 Task: Create a business presentation slide template design set.
Action: Mouse moved to (549, 213)
Screenshot: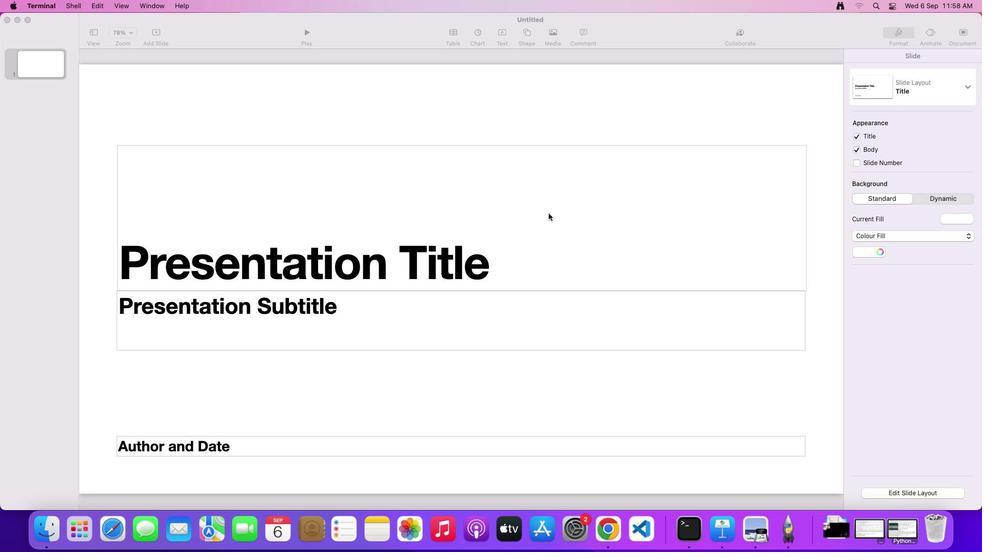 
Action: Mouse pressed left at (549, 213)
Screenshot: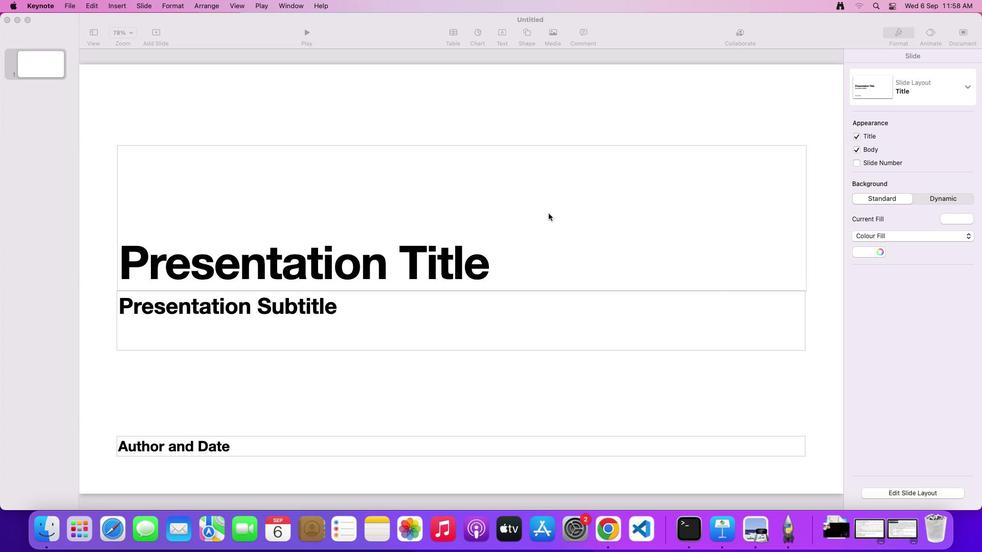 
Action: Mouse moved to (552, 218)
Screenshot: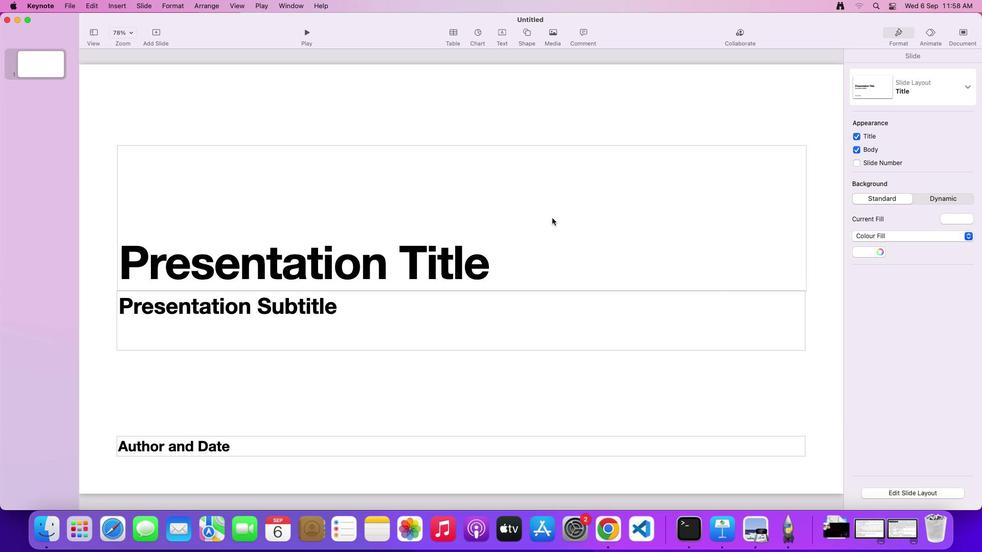 
Action: Mouse pressed left at (552, 218)
Screenshot: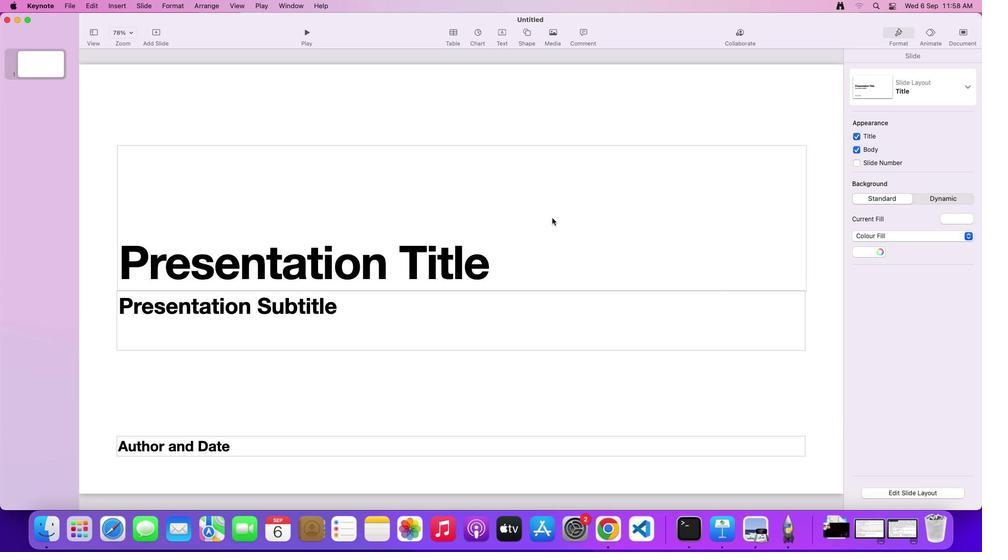 
Action: Key pressed Key.delete
Screenshot: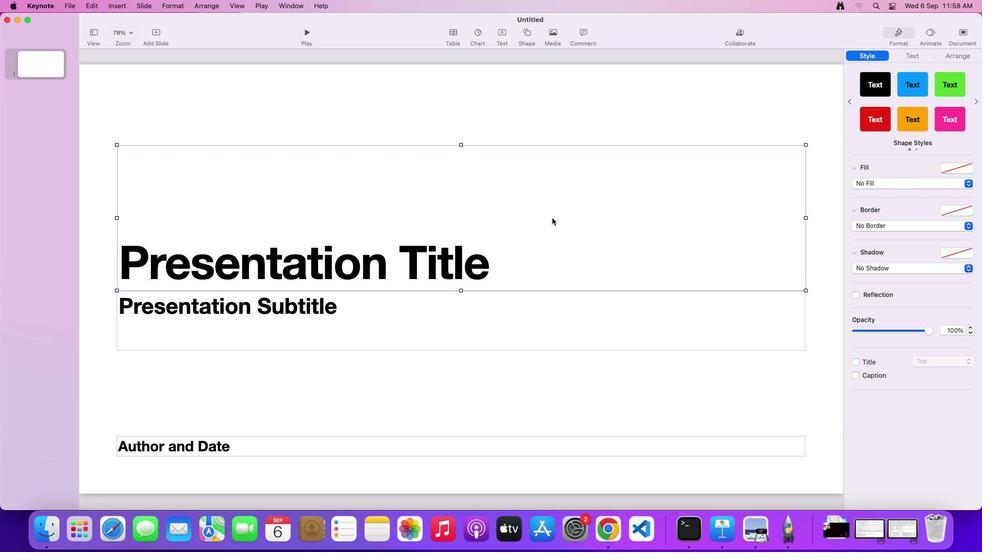 
Action: Mouse moved to (522, 310)
Screenshot: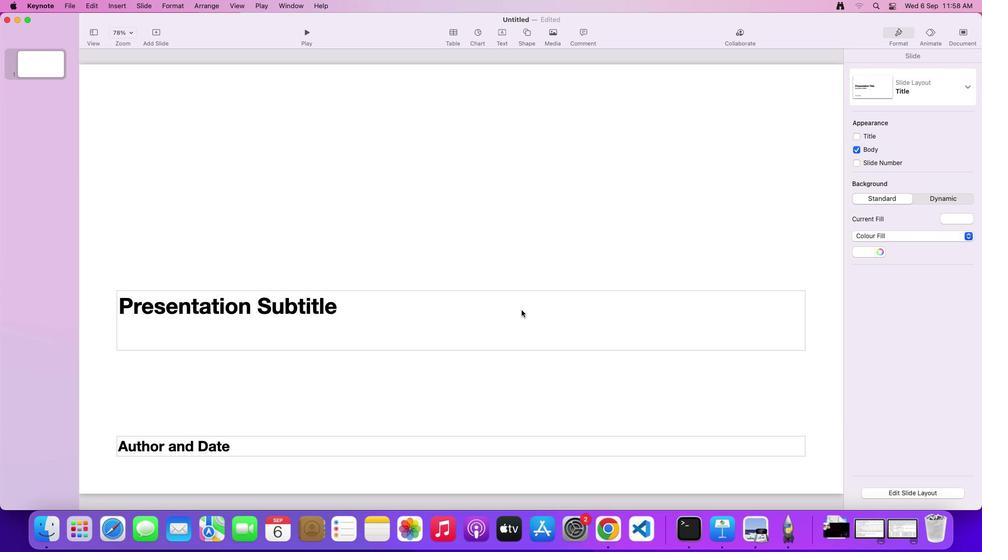 
Action: Mouse pressed left at (522, 310)
Screenshot: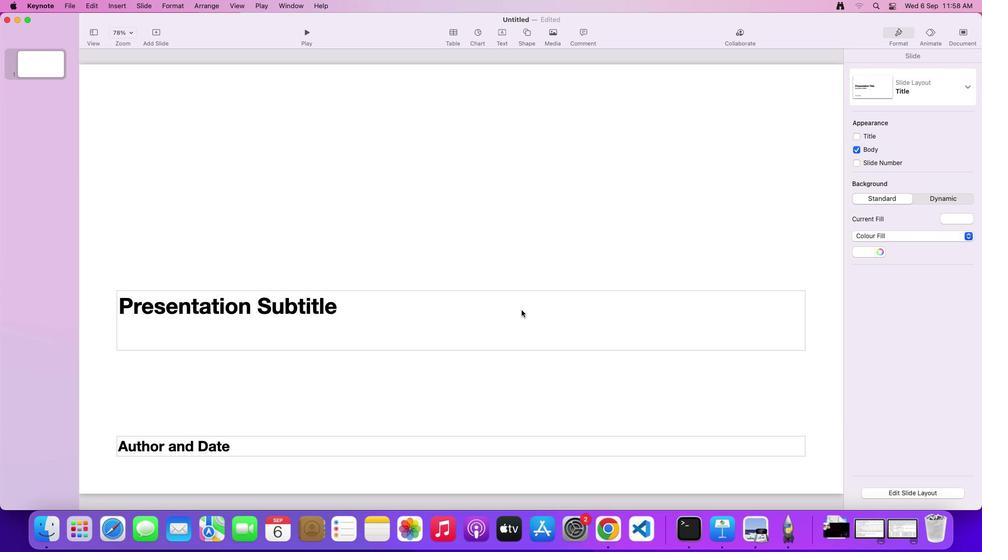 
Action: Key pressed Key.delete
Screenshot: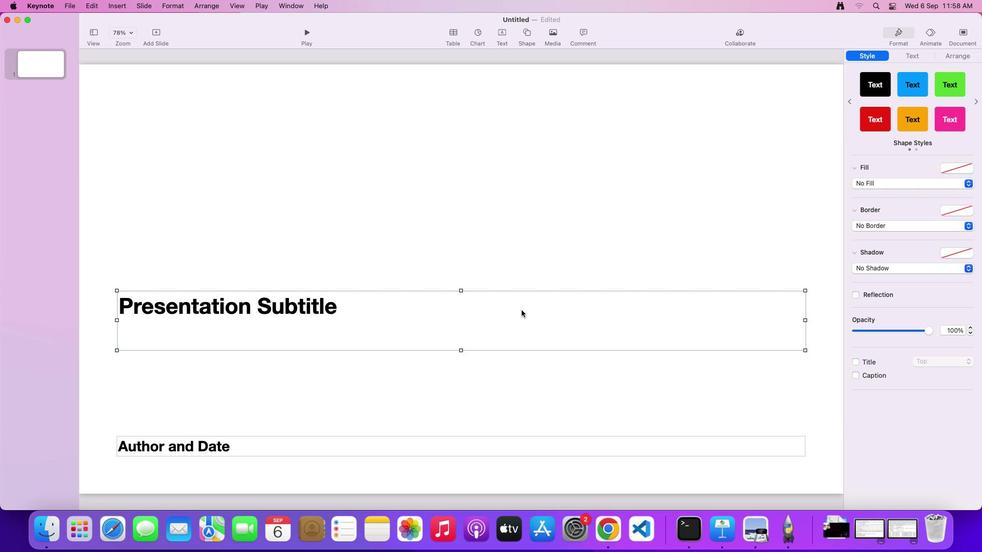 
Action: Mouse moved to (541, 447)
Screenshot: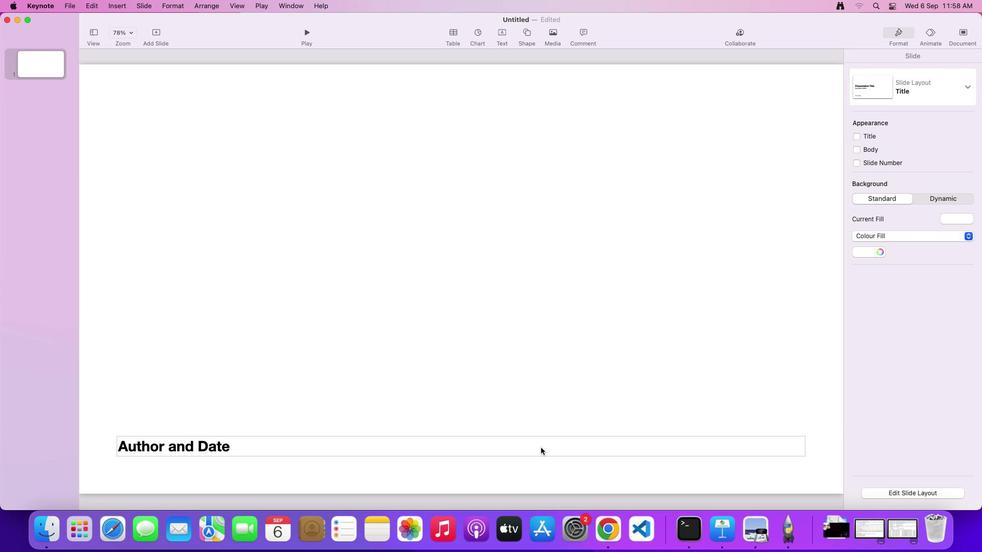 
Action: Mouse pressed left at (541, 447)
Screenshot: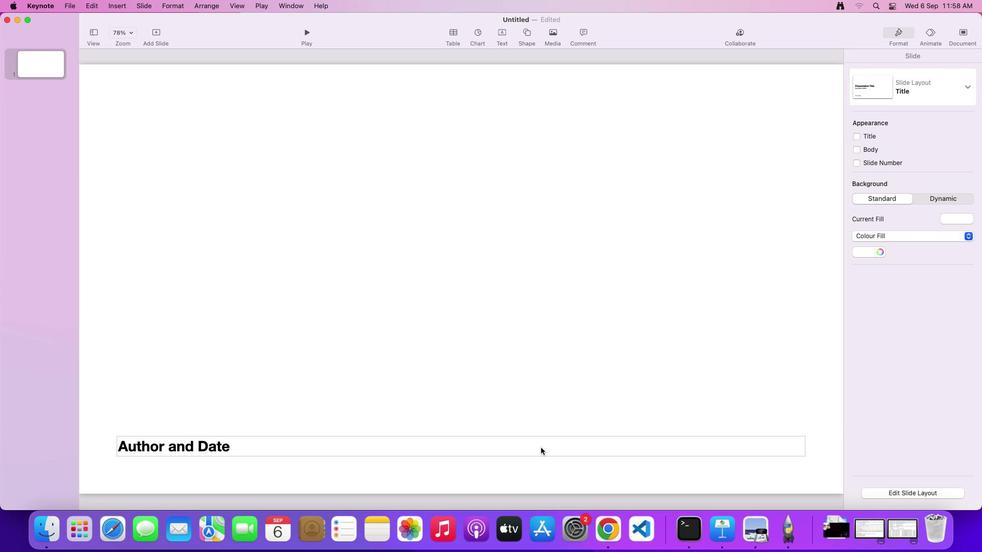 
Action: Mouse moved to (541, 447)
Screenshot: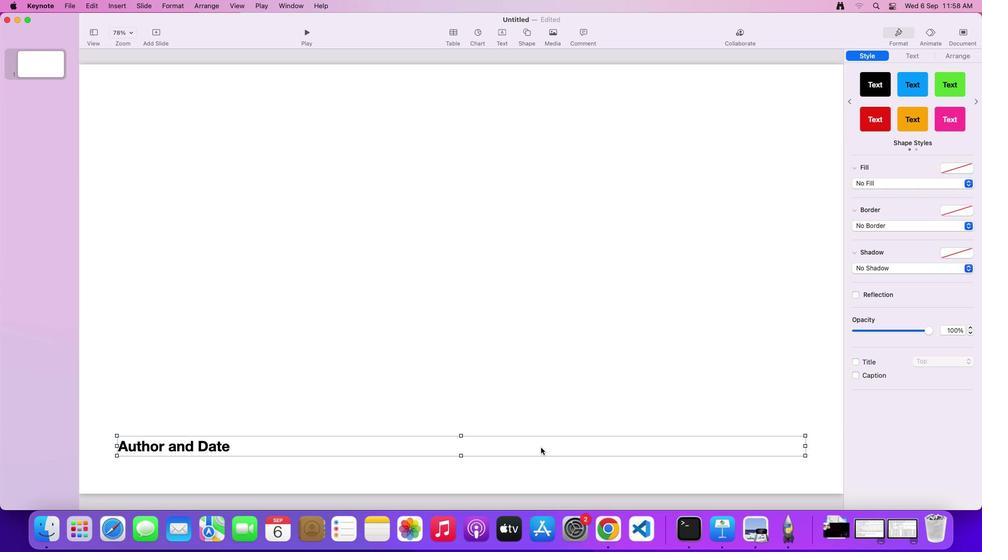 
Action: Key pressed Key.delete
Screenshot: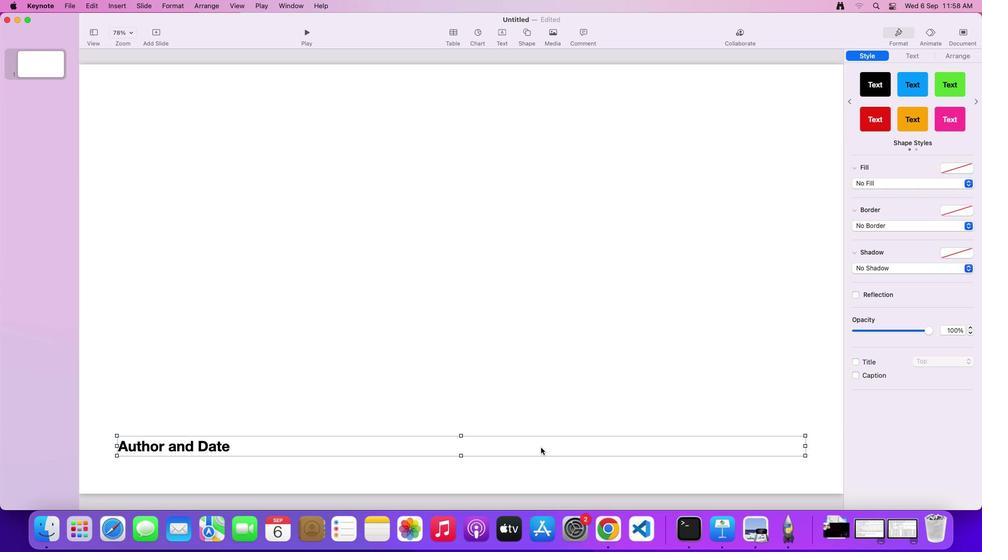 
Action: Mouse moved to (465, 308)
Screenshot: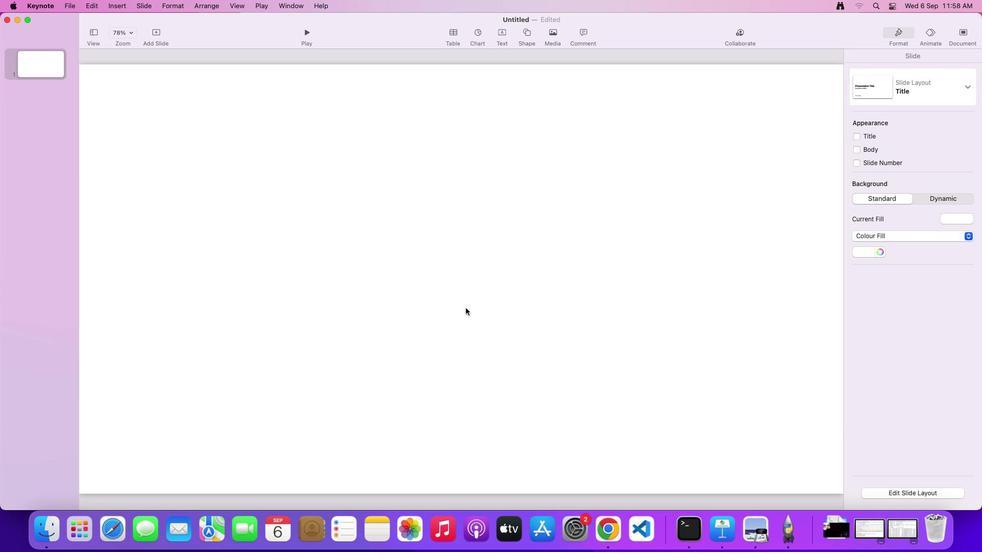 
Action: Mouse pressed left at (465, 308)
Screenshot: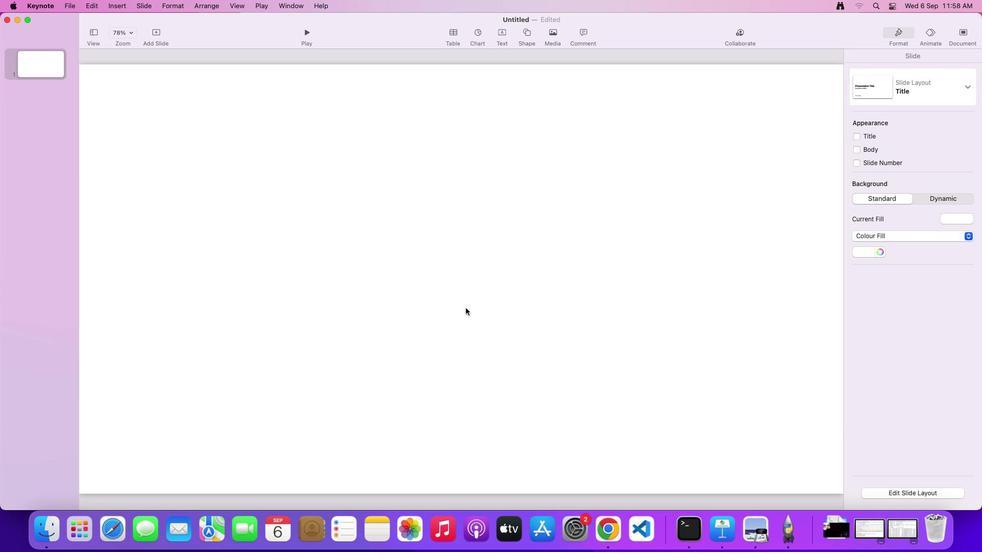 
Action: Mouse moved to (531, 185)
Screenshot: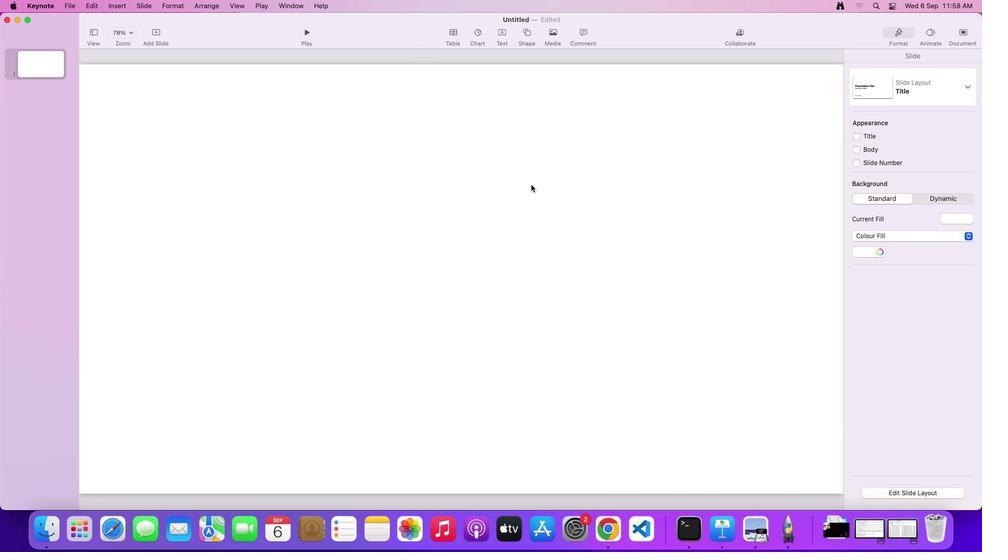 
Action: Mouse pressed left at (531, 185)
Screenshot: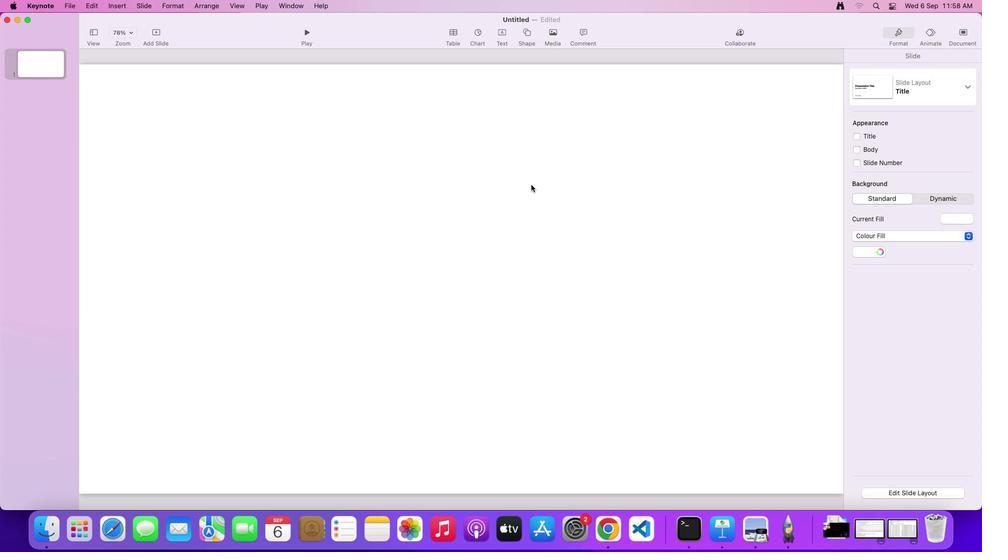
Action: Mouse moved to (461, 138)
Screenshot: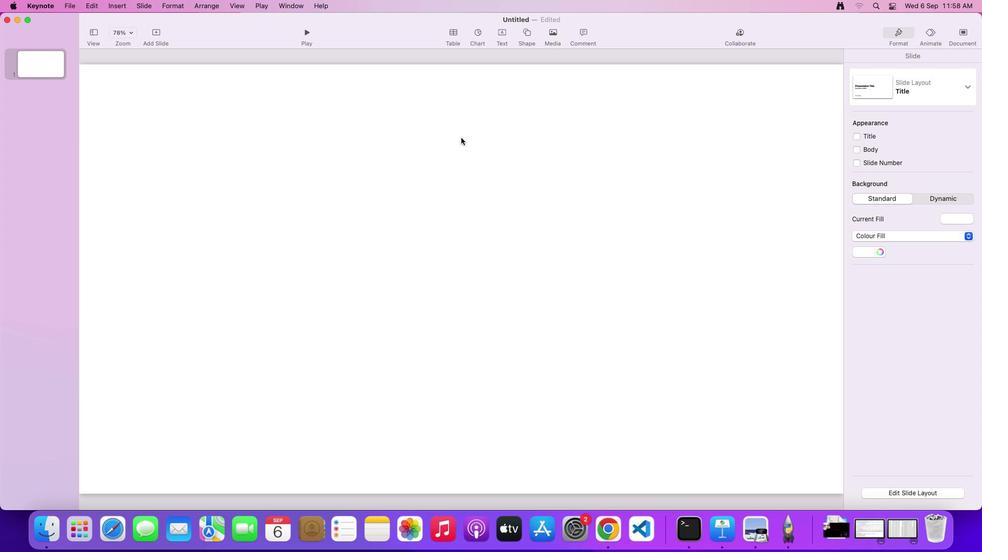
Action: Mouse pressed left at (461, 138)
Screenshot: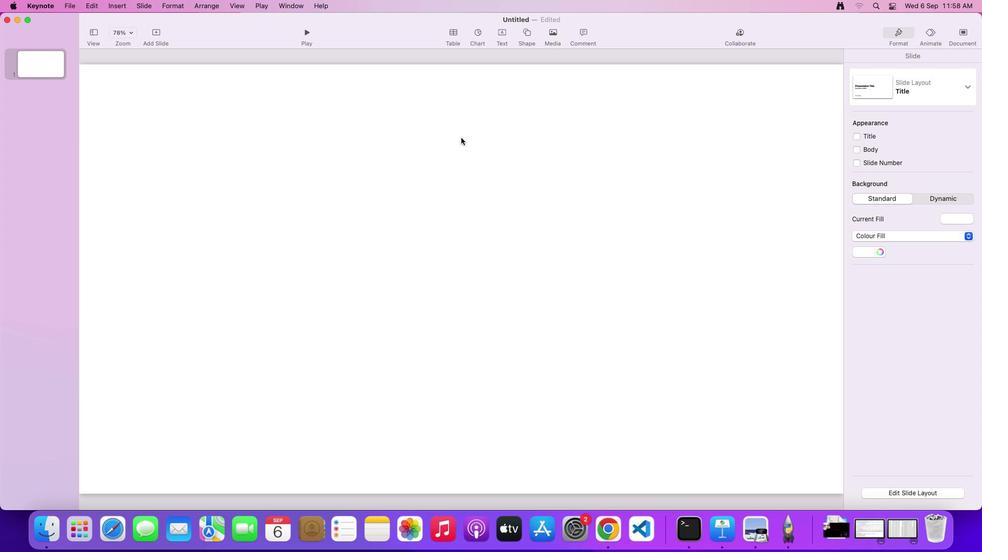 
Action: Mouse moved to (529, 33)
Screenshot: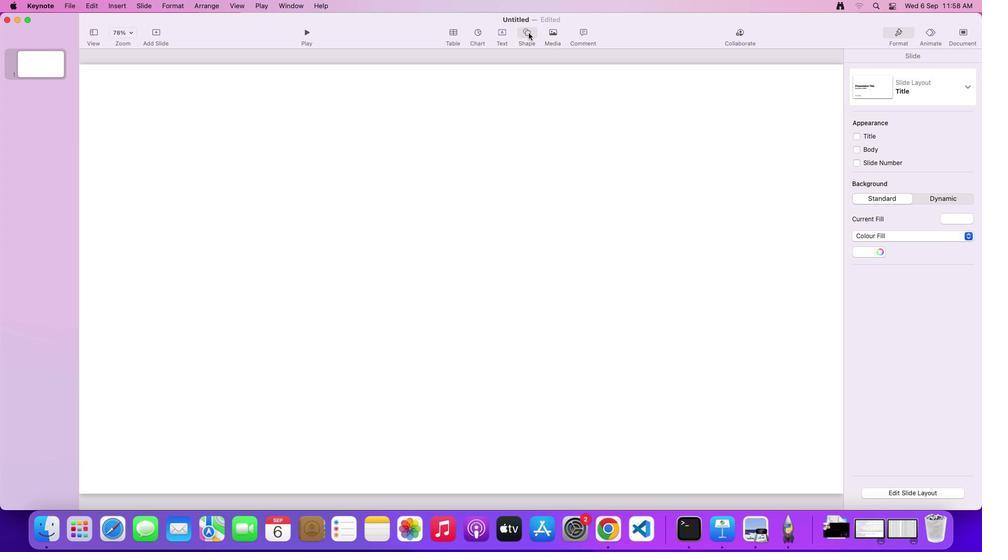 
Action: Mouse pressed left at (529, 33)
Screenshot: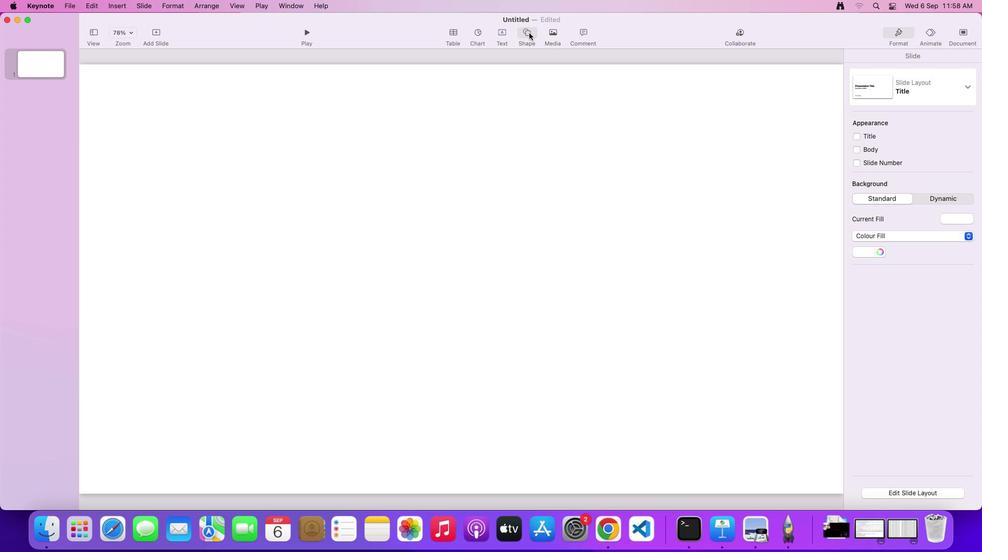 
Action: Mouse moved to (695, 220)
Screenshot: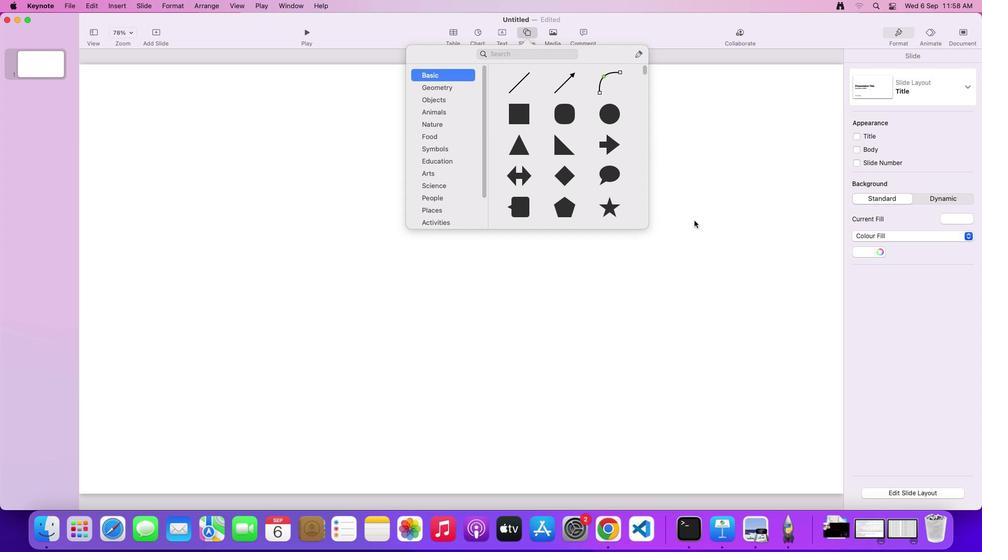 
Action: Mouse pressed left at (695, 220)
Screenshot: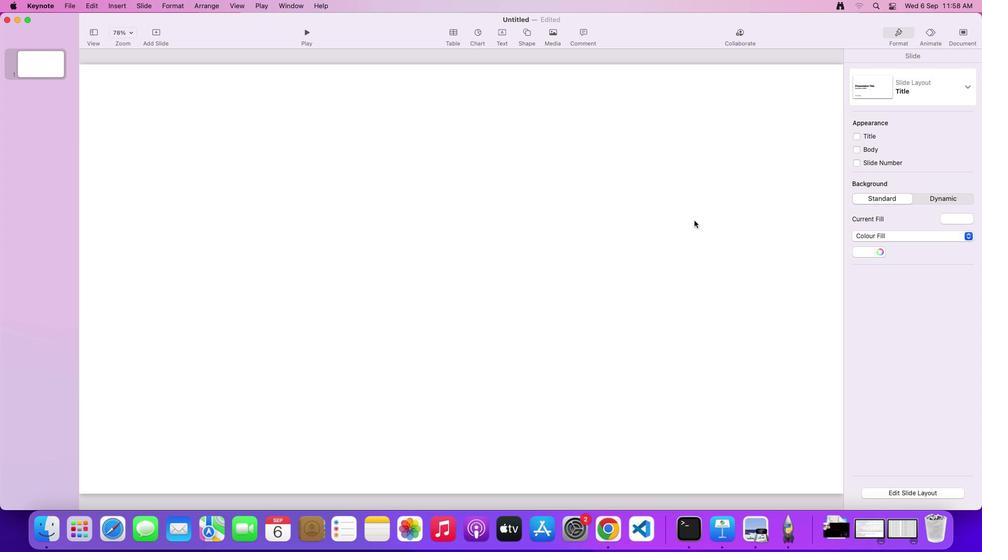 
Action: Mouse moved to (530, 31)
Screenshot: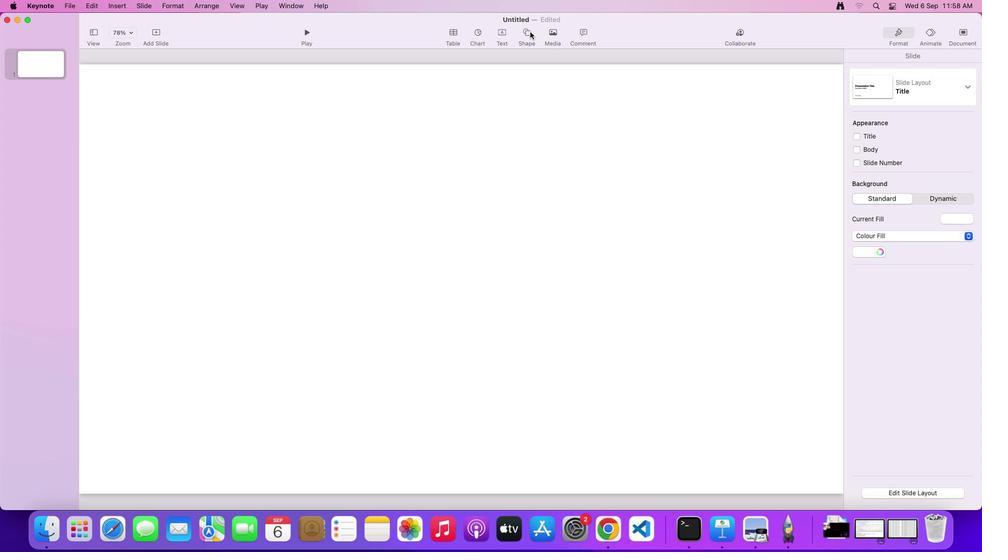 
Action: Mouse pressed left at (530, 31)
Screenshot: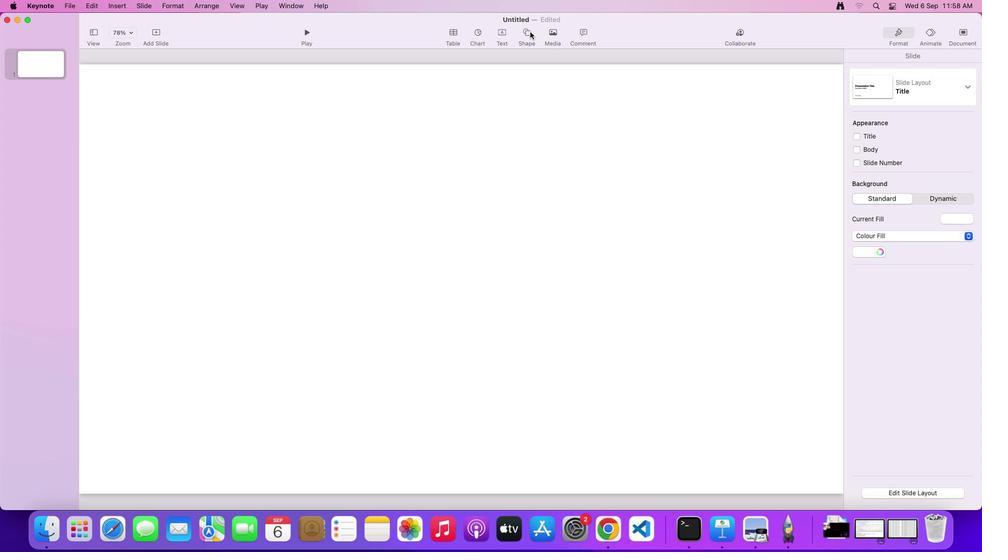 
Action: Mouse moved to (322, 168)
Screenshot: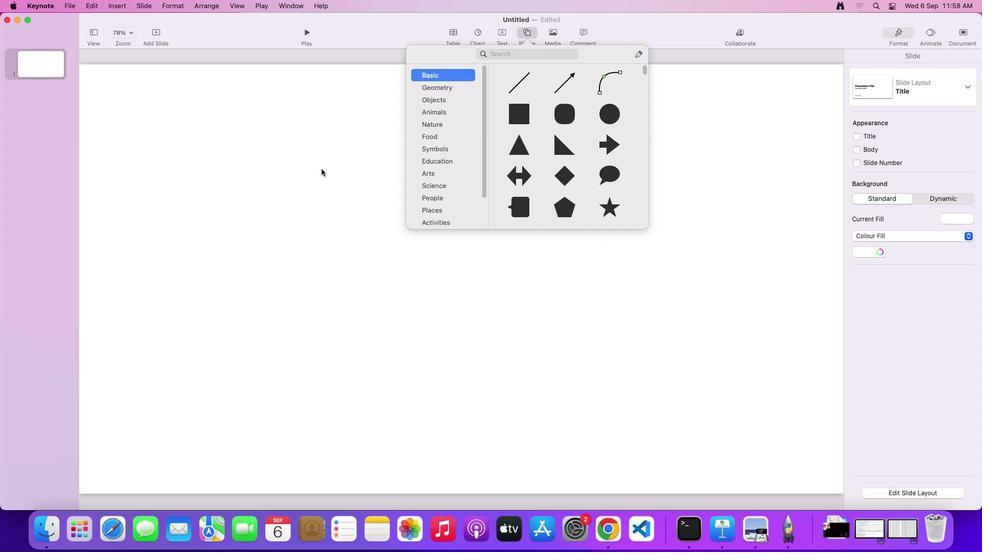 
Action: Mouse pressed left at (322, 168)
Screenshot: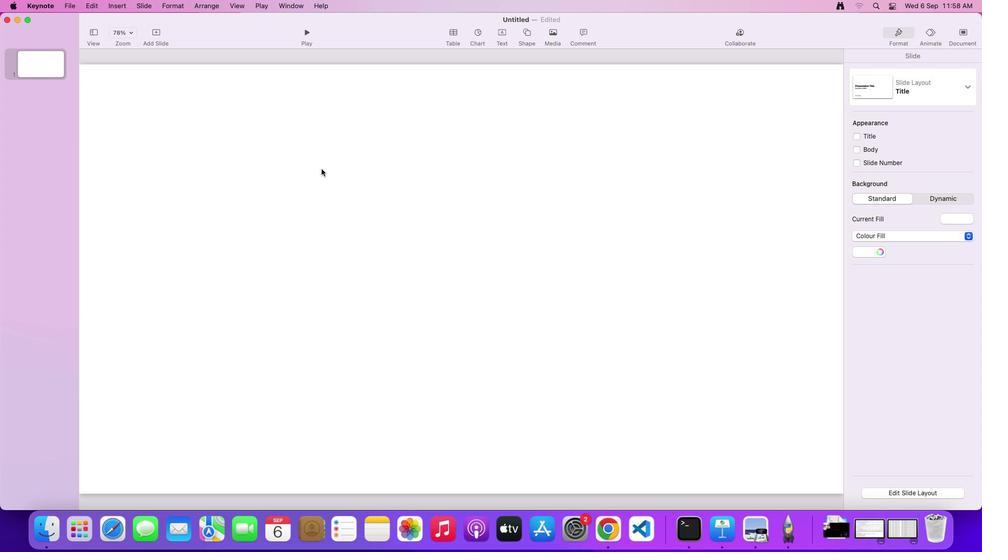 
Action: Mouse moved to (503, 30)
Screenshot: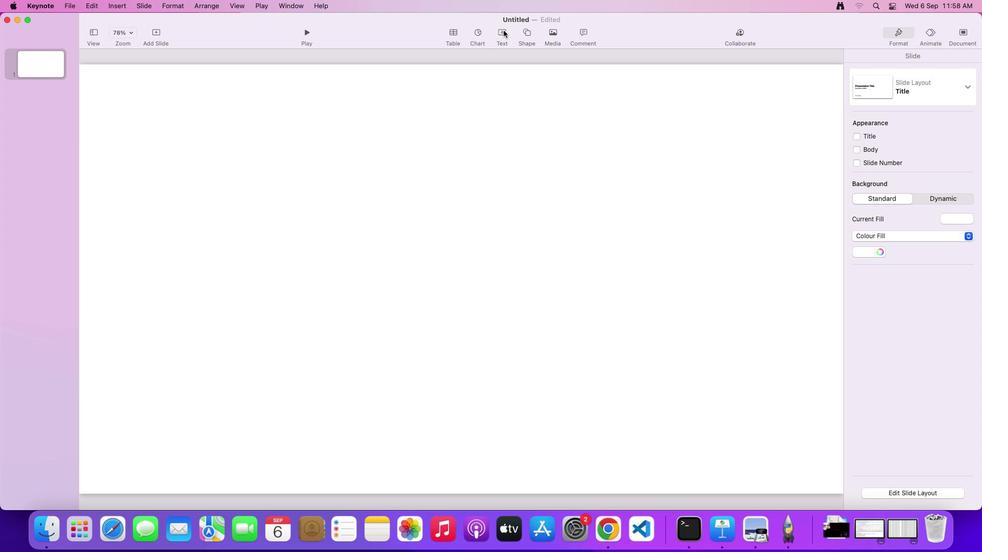 
Action: Mouse pressed left at (503, 30)
Screenshot: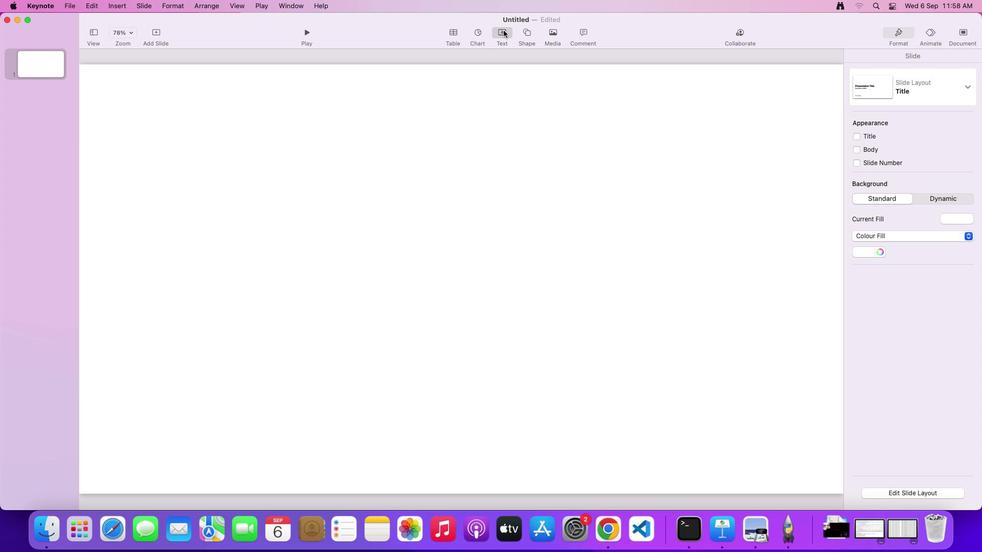 
Action: Mouse moved to (462, 283)
Screenshot: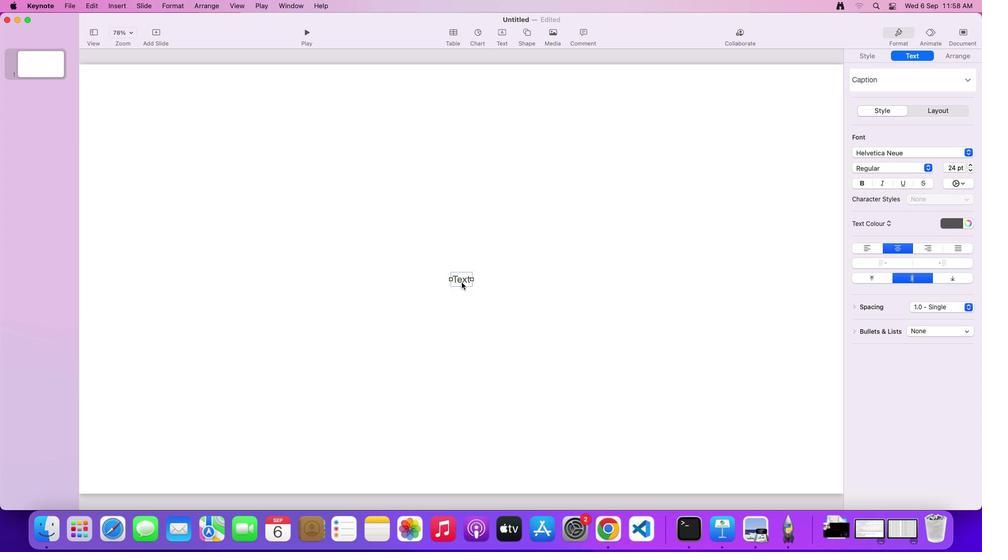 
Action: Mouse pressed left at (462, 283)
Screenshot: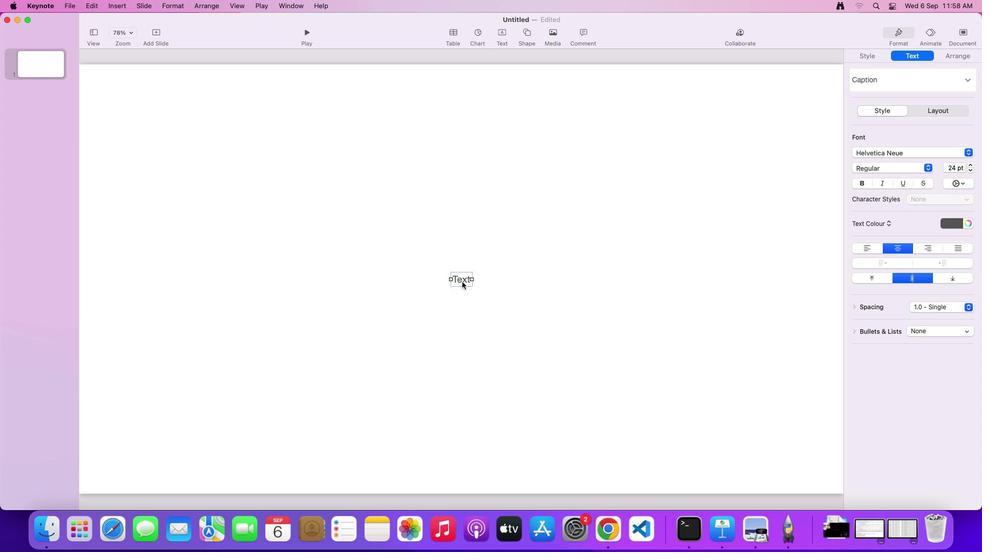 
Action: Mouse moved to (961, 223)
Screenshot: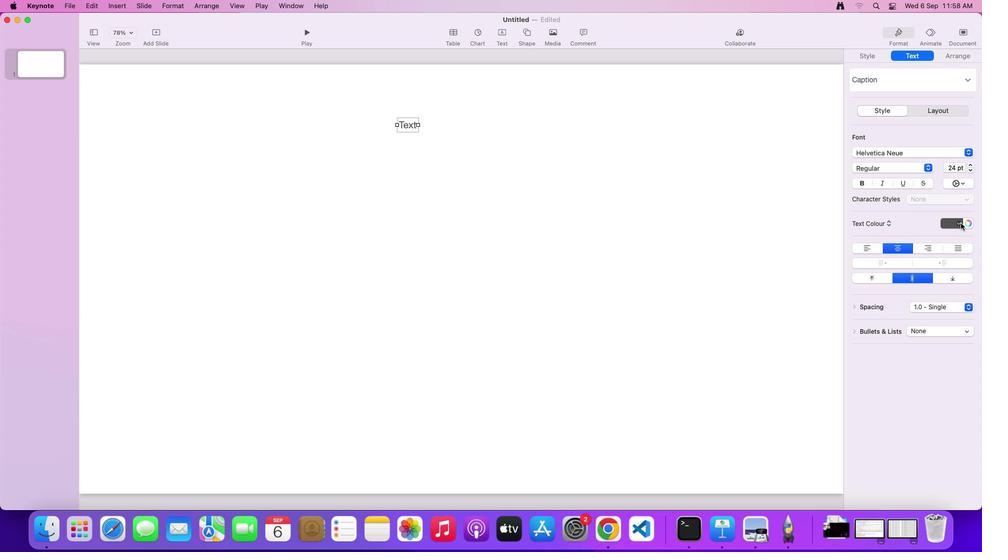 
Action: Mouse pressed left at (961, 223)
Screenshot: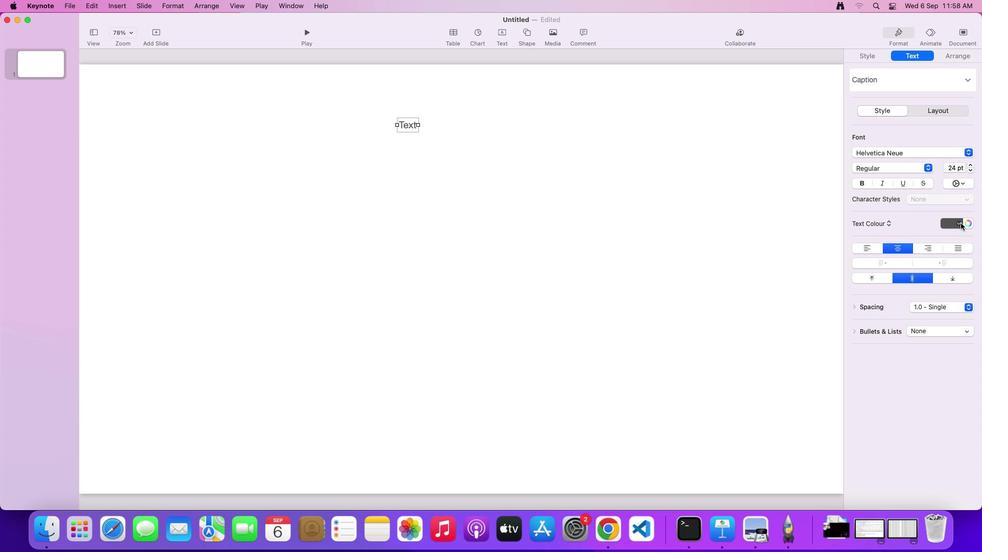 
Action: Mouse moved to (944, 280)
Screenshot: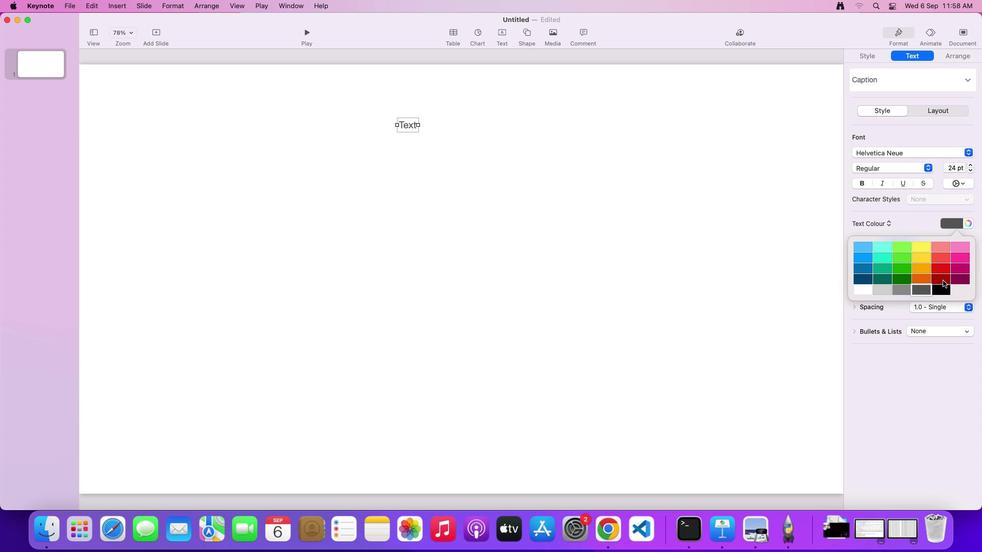 
Action: Mouse pressed left at (944, 280)
Screenshot: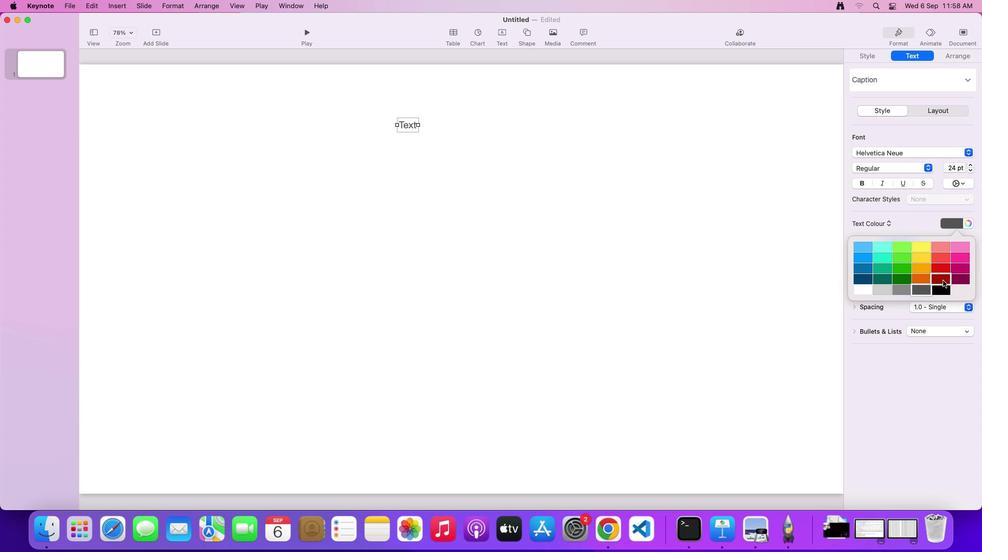 
Action: Mouse moved to (864, 180)
Screenshot: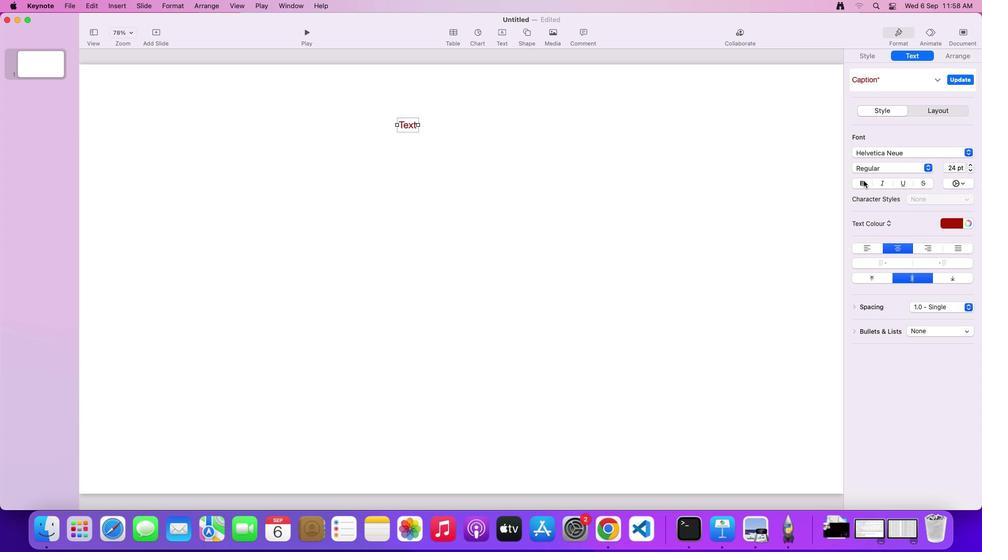 
Action: Mouse pressed left at (864, 180)
Screenshot: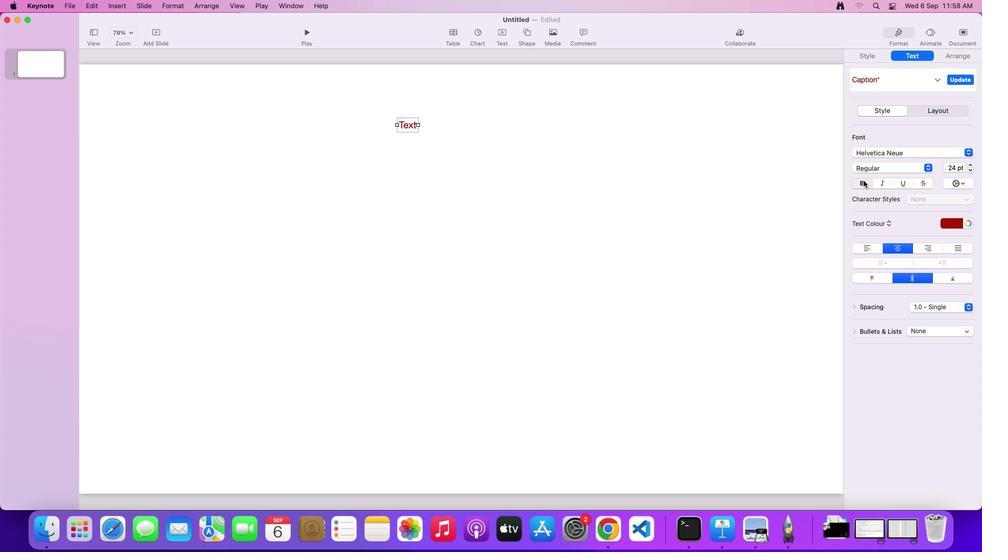 
Action: Mouse moved to (969, 151)
Screenshot: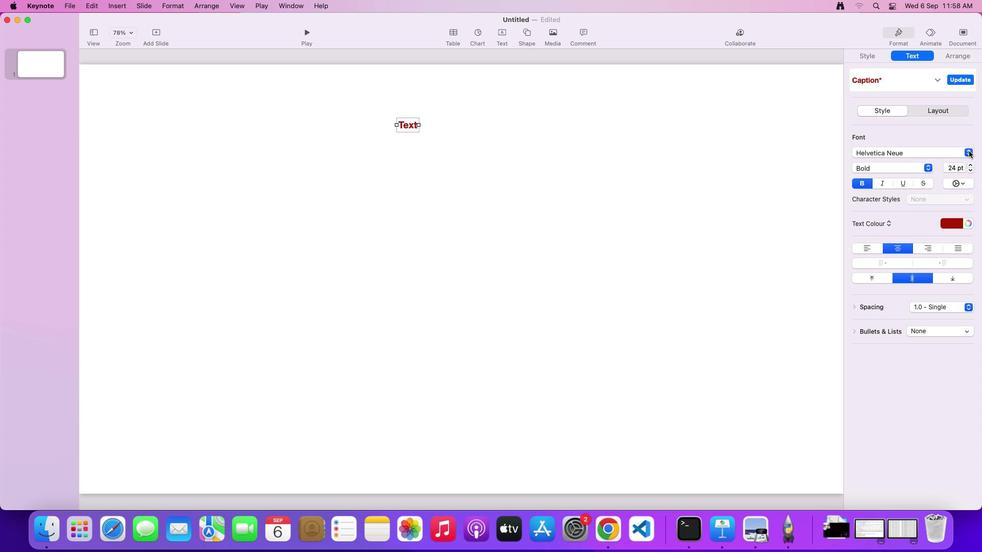 
Action: Mouse pressed left at (969, 151)
Screenshot: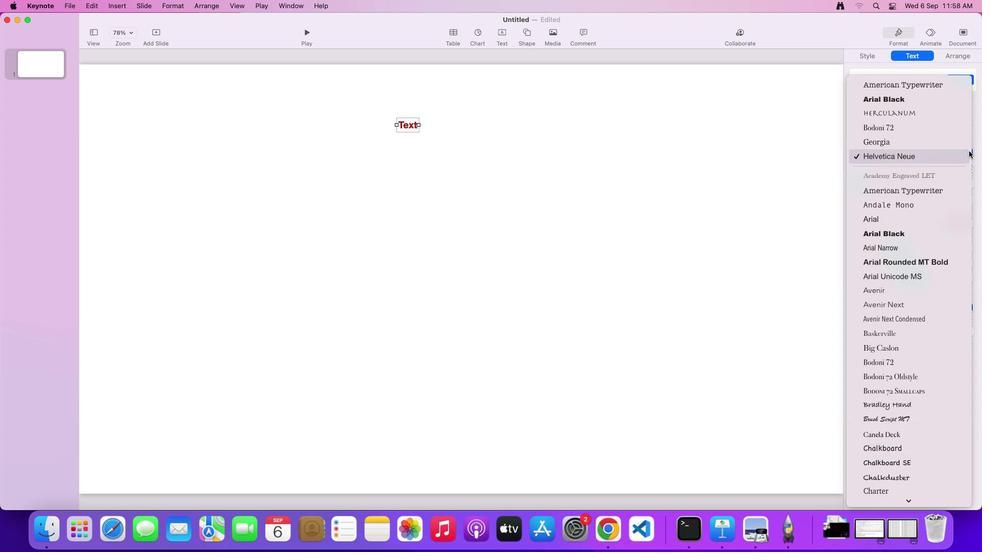 
Action: Mouse moved to (909, 194)
Screenshot: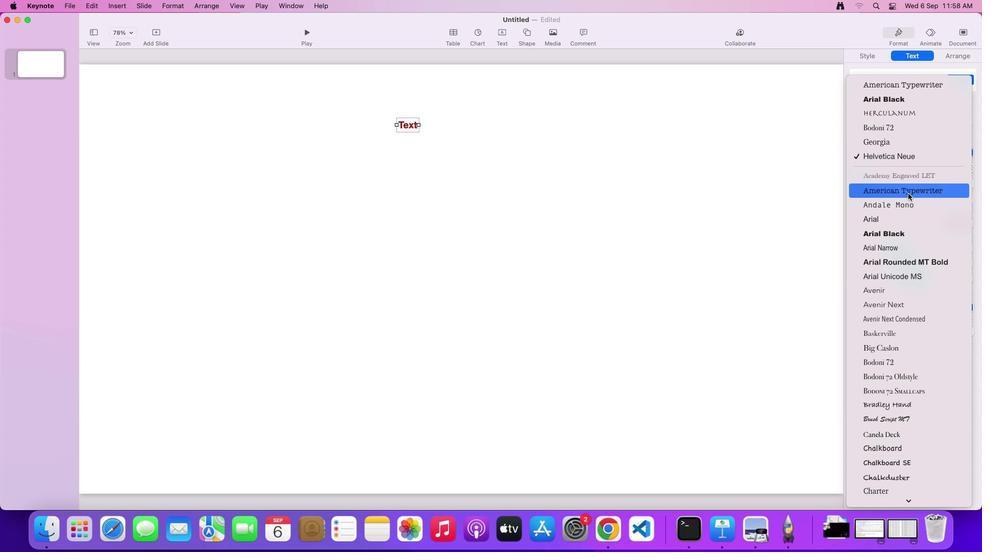 
Action: Mouse pressed left at (909, 194)
Screenshot: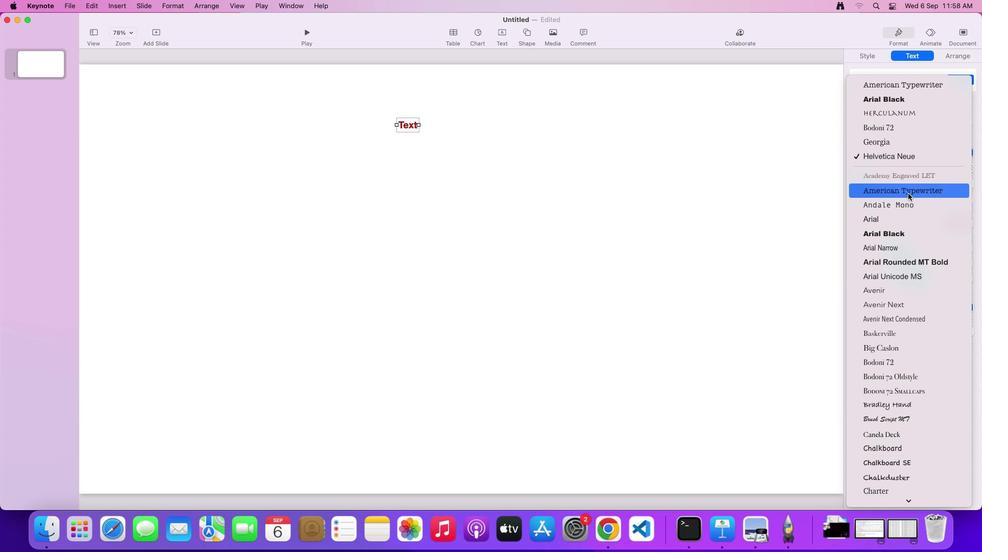 
Action: Mouse moved to (967, 150)
Screenshot: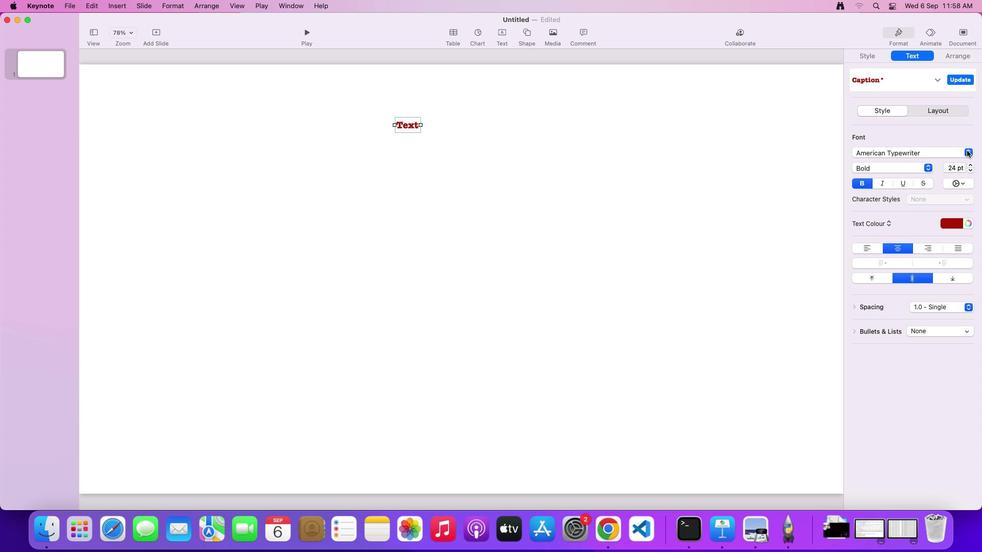 
Action: Mouse pressed left at (967, 150)
Screenshot: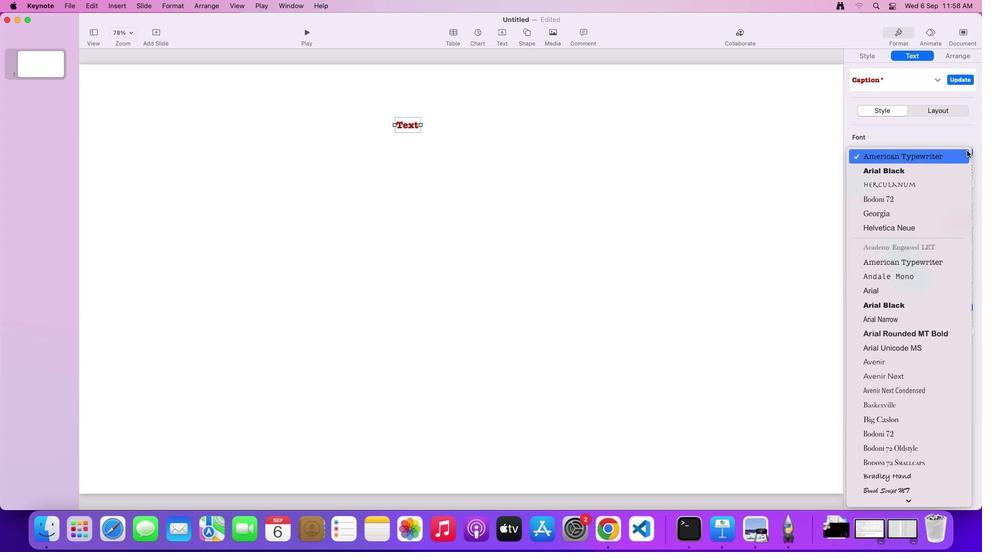 
Action: Mouse moved to (899, 185)
Screenshot: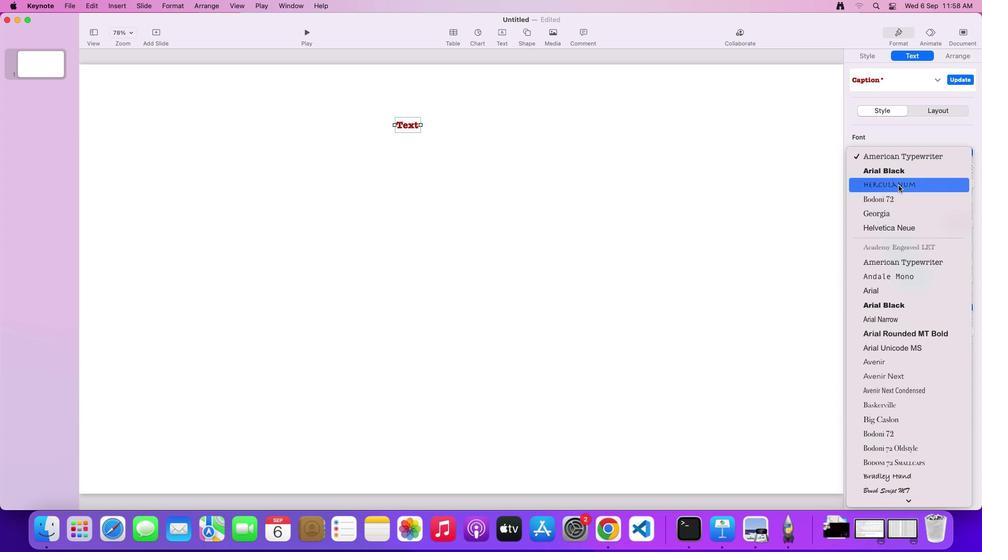 
Action: Mouse pressed left at (899, 185)
Screenshot: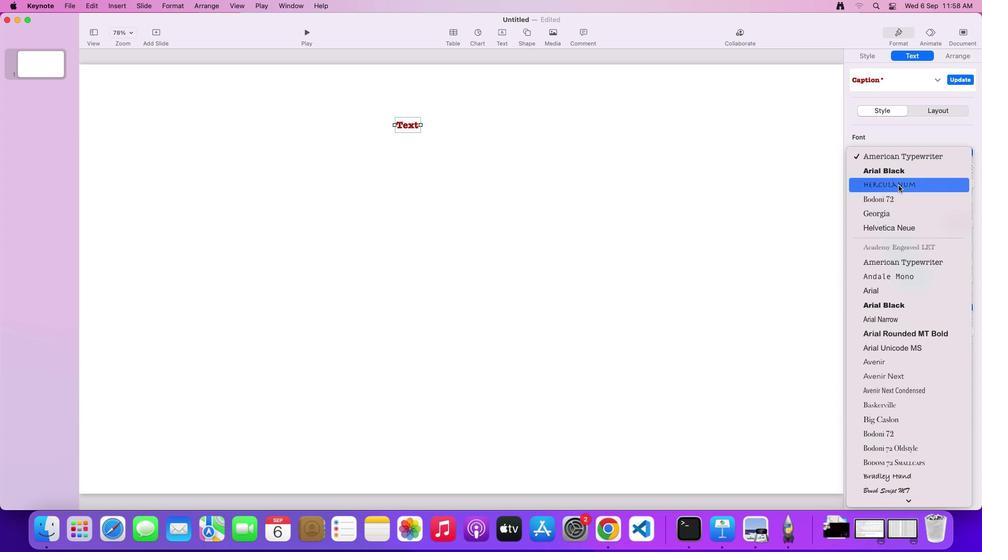 
Action: Mouse moved to (410, 125)
Screenshot: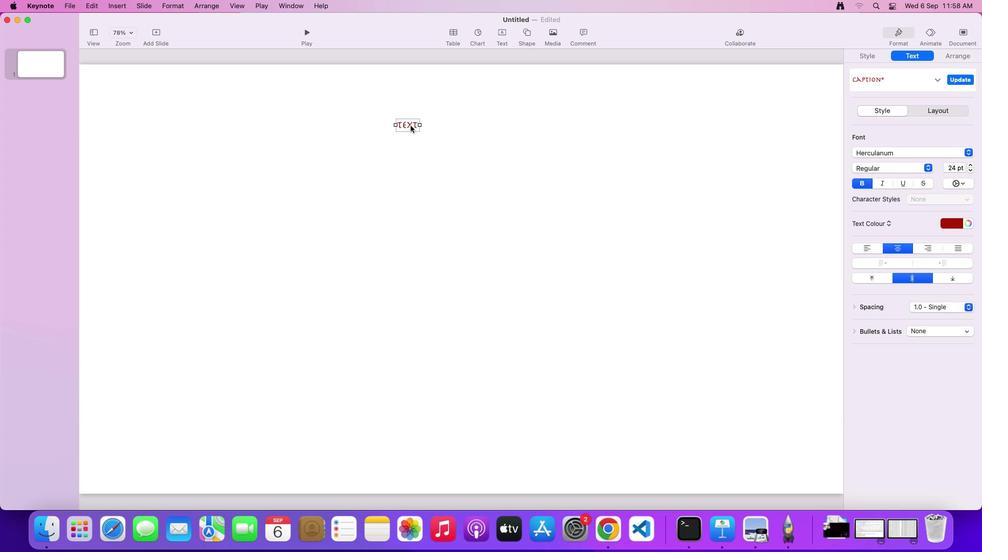 
Action: Mouse pressed left at (410, 125)
Screenshot: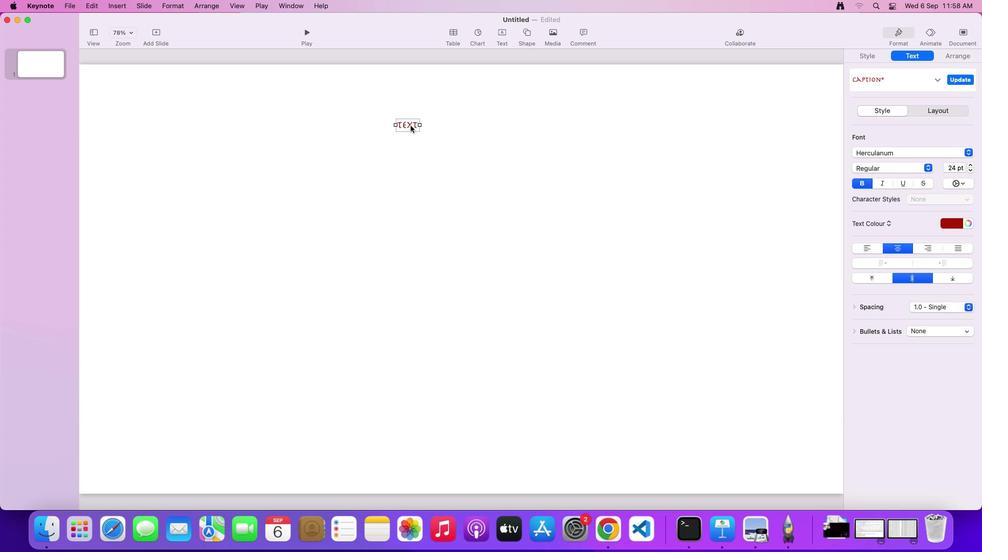 
Action: Mouse moved to (410, 125)
Screenshot: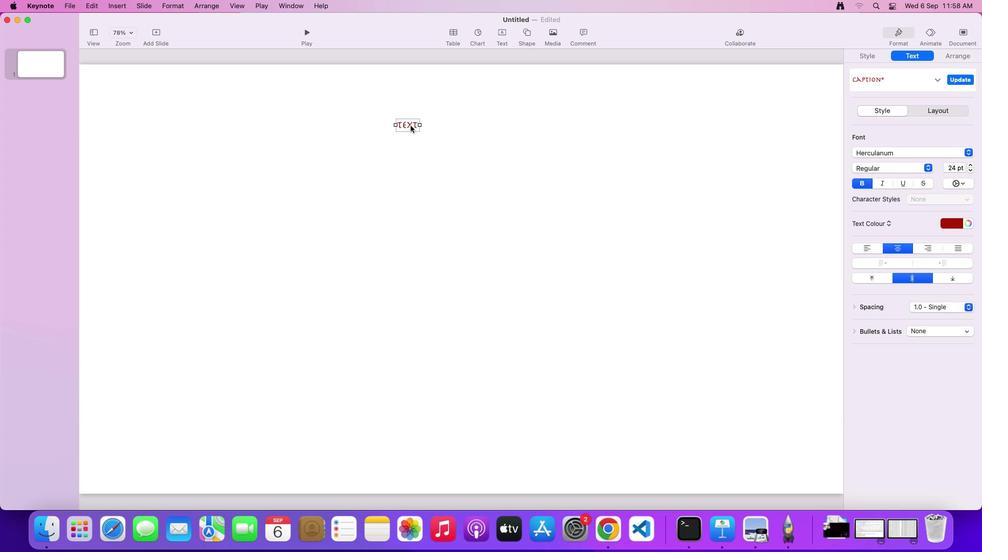 
Action: Mouse pressed left at (410, 125)
Screenshot: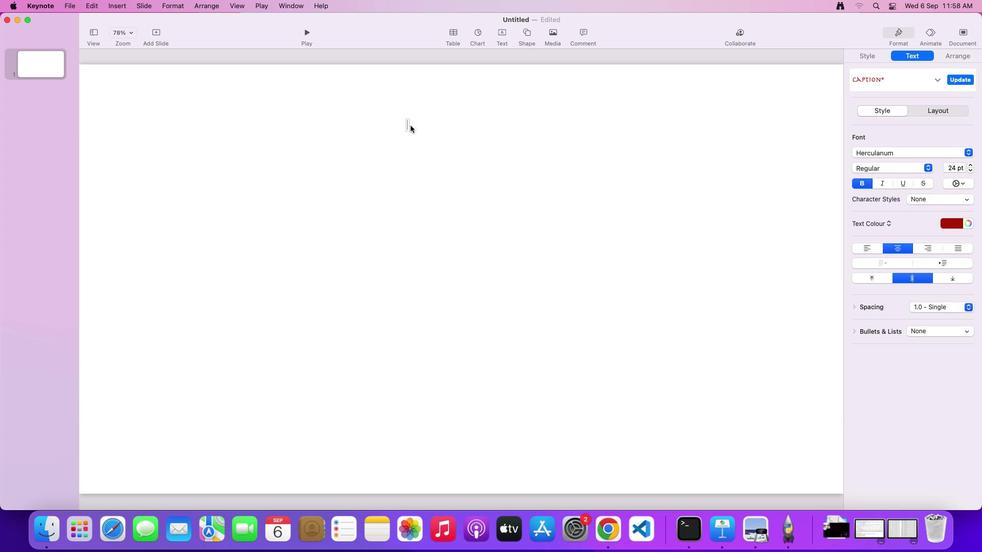 
Action: Mouse moved to (550, 160)
Screenshot: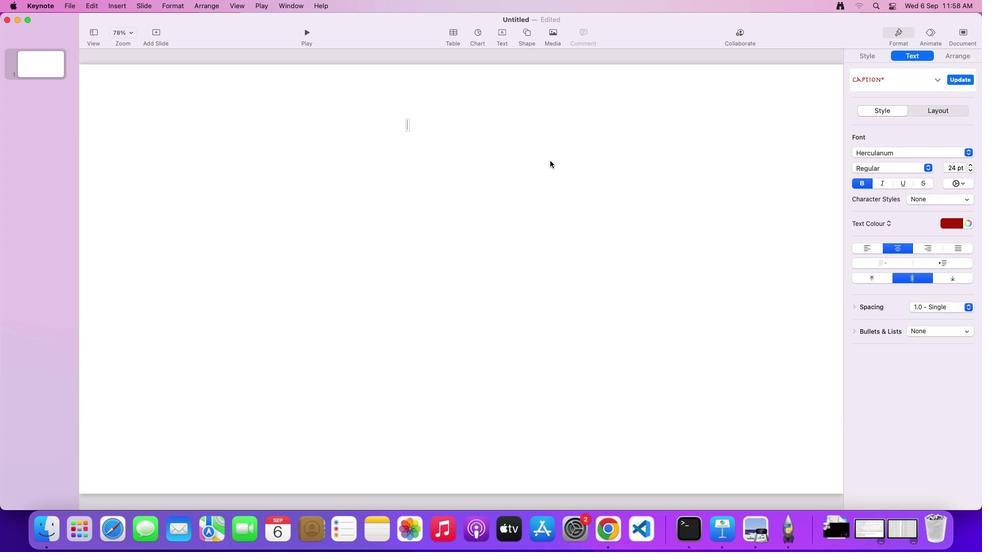 
Action: Key pressed 'B''U''I''S''N''E''S''S'
Screenshot: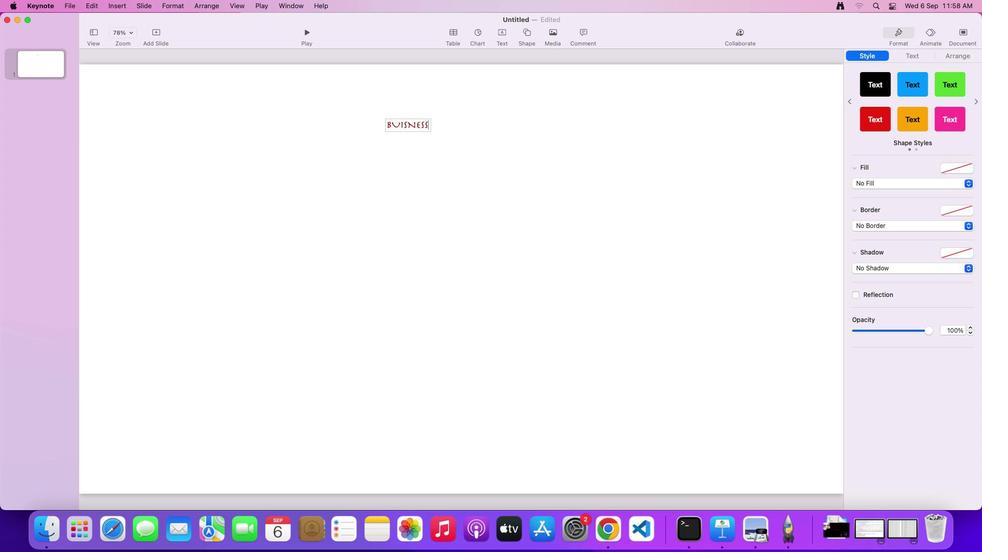
Action: Mouse moved to (463, 185)
Screenshot: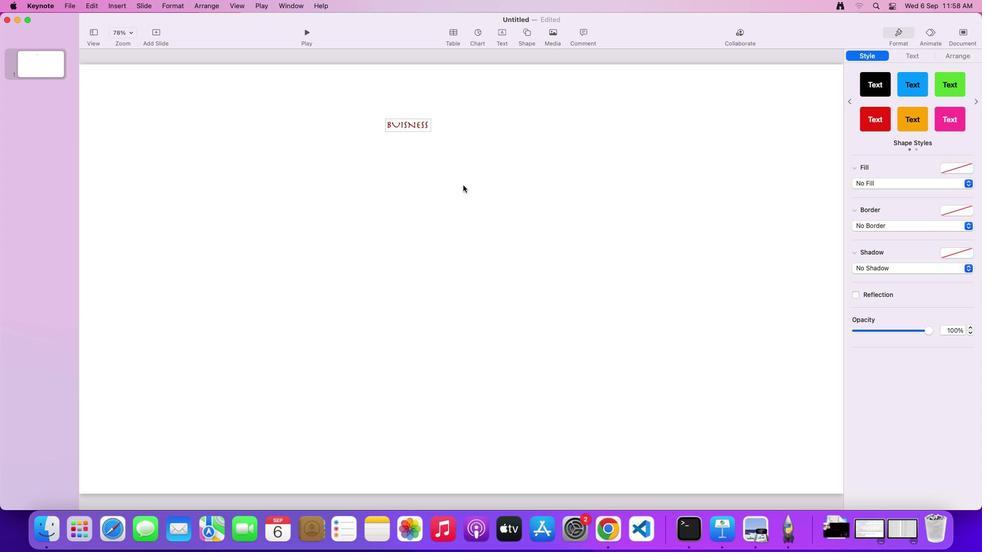 
Action: Mouse pressed left at (463, 185)
Screenshot: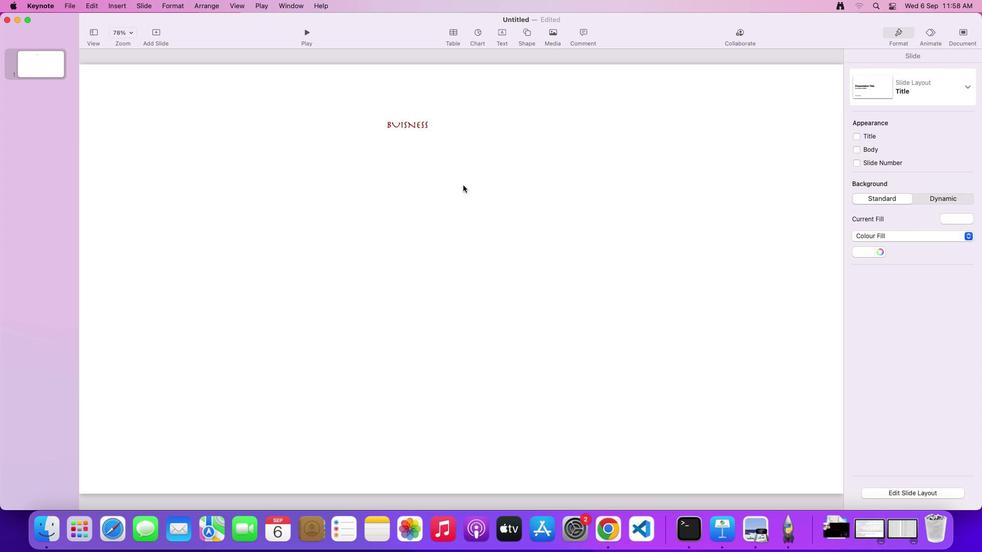 
Action: Mouse moved to (411, 126)
Screenshot: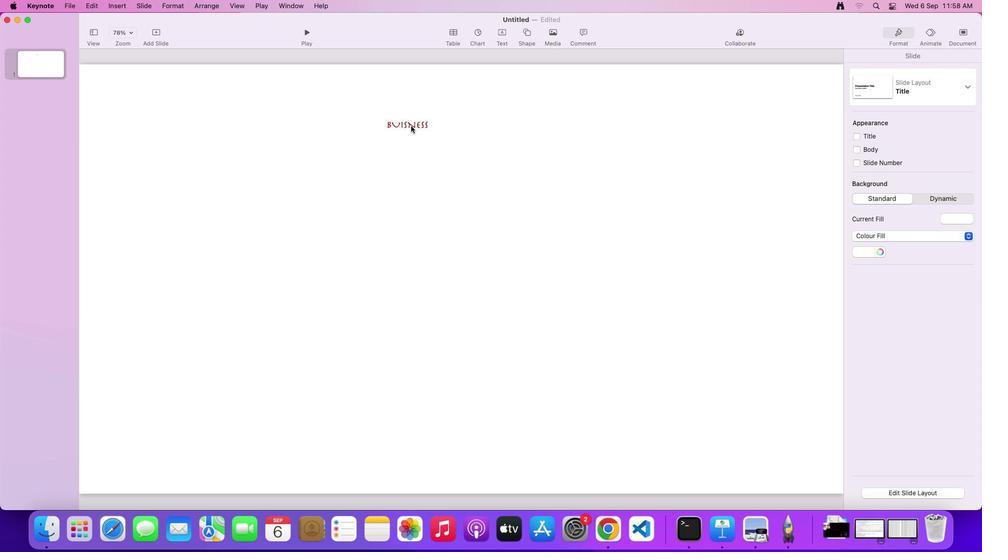 
Action: Mouse pressed left at (411, 126)
Screenshot: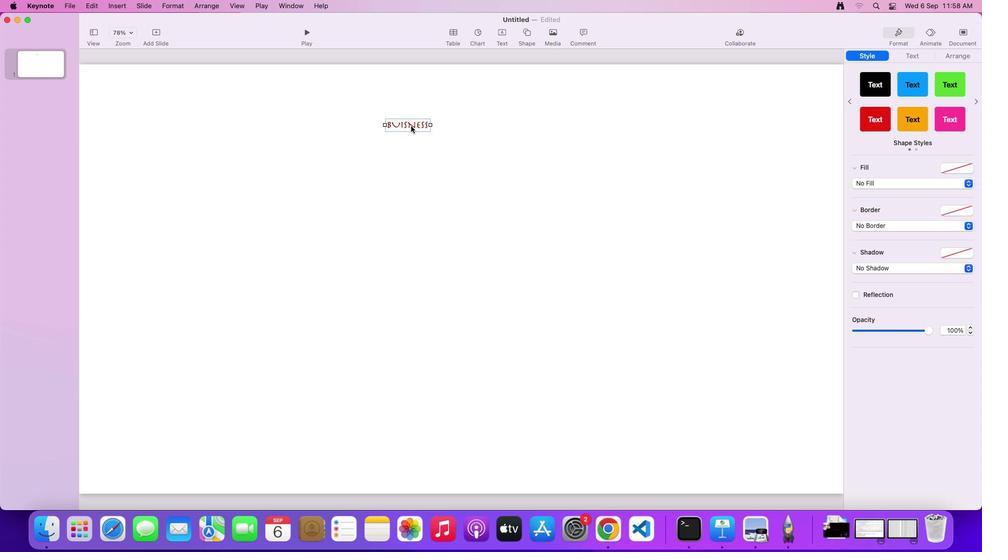 
Action: Mouse moved to (912, 55)
Screenshot: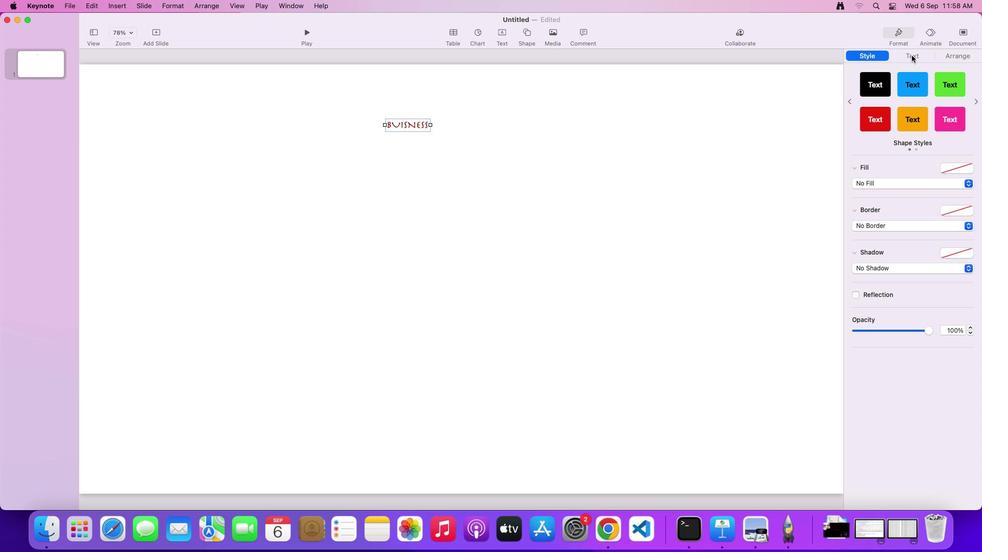 
Action: Mouse pressed left at (912, 55)
Screenshot: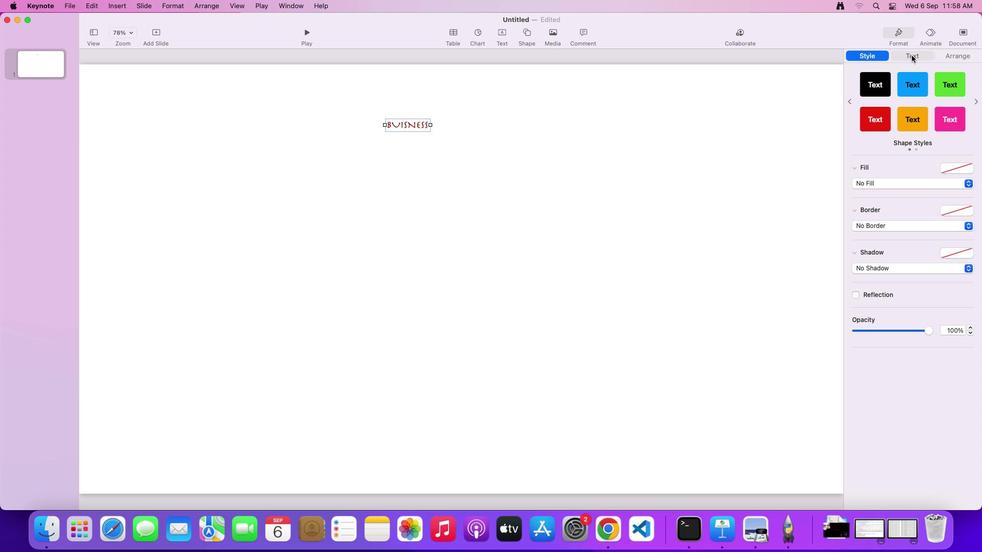 
Action: Mouse moved to (968, 151)
Screenshot: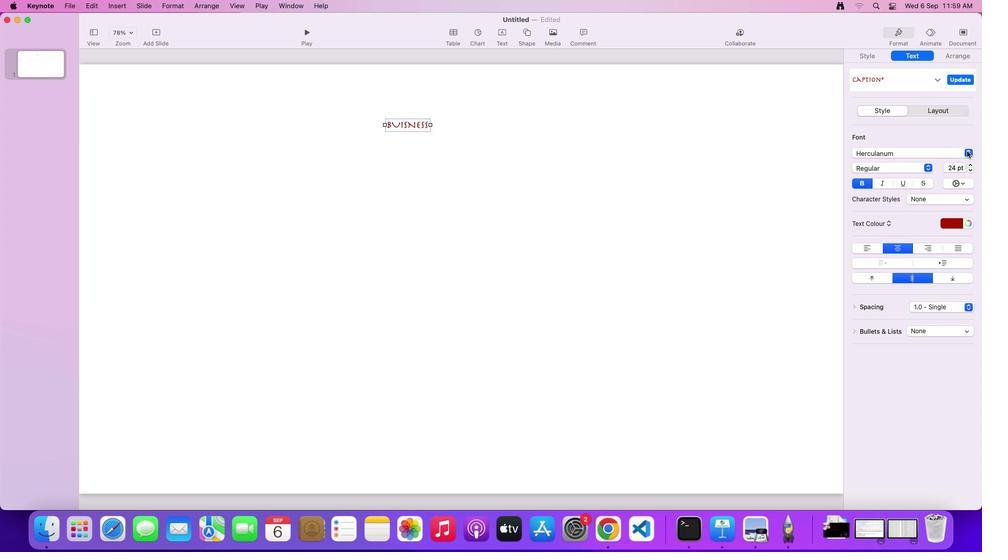 
Action: Mouse pressed left at (968, 151)
Screenshot: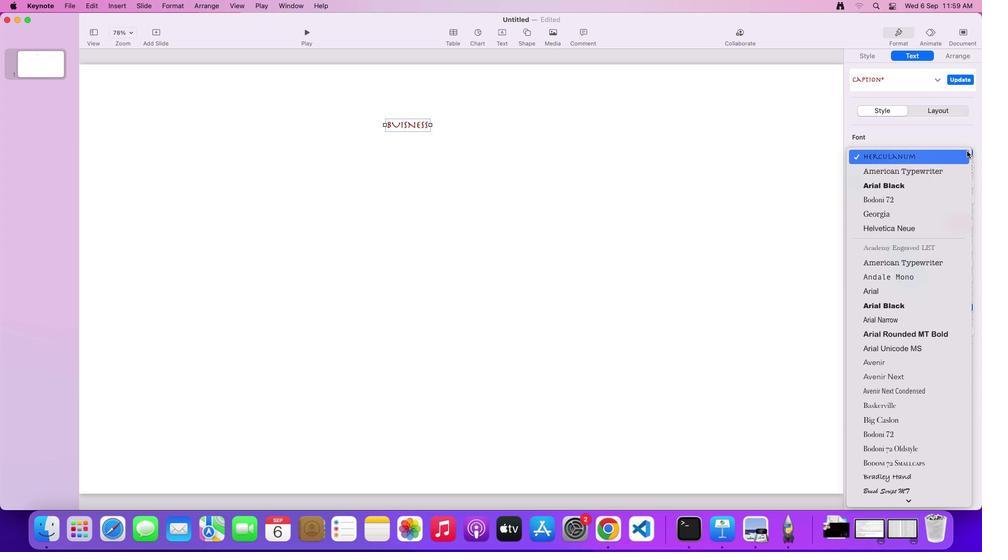 
Action: Mouse moved to (893, 311)
Screenshot: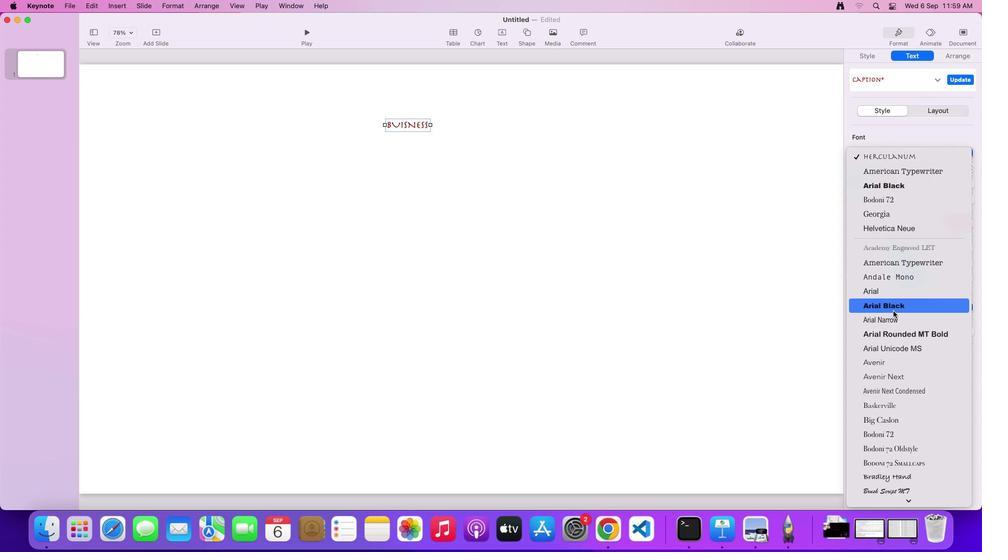 
Action: Mouse pressed left at (893, 311)
Screenshot: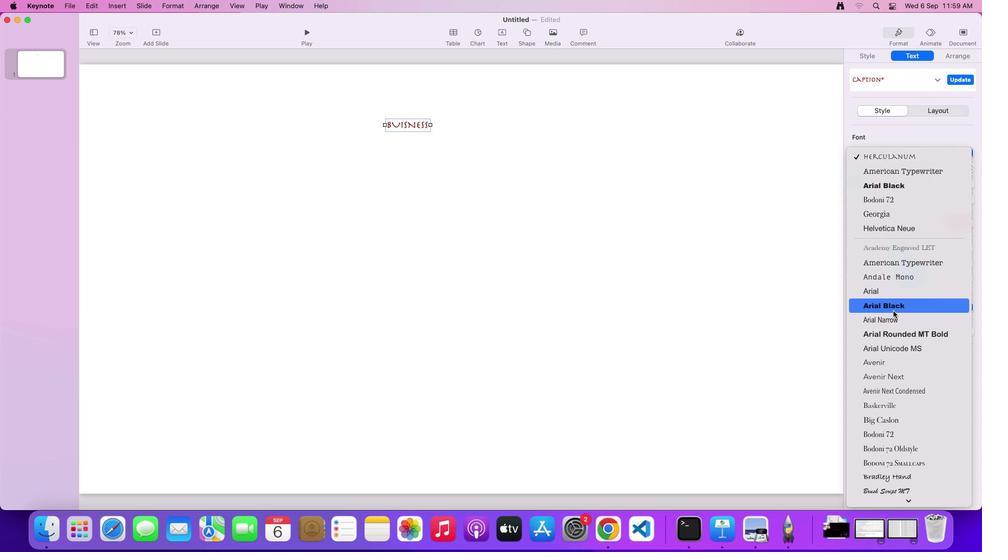 
Action: Mouse moved to (473, 134)
Screenshot: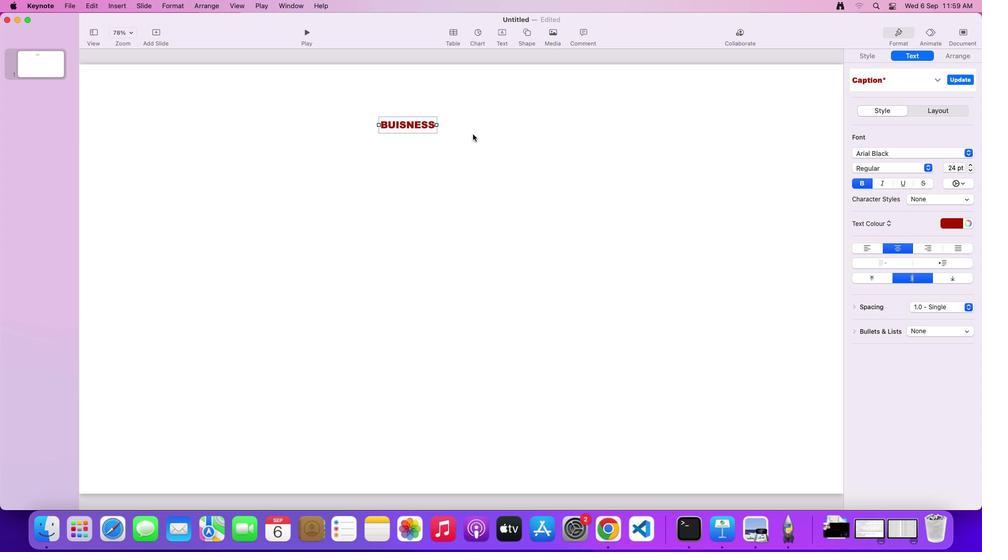 
Action: Mouse pressed left at (473, 134)
Screenshot: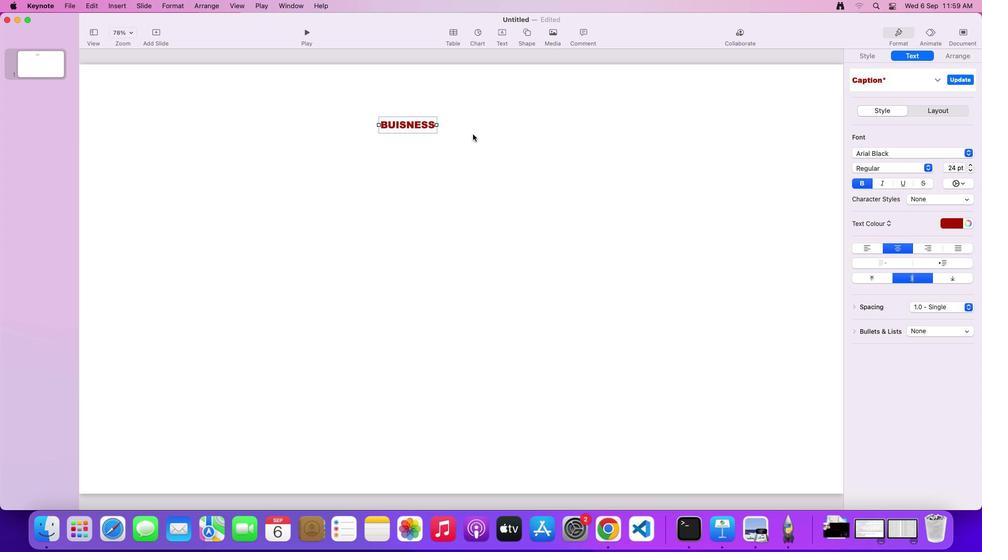 
Action: Mouse moved to (411, 122)
Screenshot: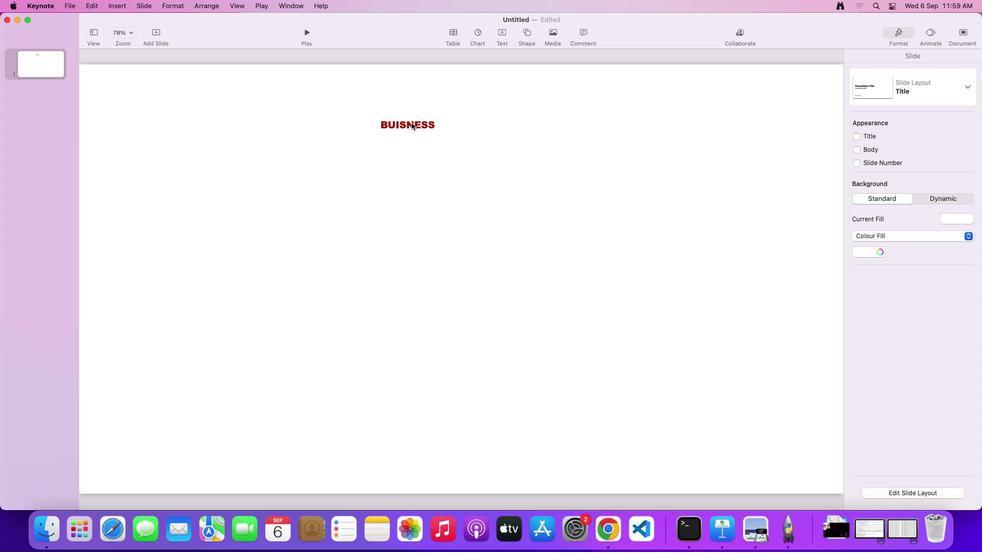 
Action: Mouse pressed left at (411, 122)
Screenshot: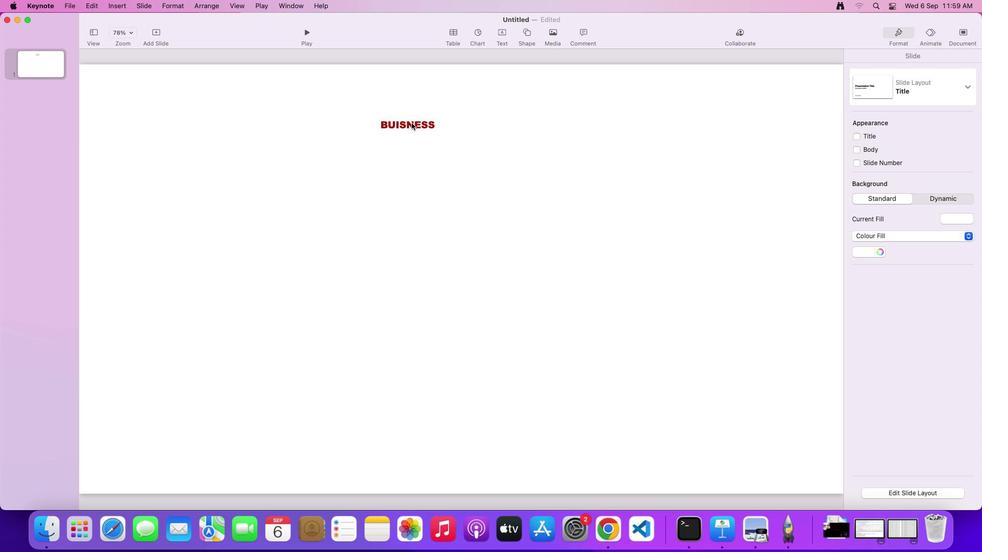 
Action: Mouse moved to (969, 165)
Screenshot: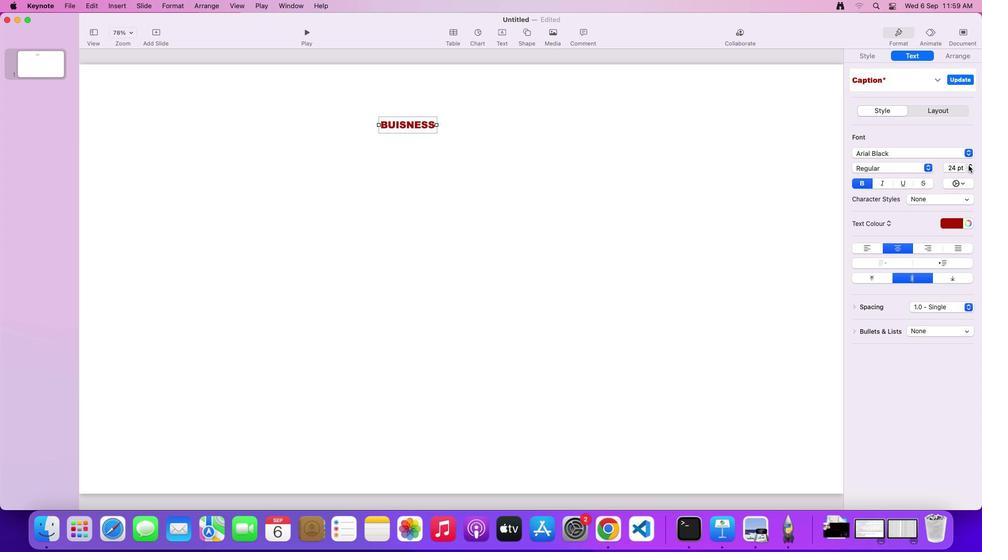 
Action: Mouse pressed left at (969, 165)
Screenshot: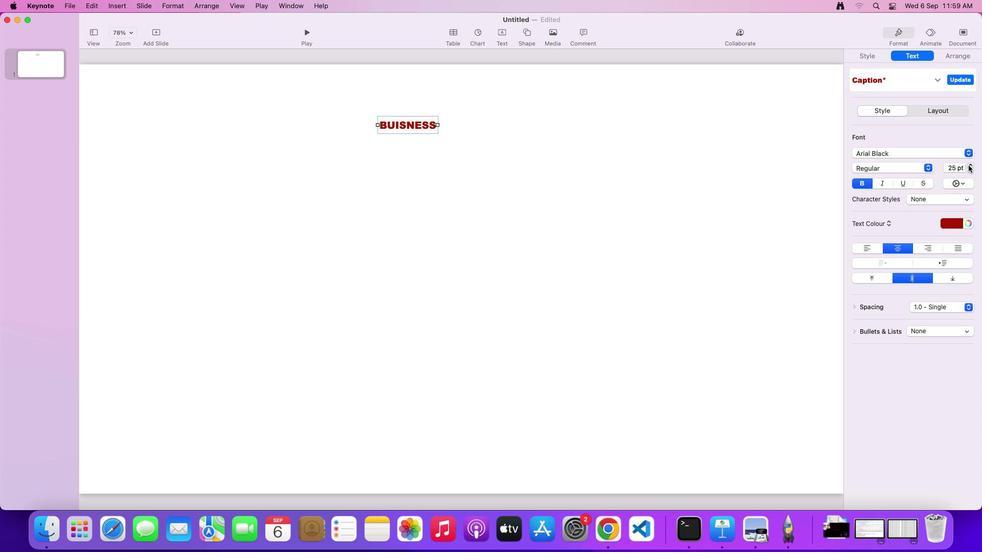 
Action: Mouse pressed left at (969, 165)
Screenshot: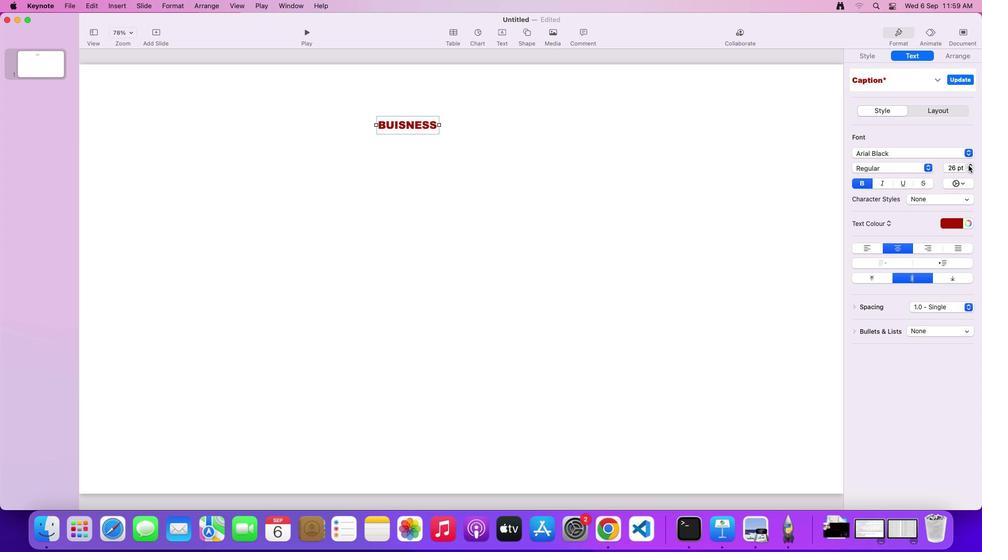 
Action: Mouse moved to (487, 224)
Screenshot: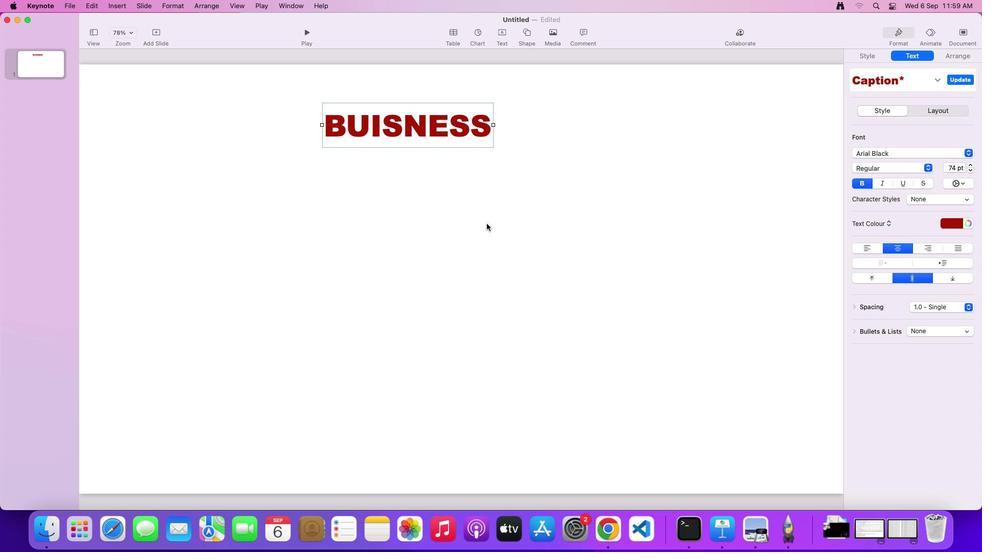 
Action: Mouse pressed left at (487, 224)
Screenshot: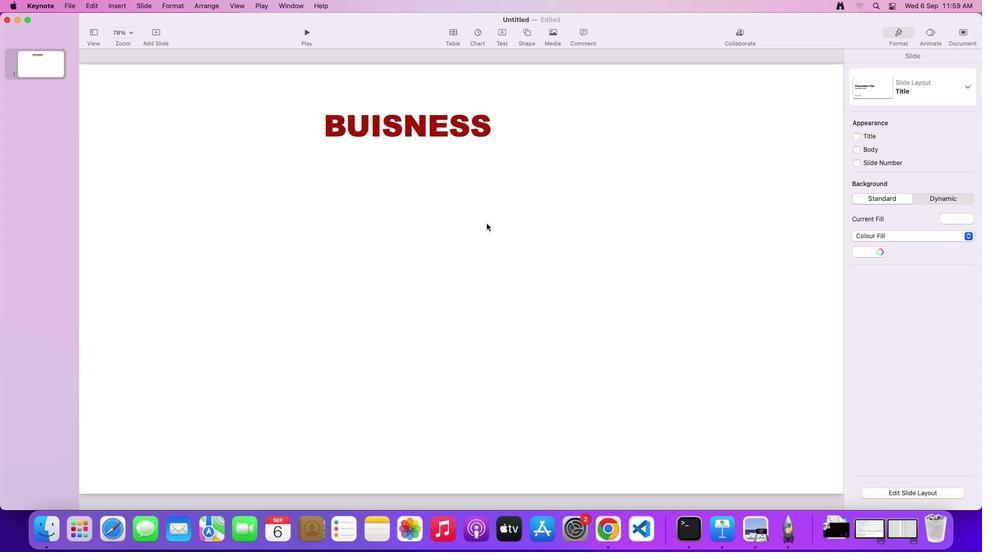 
Action: Mouse moved to (416, 125)
Screenshot: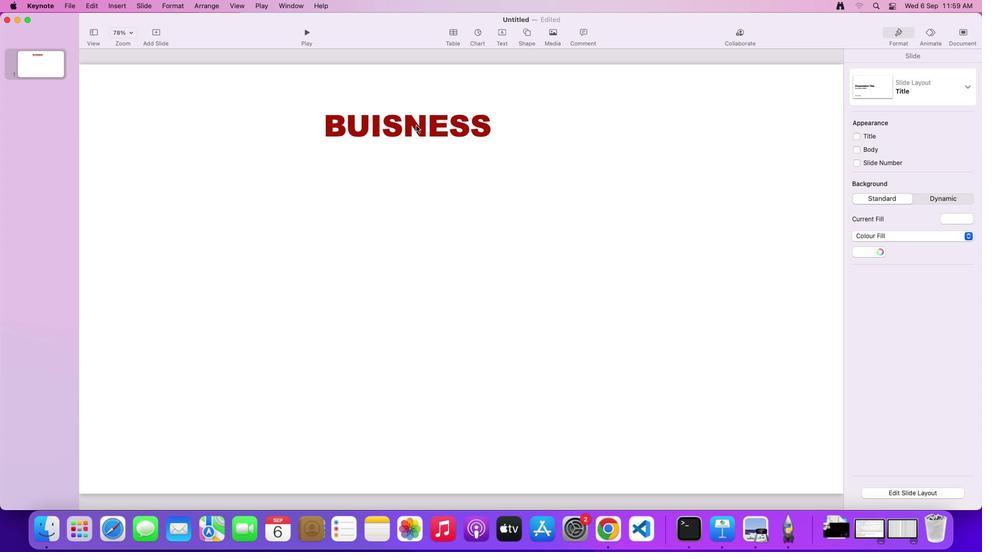 
Action: Mouse pressed left at (416, 125)
Screenshot: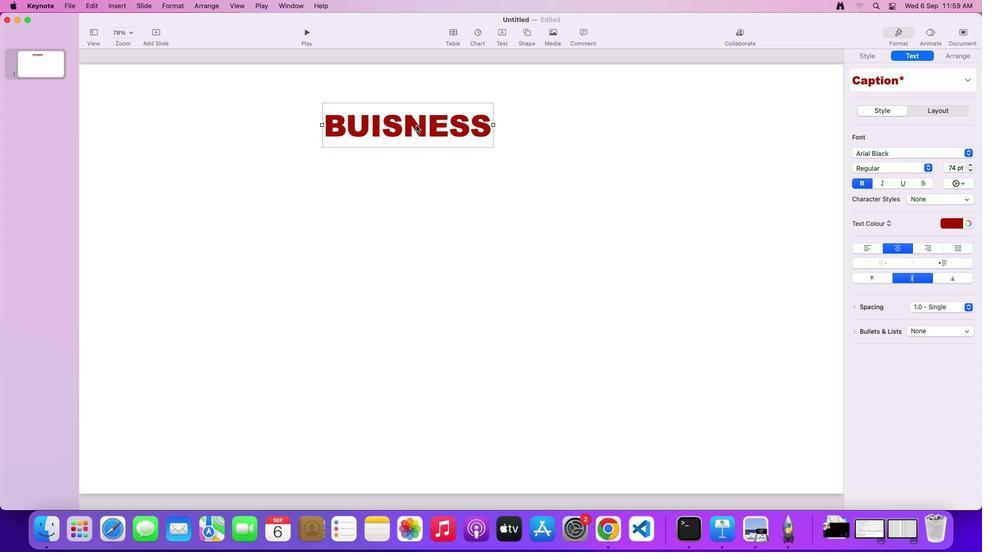 
Action: Mouse moved to (529, 30)
Screenshot: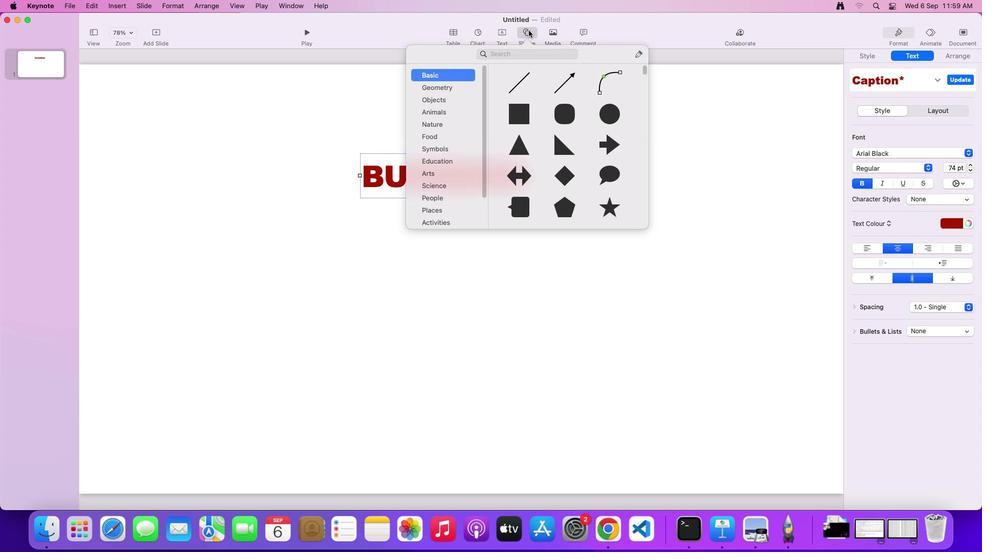 
Action: Mouse pressed left at (529, 30)
Screenshot: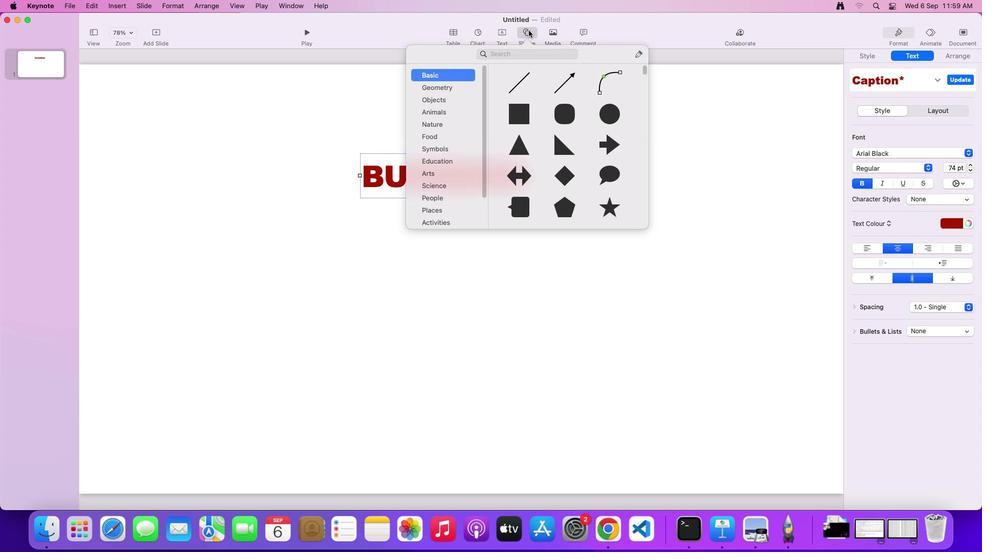 
Action: Mouse moved to (564, 112)
Screenshot: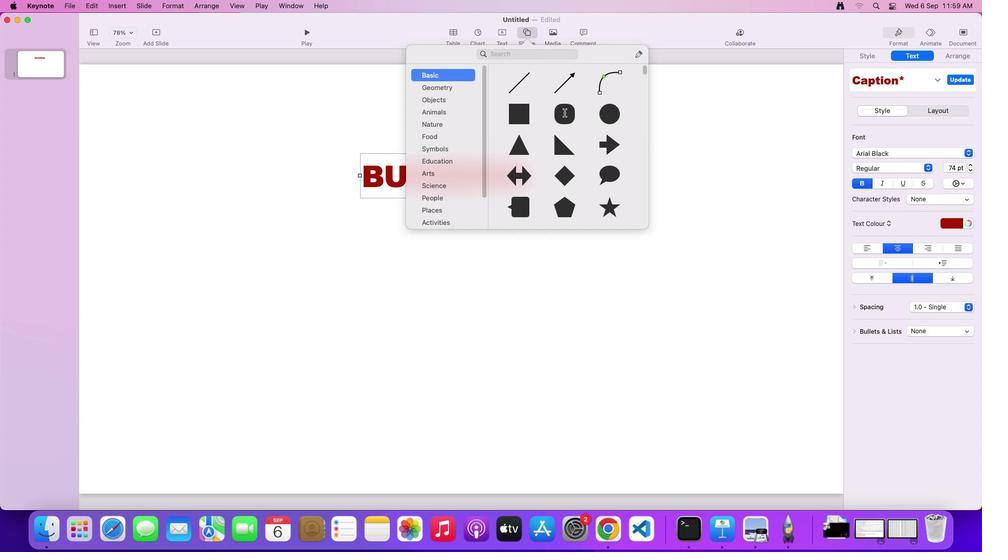 
Action: Mouse pressed left at (564, 112)
Screenshot: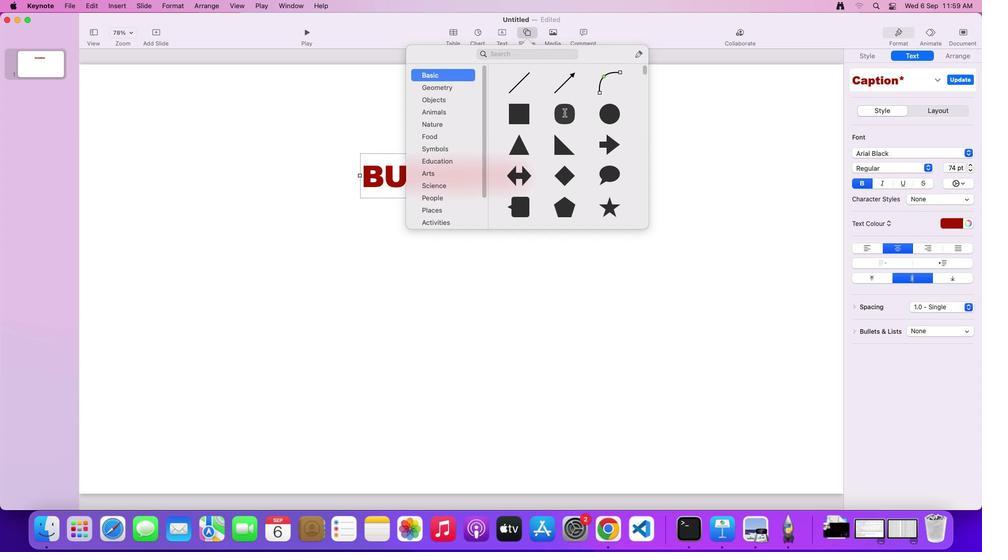 
Action: Mouse moved to (482, 259)
Screenshot: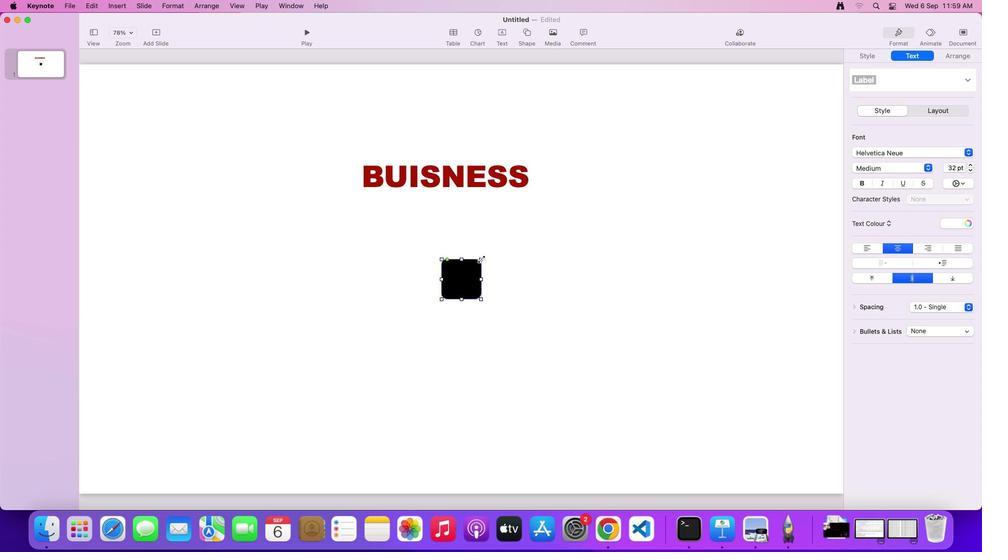 
Action: Mouse pressed left at (482, 259)
Screenshot: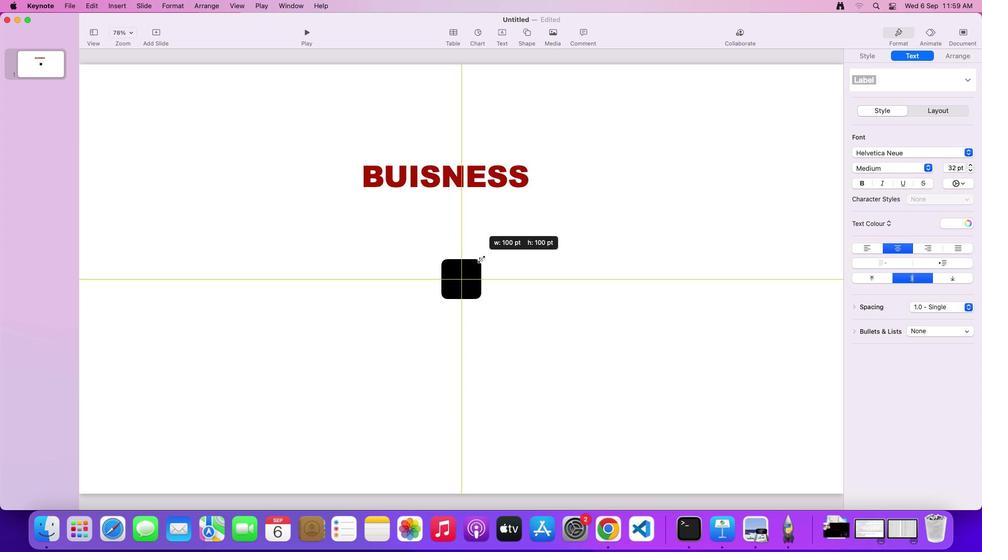 
Action: Mouse moved to (454, 264)
Screenshot: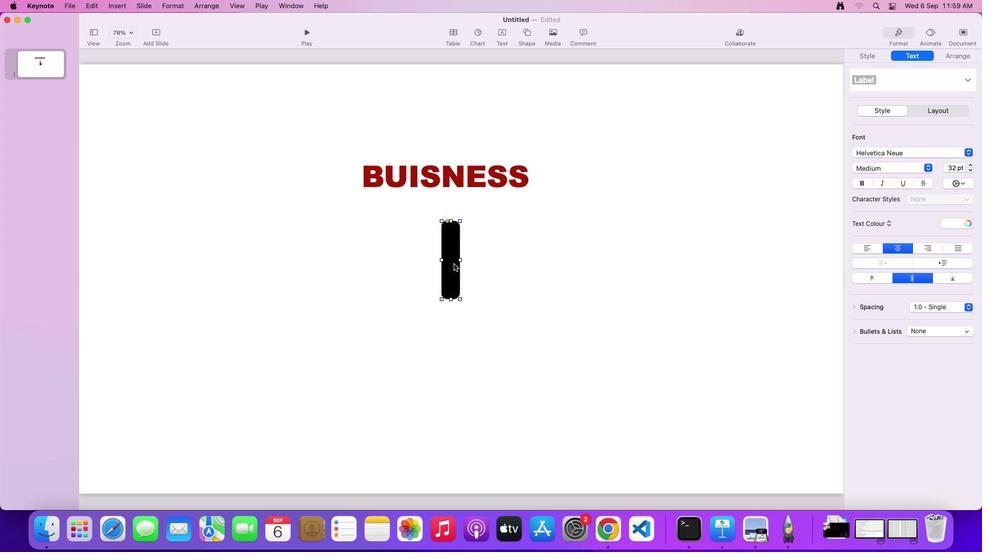 
Action: Mouse pressed left at (454, 264)
Screenshot: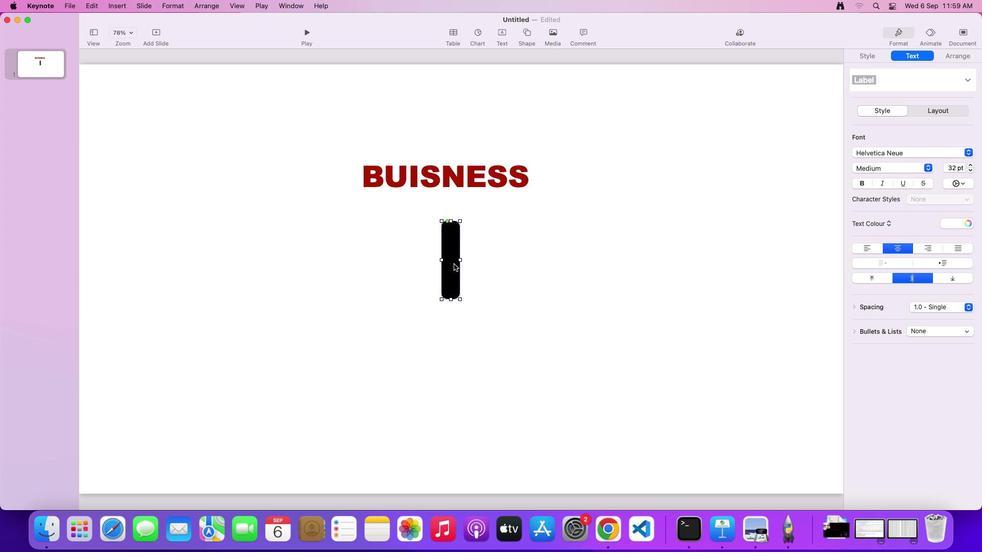 
Action: Mouse moved to (87, 58)
Screenshot: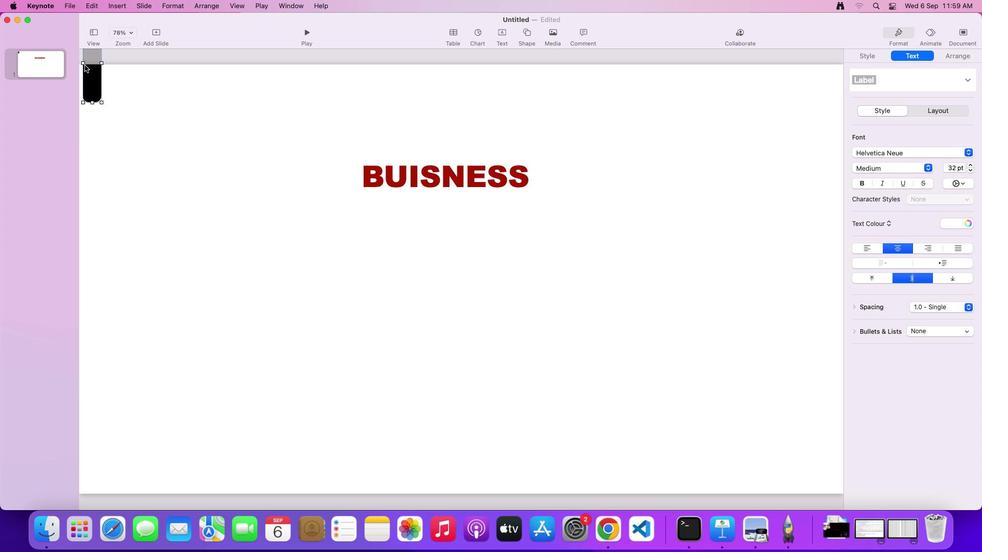 
Action: Key pressed Key.alt
Screenshot: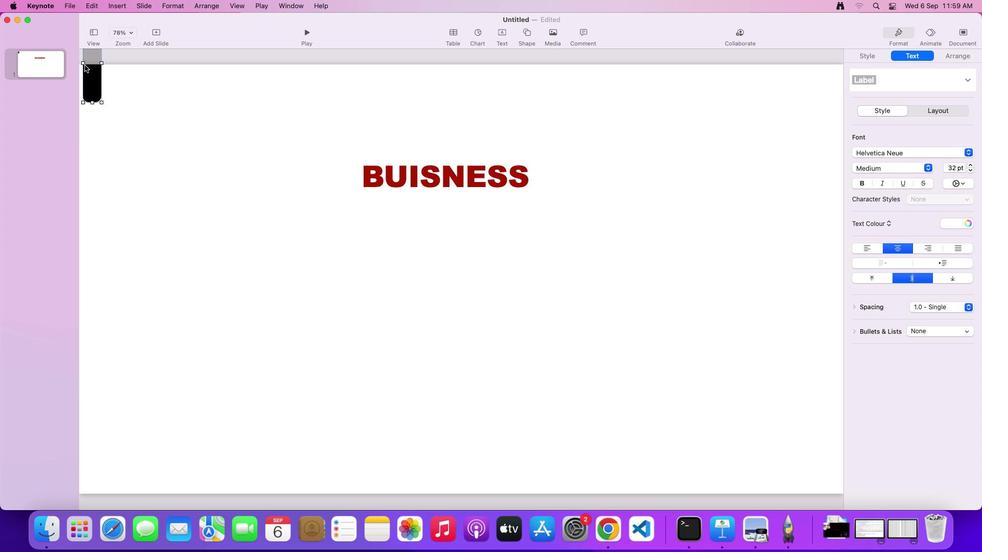 
Action: Mouse moved to (87, 75)
Screenshot: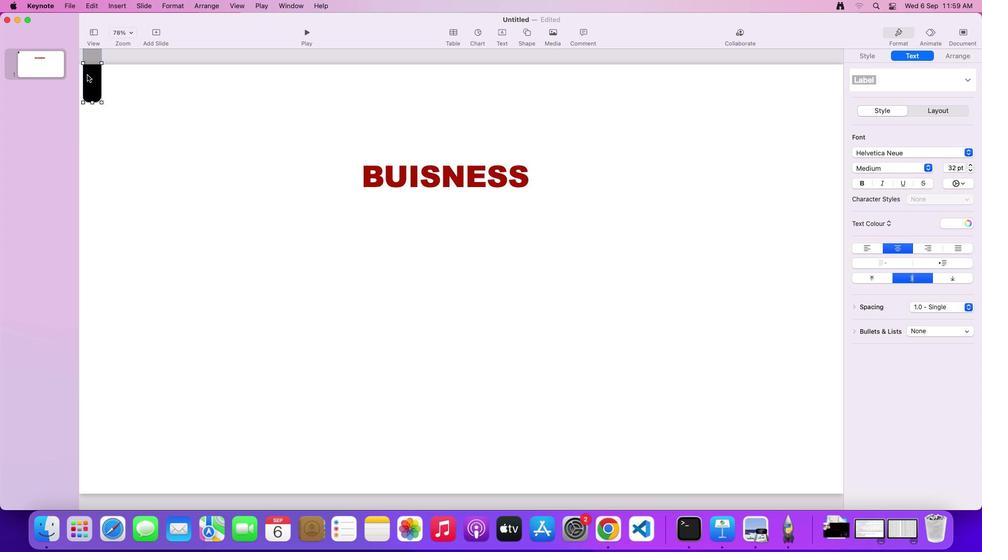 
Action: Mouse pressed left at (87, 75)
Screenshot: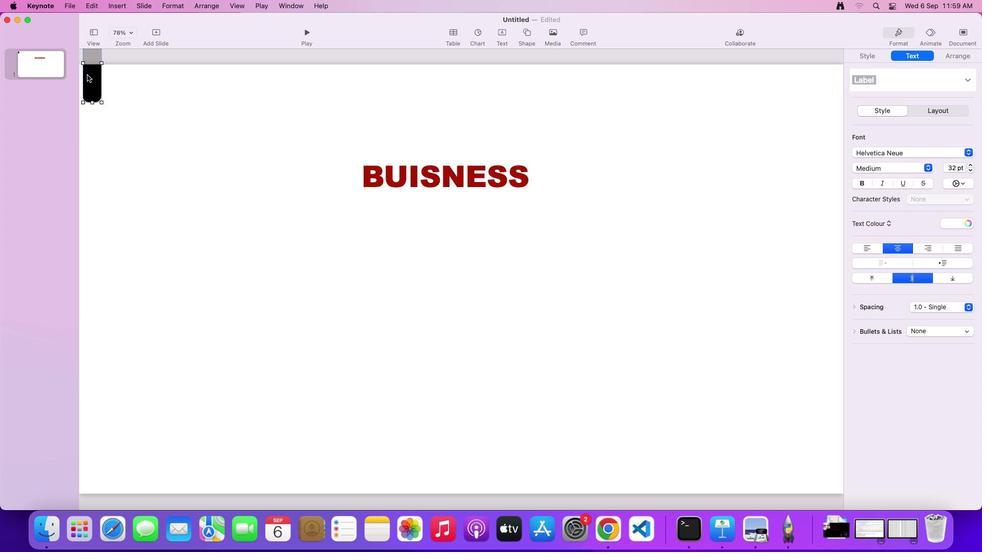 
Action: Mouse moved to (106, 91)
Screenshot: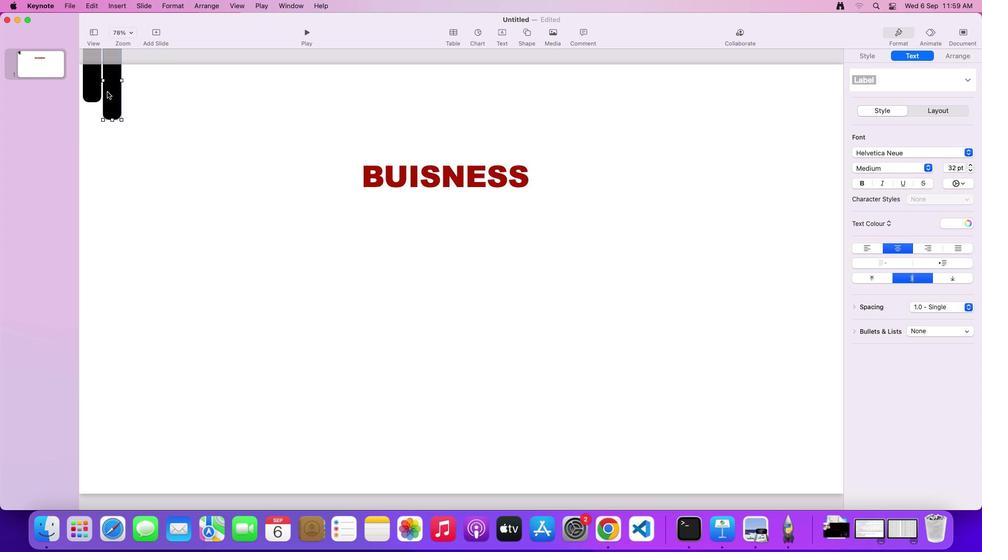 
Action: Mouse pressed left at (106, 91)
Screenshot: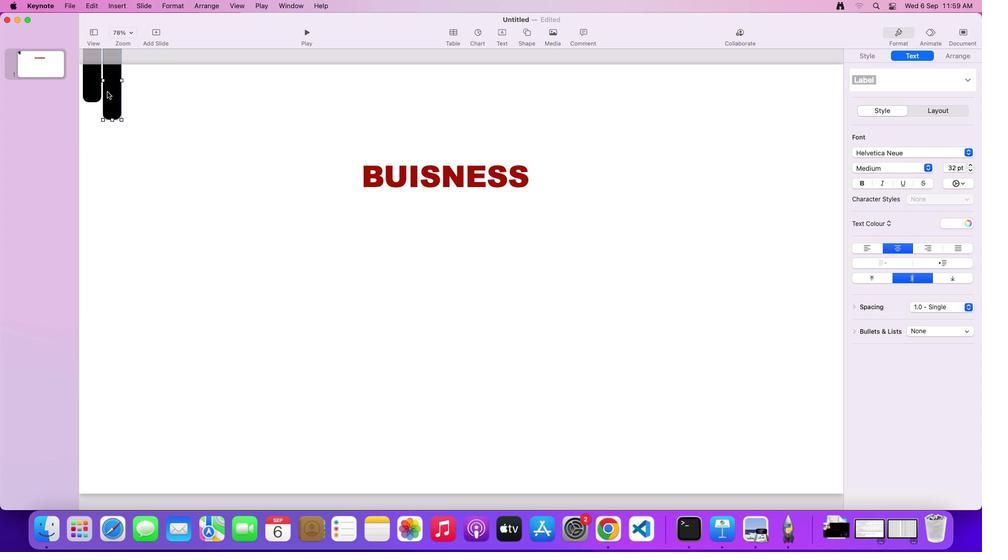 
Action: Mouse moved to (130, 73)
Screenshot: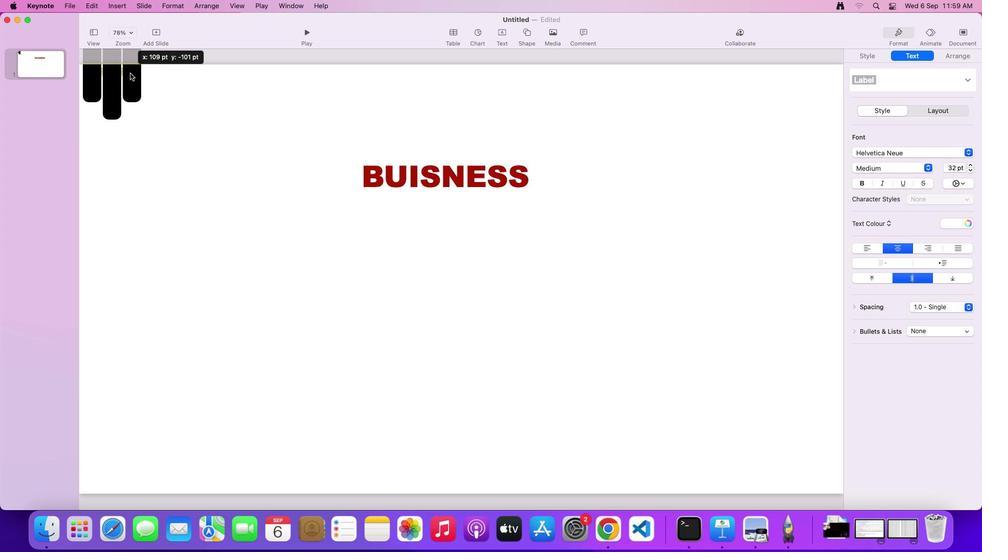 
Action: Mouse pressed left at (130, 73)
Screenshot: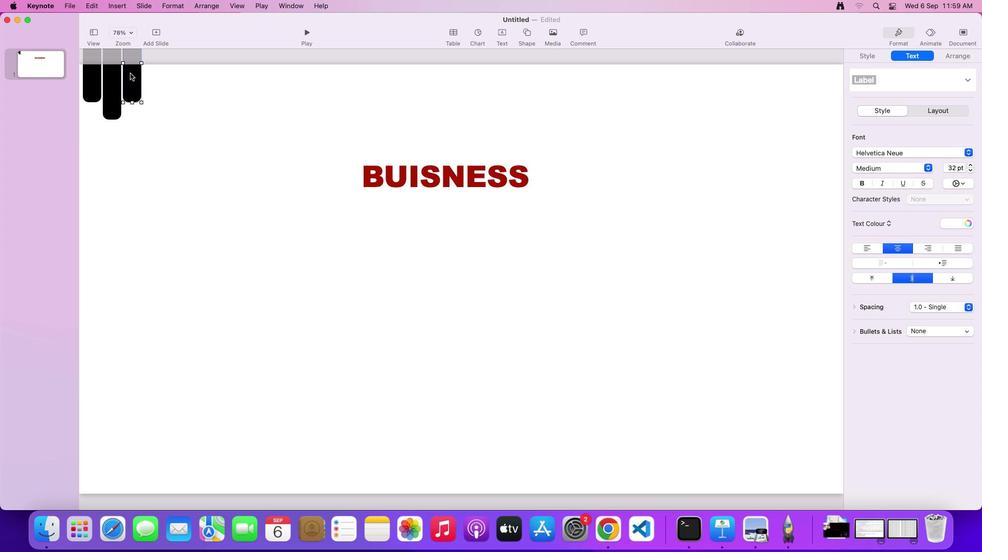 
Action: Mouse moved to (157, 88)
Screenshot: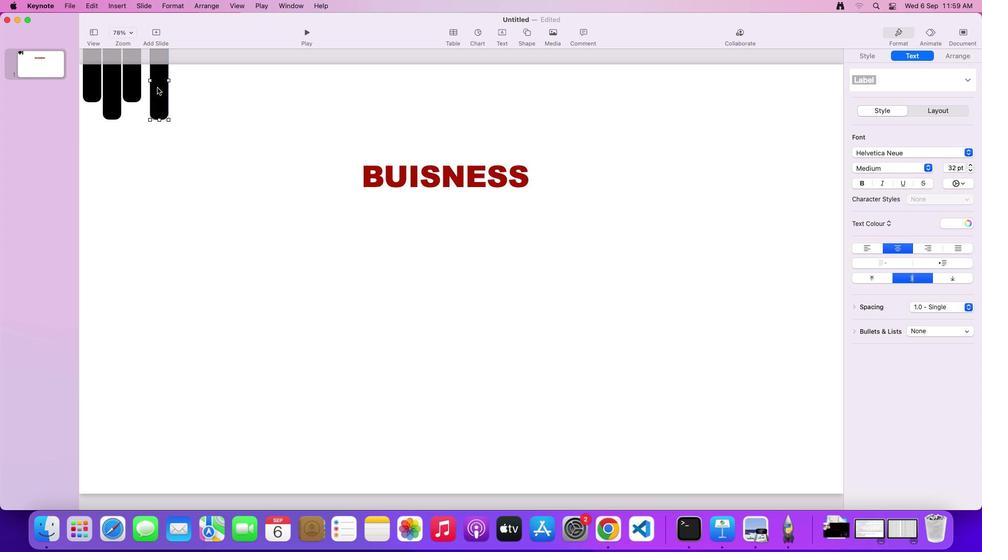 
Action: Mouse pressed left at (157, 88)
Screenshot: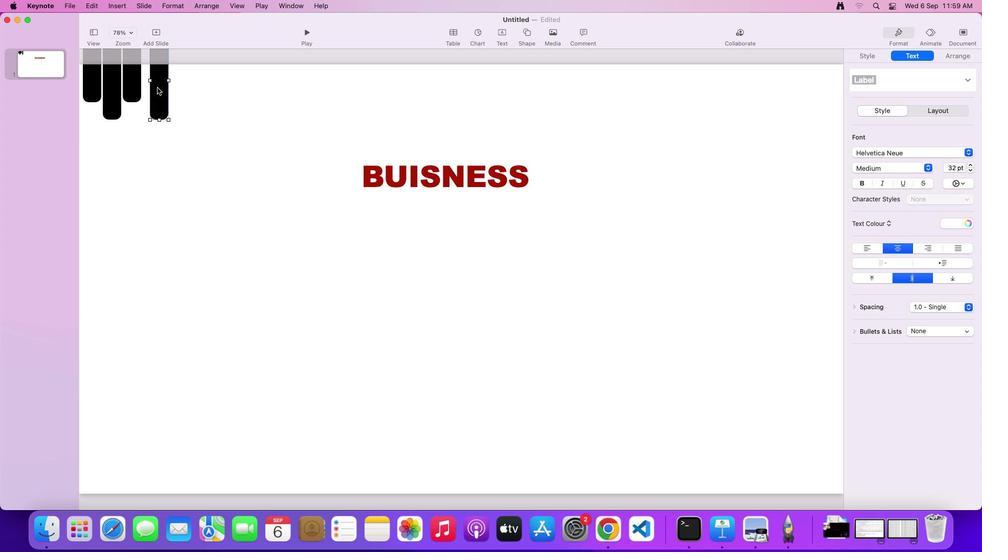 
Action: Mouse moved to (179, 78)
Screenshot: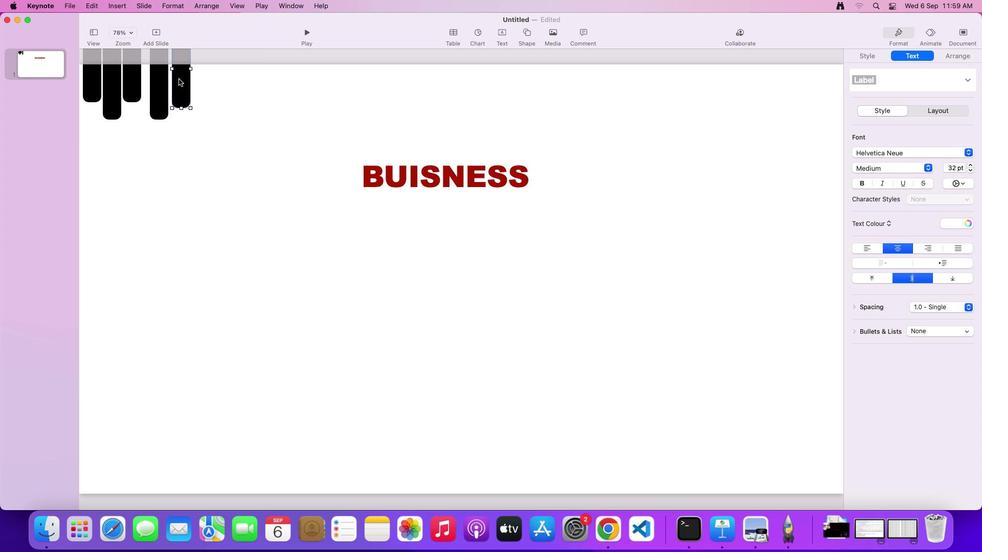 
Action: Mouse pressed left at (179, 78)
Screenshot: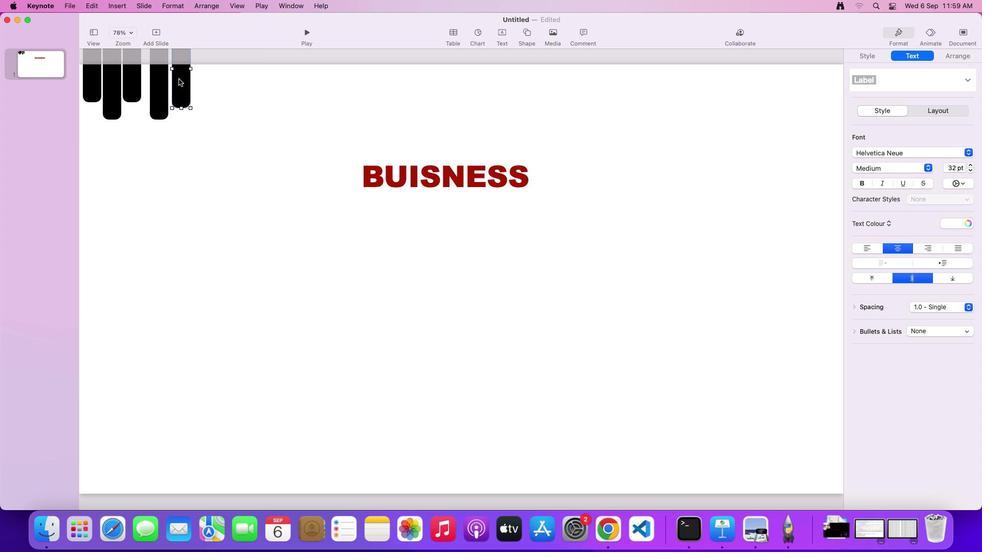 
Action: Mouse moved to (200, 73)
Screenshot: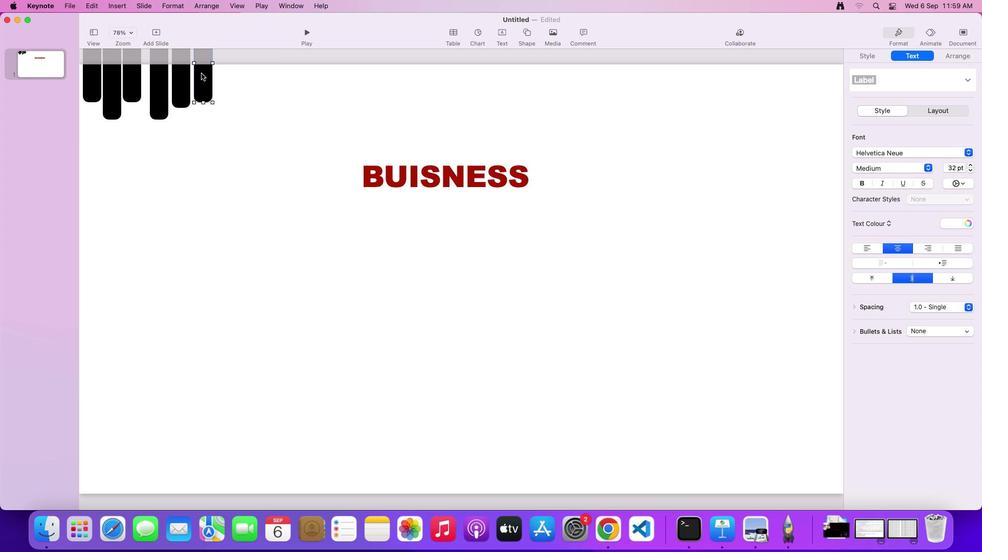 
Action: Mouse pressed left at (200, 73)
Screenshot: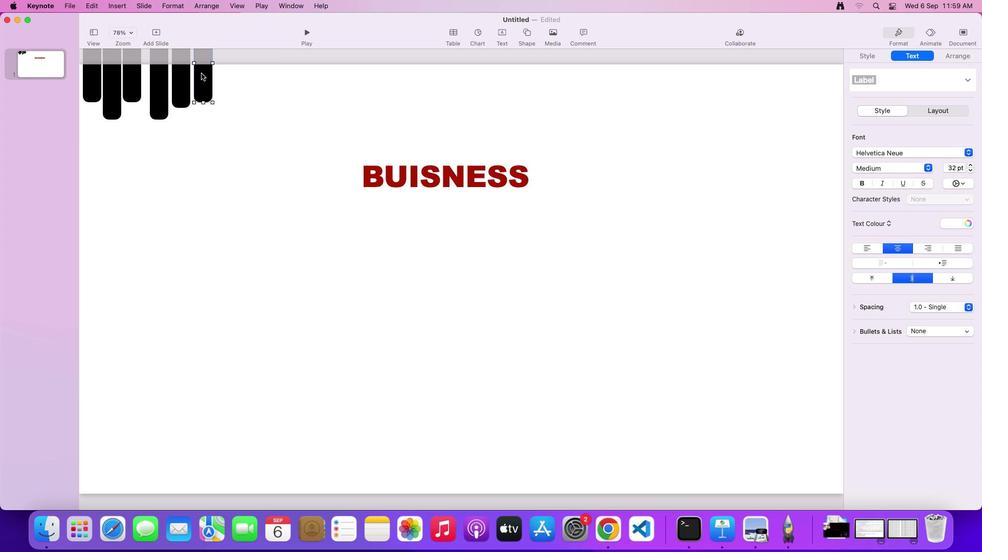 
Action: Mouse moved to (224, 89)
Screenshot: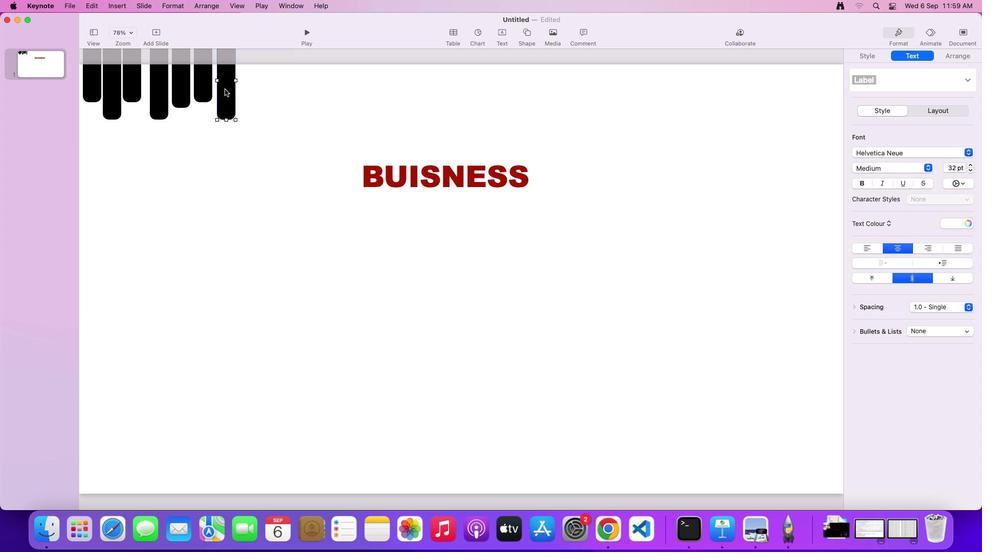 
Action: Mouse pressed left at (224, 89)
Screenshot: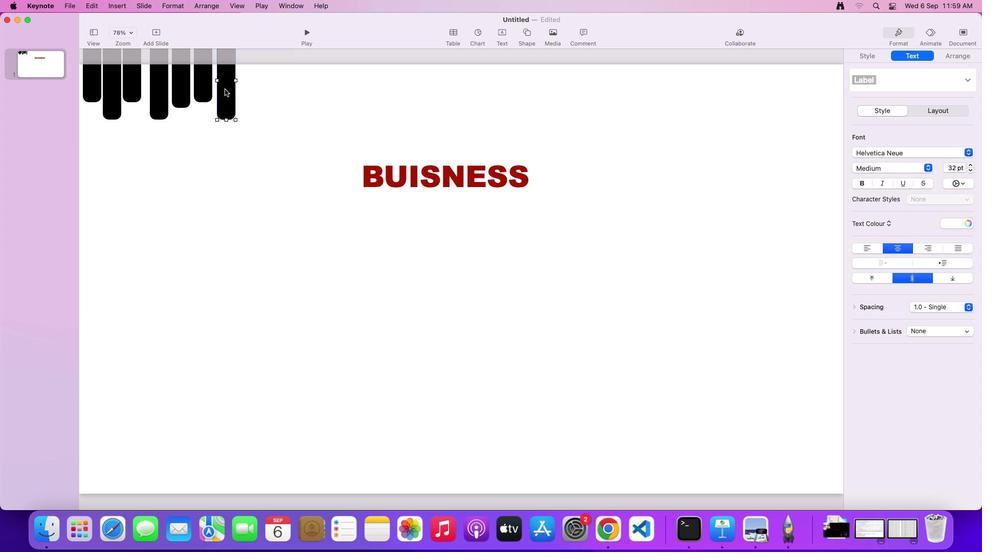 
Action: Mouse moved to (243, 83)
Screenshot: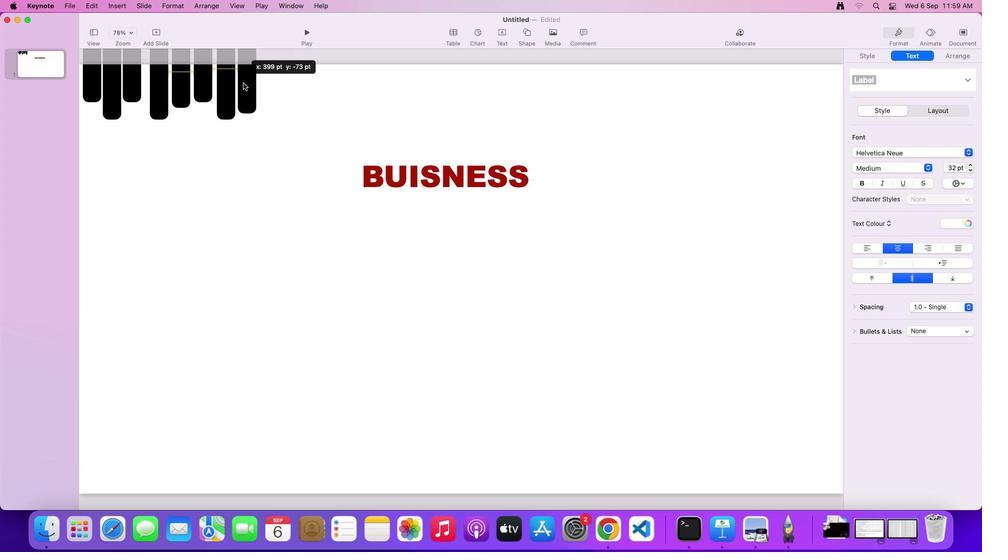 
Action: Mouse pressed left at (243, 83)
Screenshot: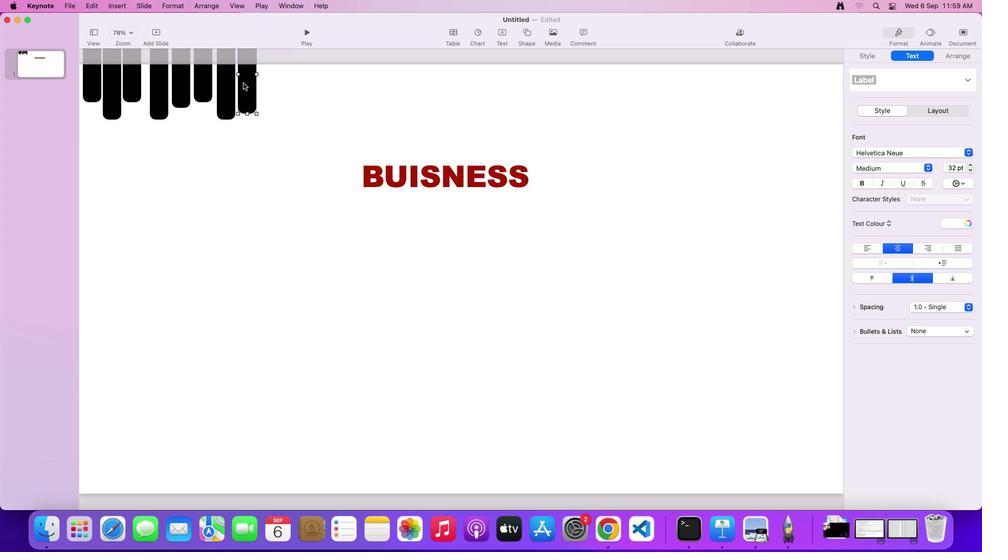 
Action: Mouse moved to (270, 75)
Screenshot: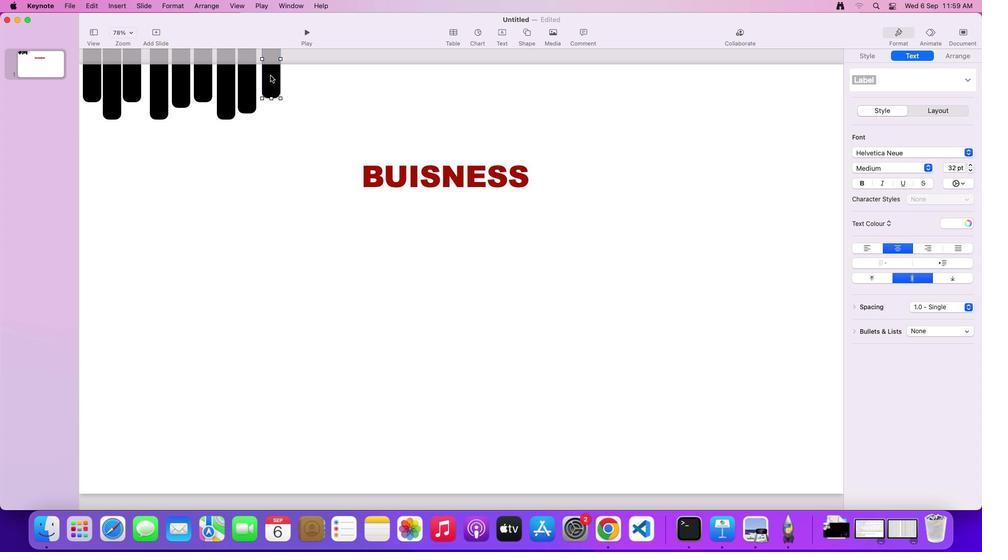 
Action: Mouse pressed left at (270, 75)
Screenshot: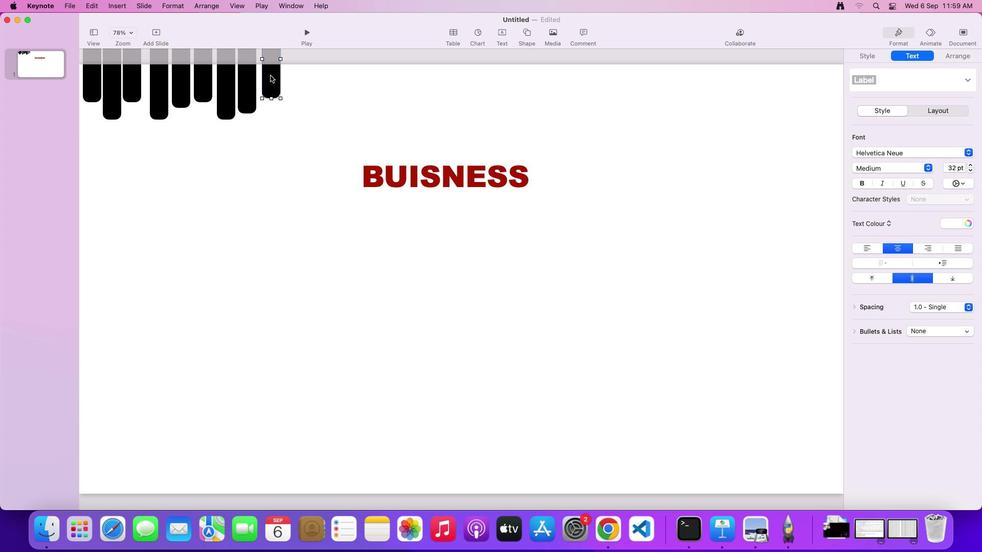 
Action: Mouse moved to (294, 100)
Screenshot: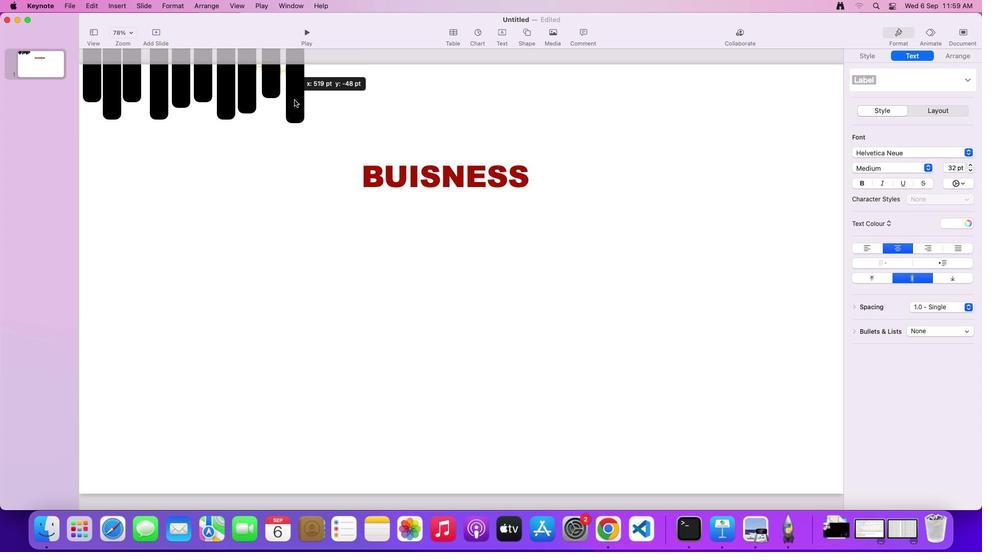 
Action: Mouse pressed left at (294, 100)
Screenshot: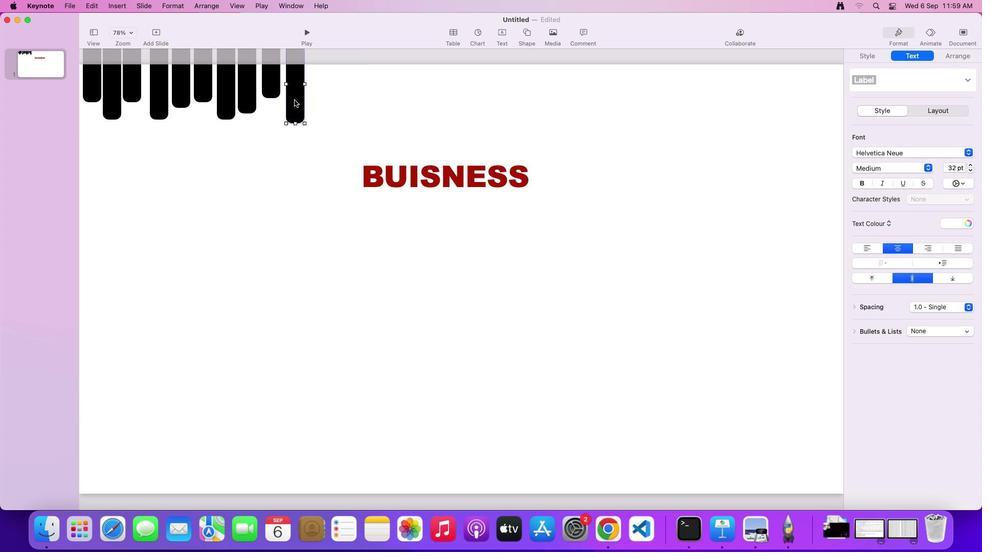 
Action: Mouse moved to (316, 83)
Screenshot: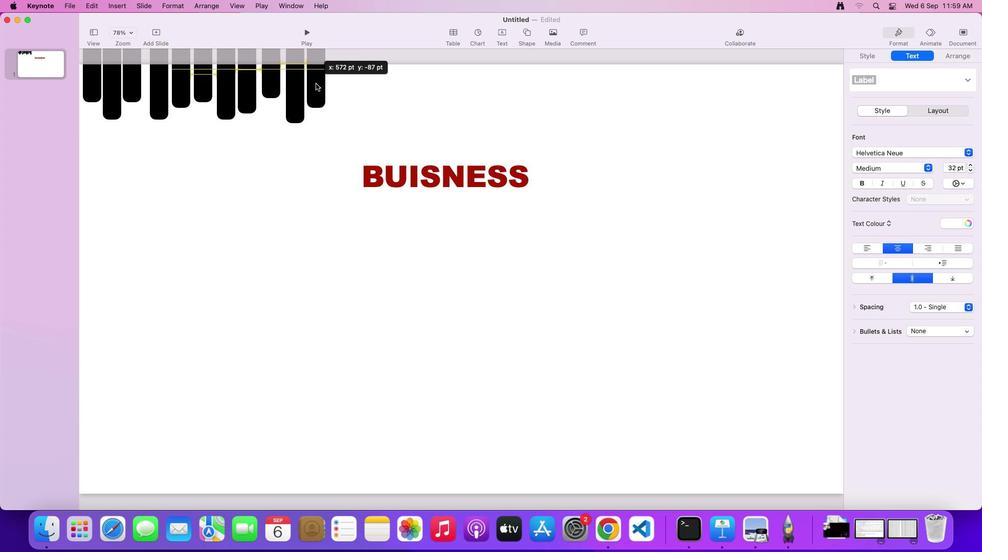 
Action: Mouse pressed left at (316, 83)
Screenshot: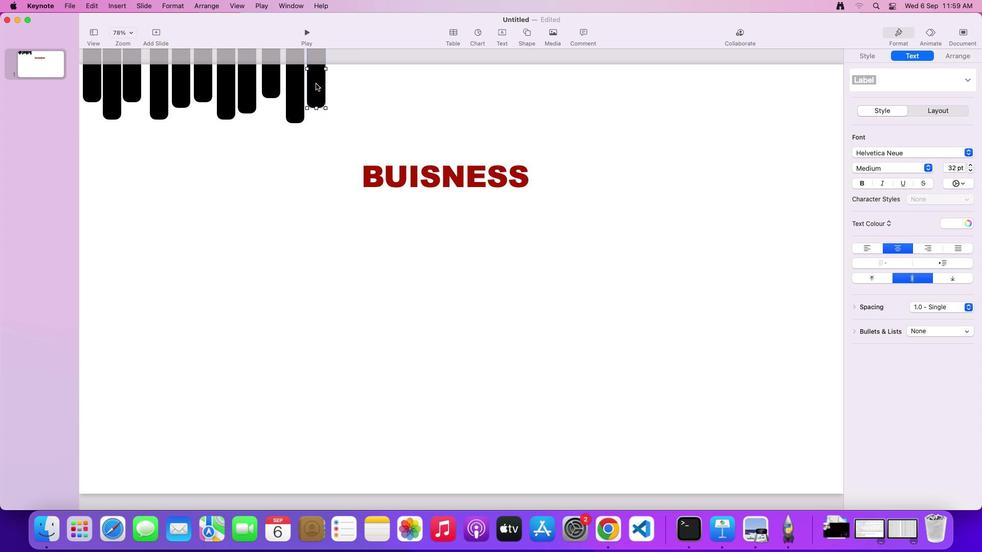 
Action: Mouse moved to (339, 75)
Screenshot: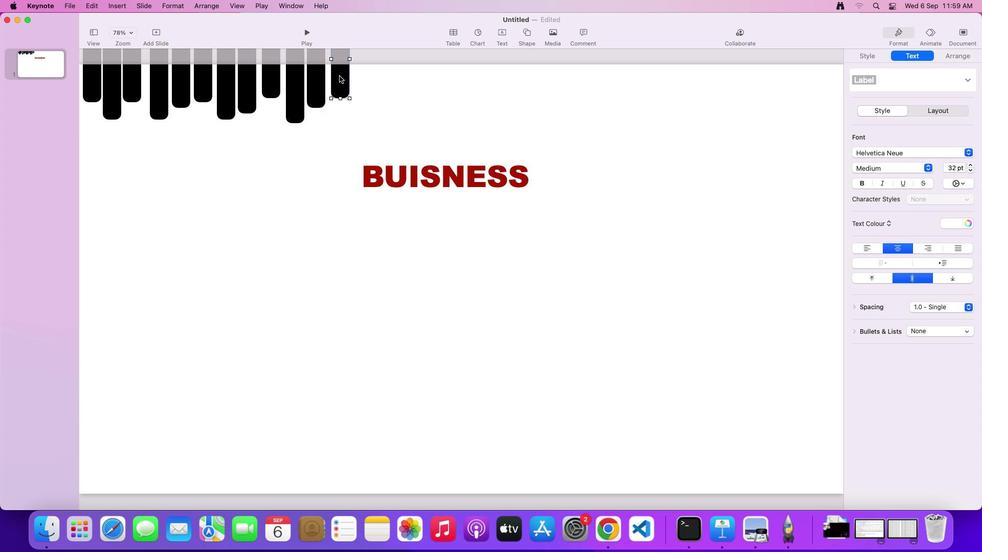 
Action: Mouse pressed left at (339, 75)
Screenshot: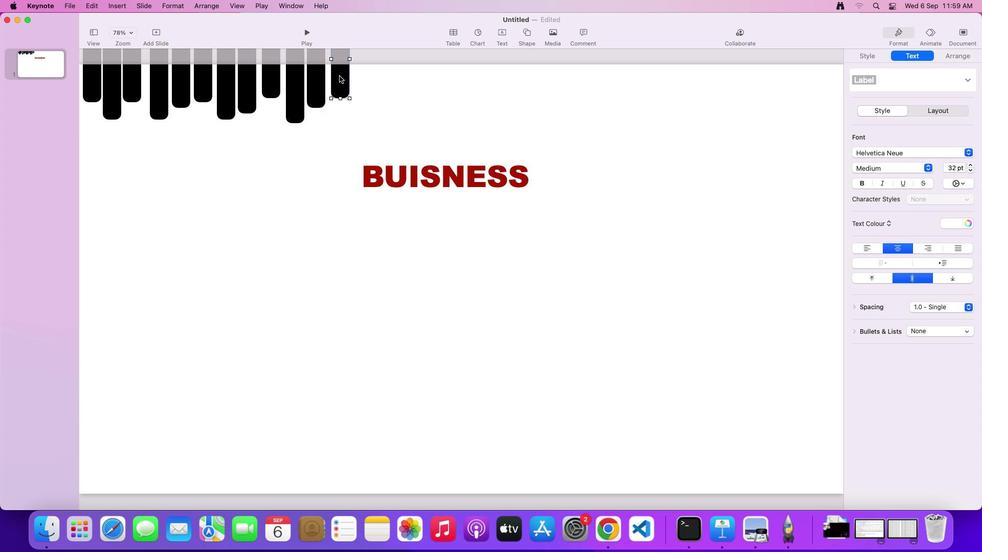 
Action: Mouse moved to (364, 98)
Screenshot: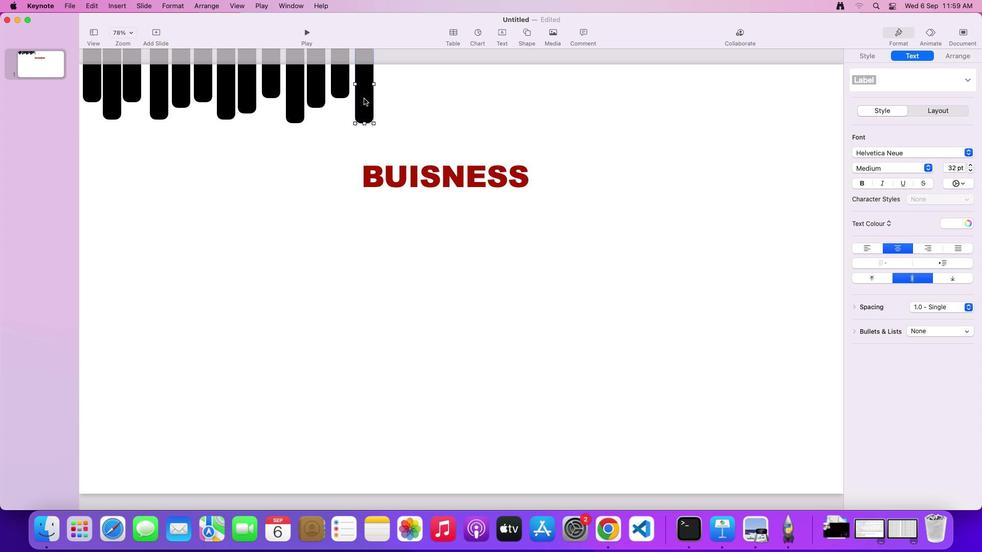 
Action: Mouse pressed left at (364, 98)
Screenshot: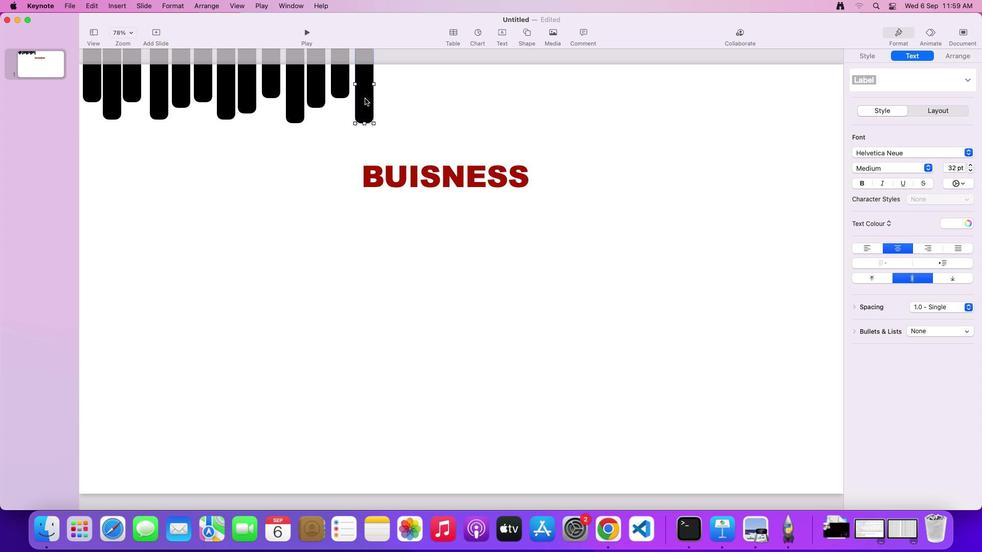 
Action: Mouse moved to (388, 81)
Screenshot: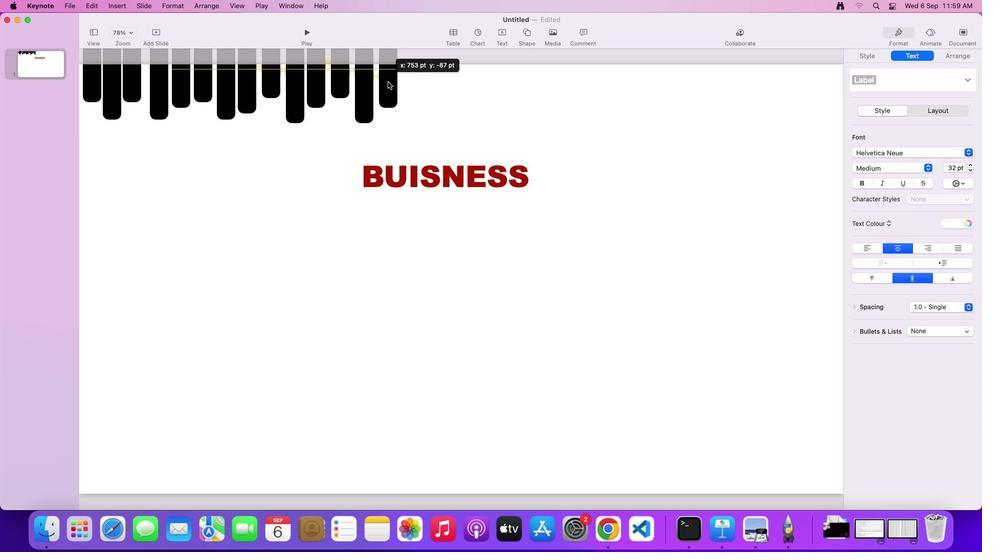 
Action: Mouse pressed left at (388, 81)
Screenshot: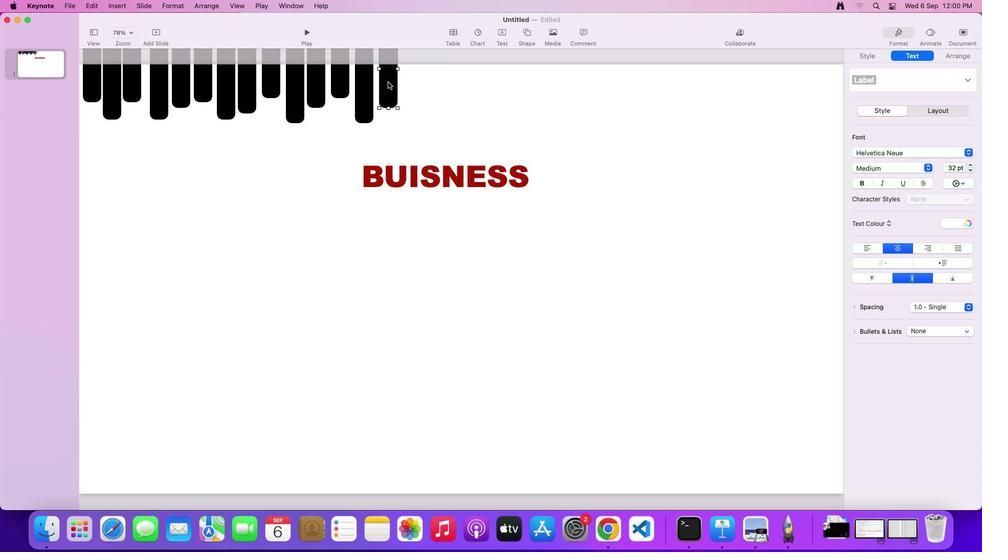
Action: Mouse moved to (411, 70)
Screenshot: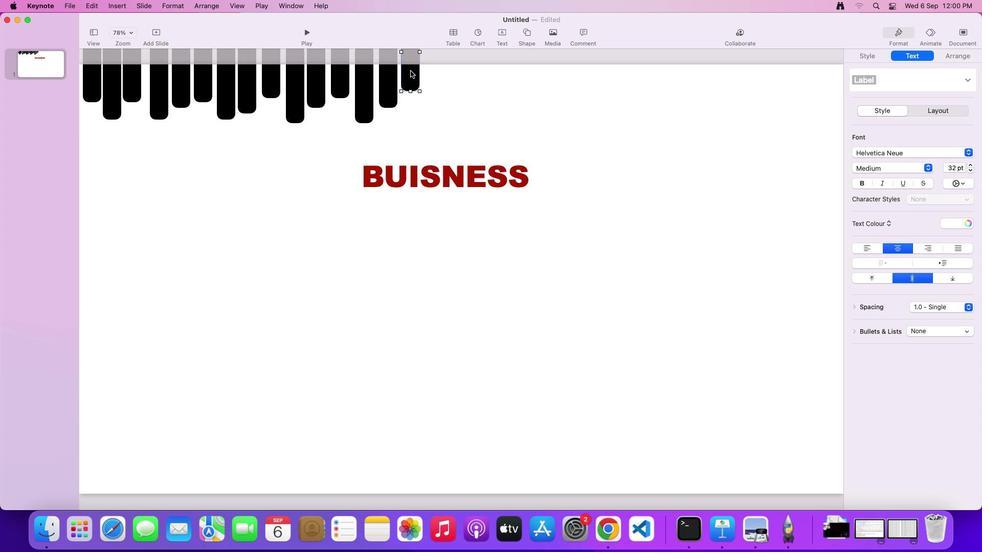 
Action: Mouse pressed left at (411, 70)
Screenshot: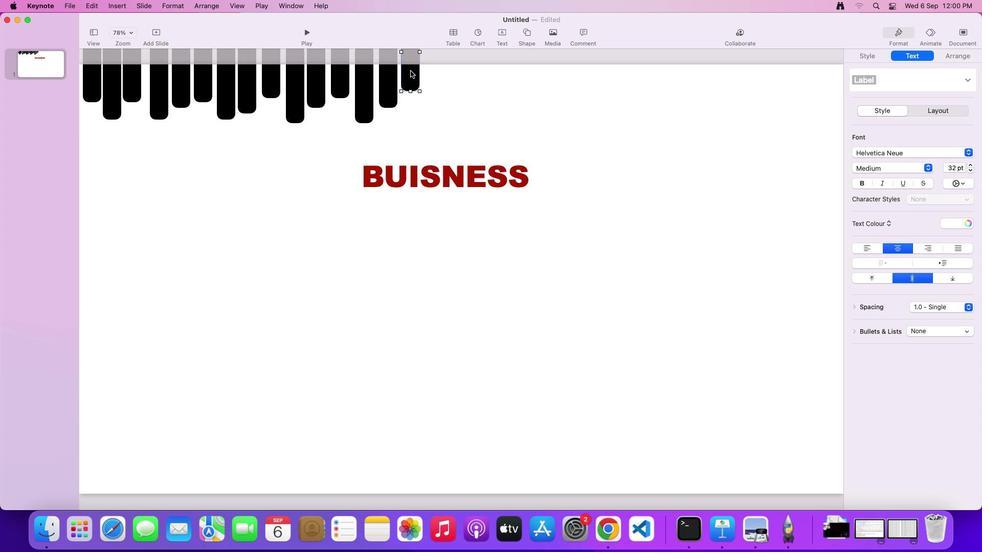 
Action: Mouse moved to (437, 98)
Screenshot: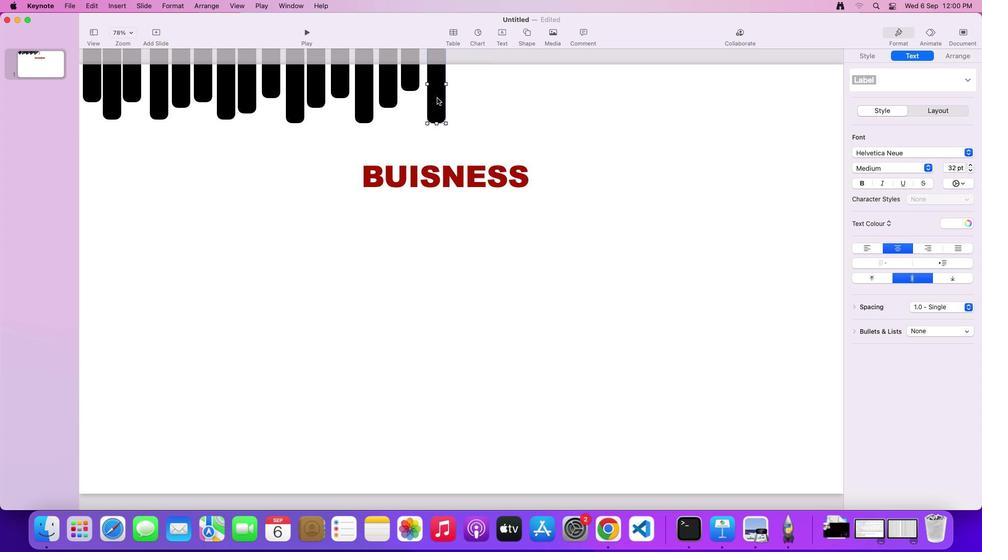 
Action: Mouse pressed left at (437, 98)
Screenshot: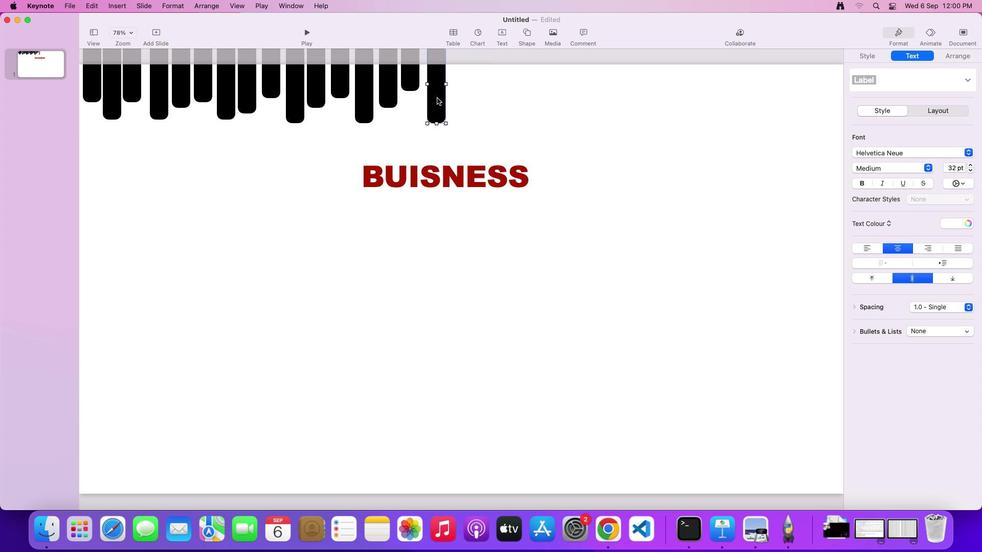 
Action: Mouse moved to (462, 88)
Screenshot: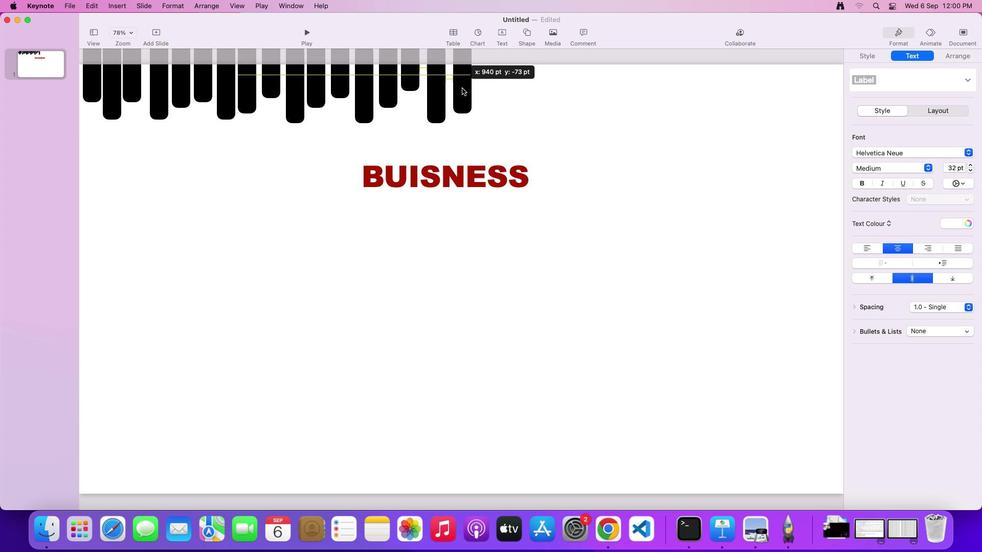 
Action: Mouse pressed left at (462, 88)
Screenshot: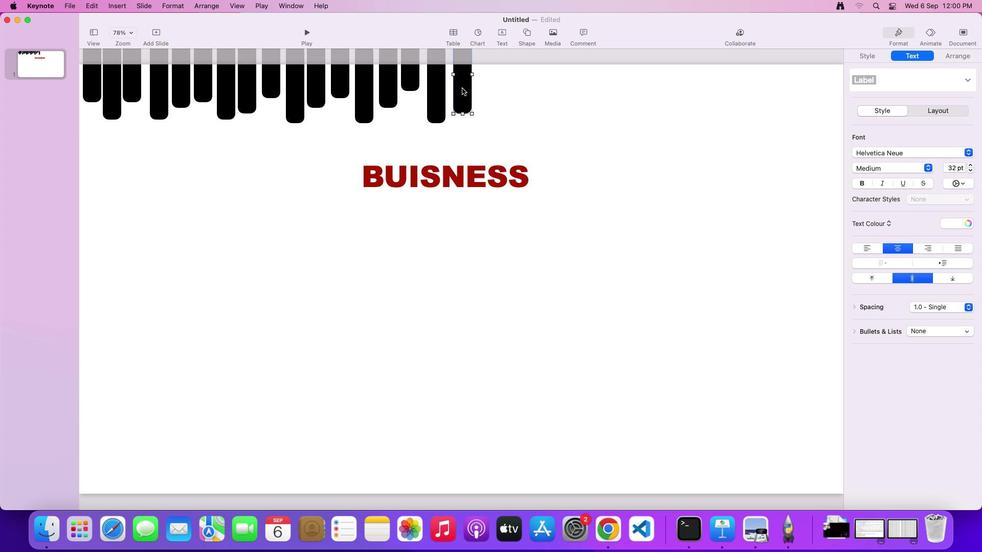 
Action: Mouse moved to (489, 69)
Screenshot: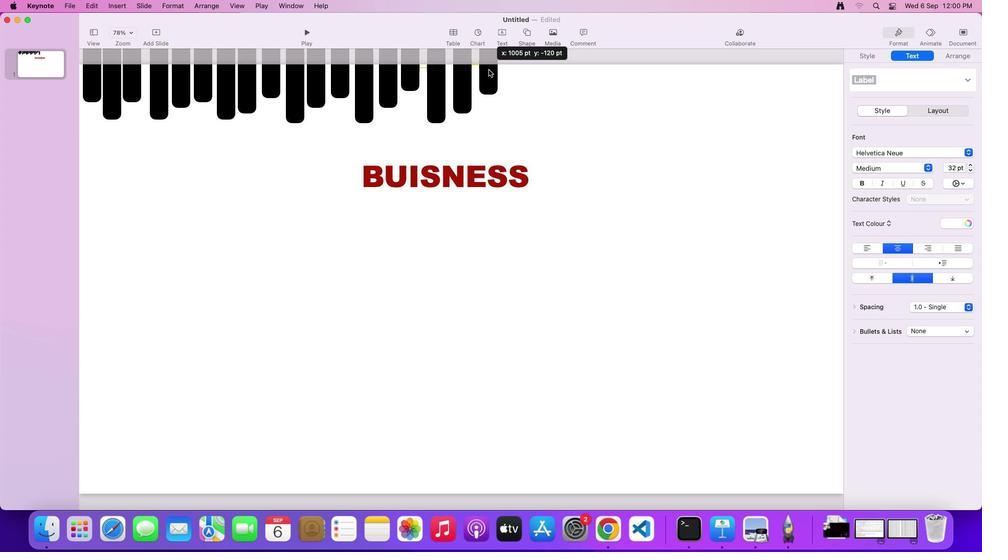 
Action: Mouse pressed left at (489, 69)
Screenshot: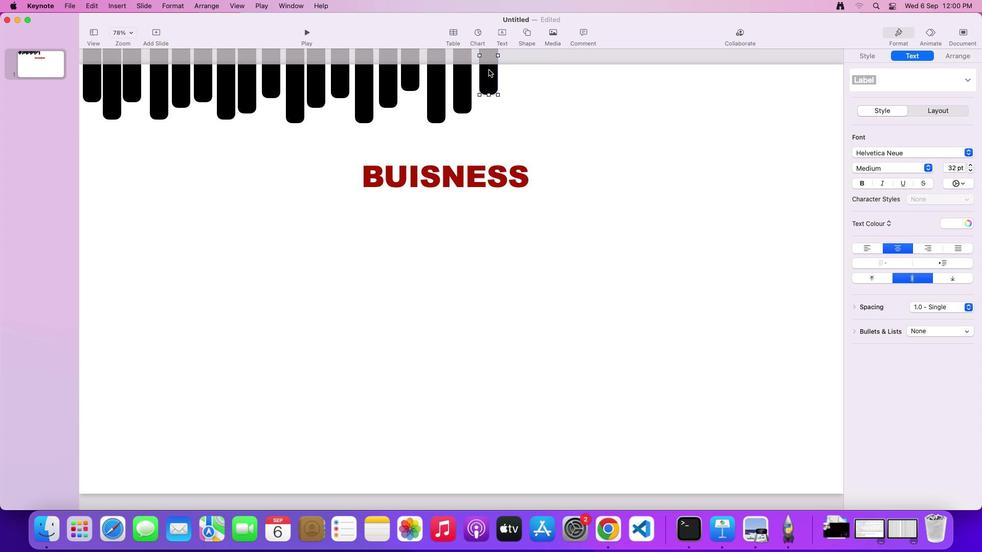 
Action: Mouse moved to (510, 95)
Screenshot: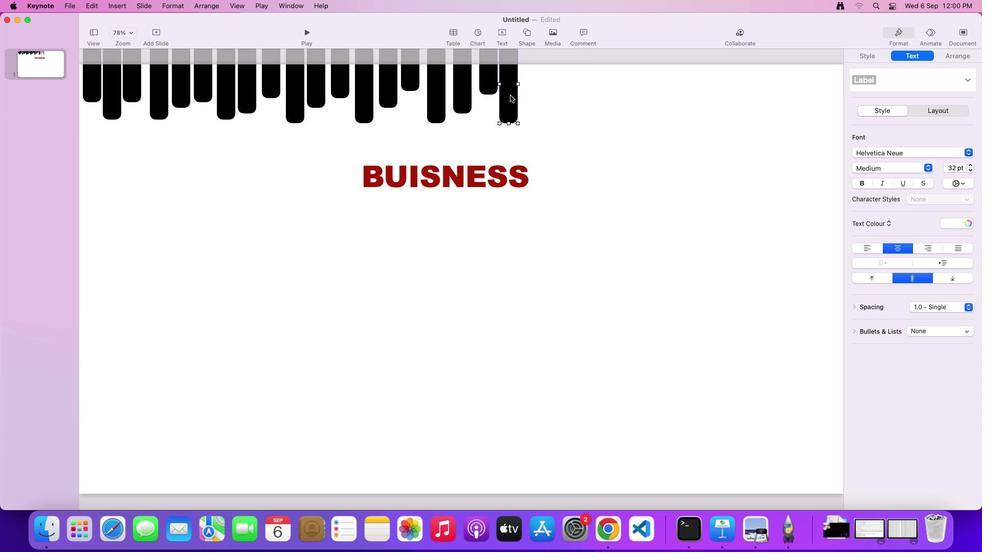 
Action: Mouse pressed left at (510, 95)
Screenshot: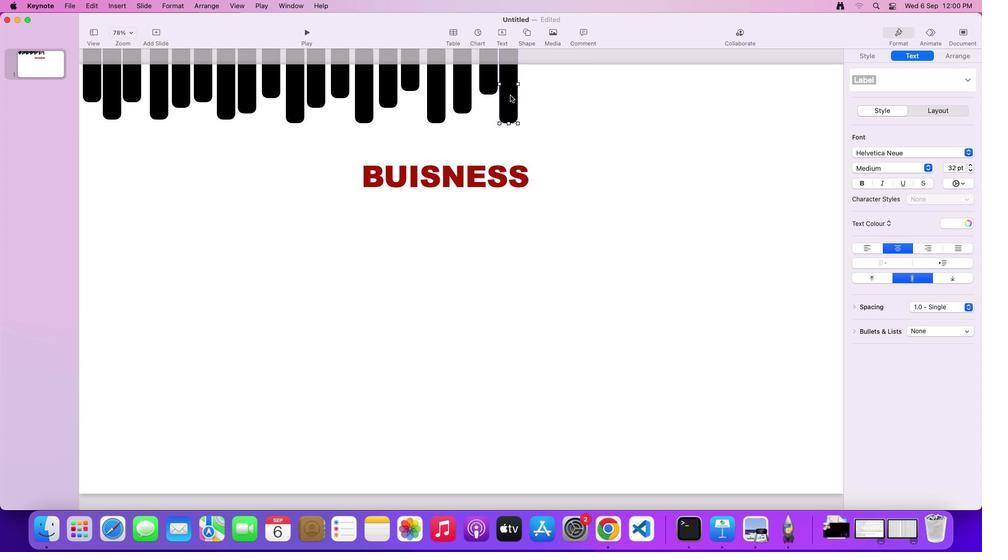
Action: Mouse moved to (532, 79)
Screenshot: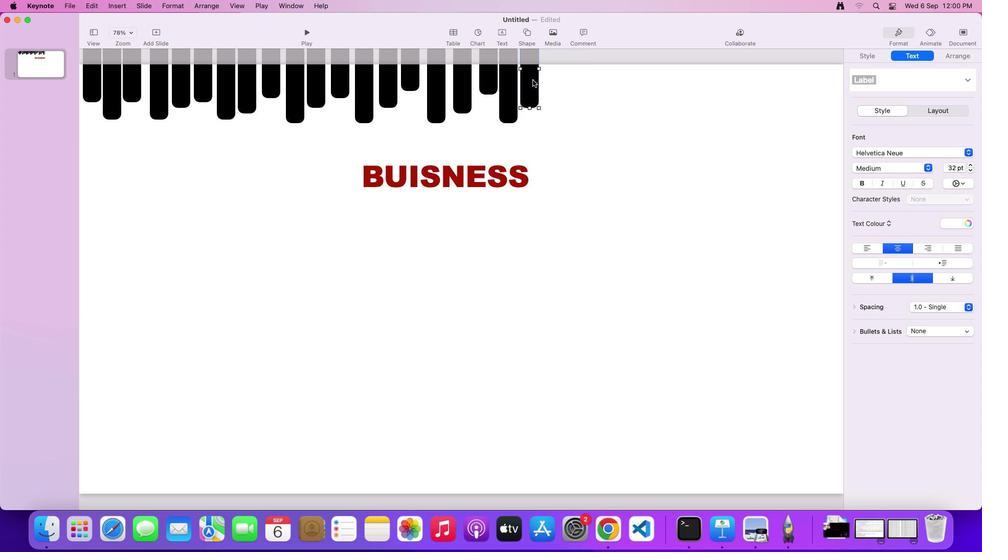 
Action: Mouse pressed left at (532, 79)
Screenshot: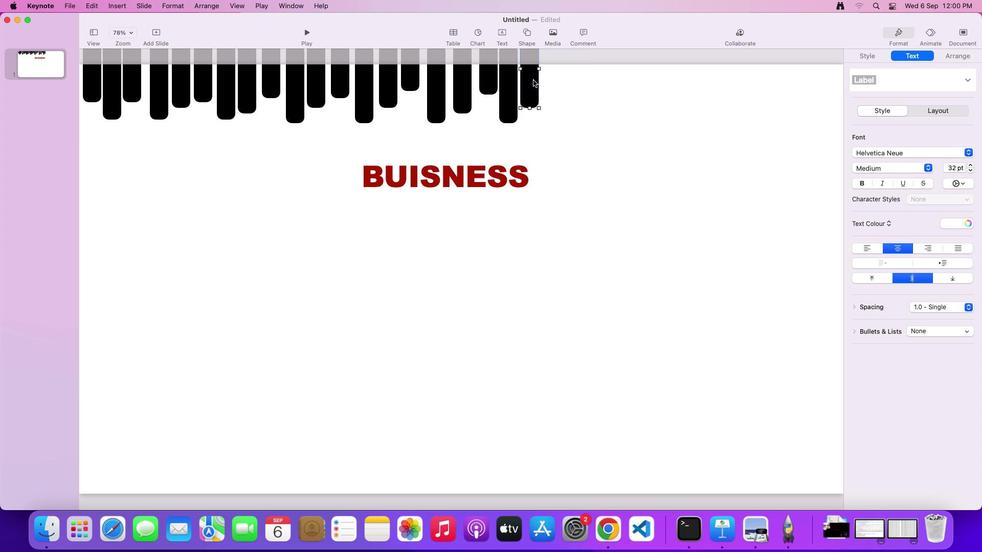 
Action: Mouse moved to (555, 72)
Screenshot: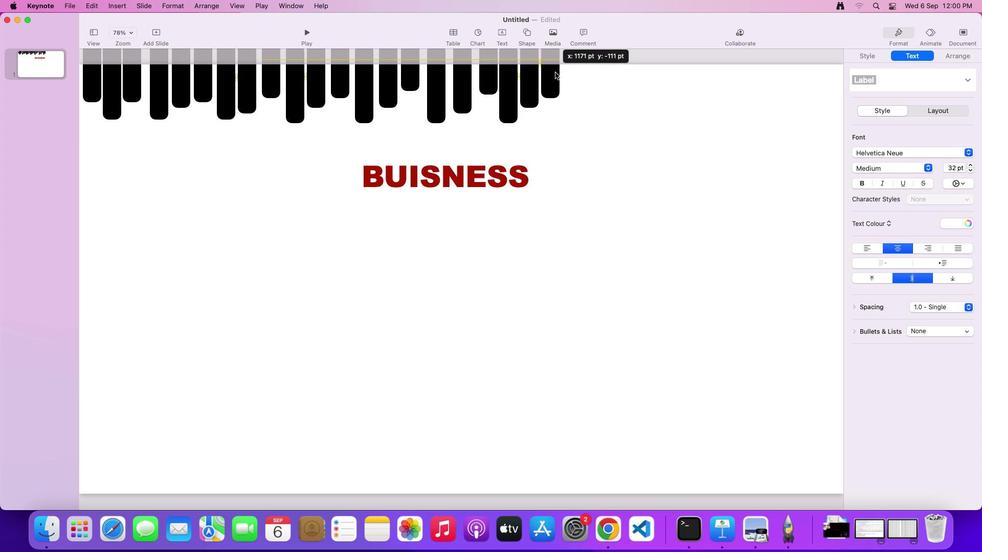 
Action: Mouse pressed left at (555, 72)
Screenshot: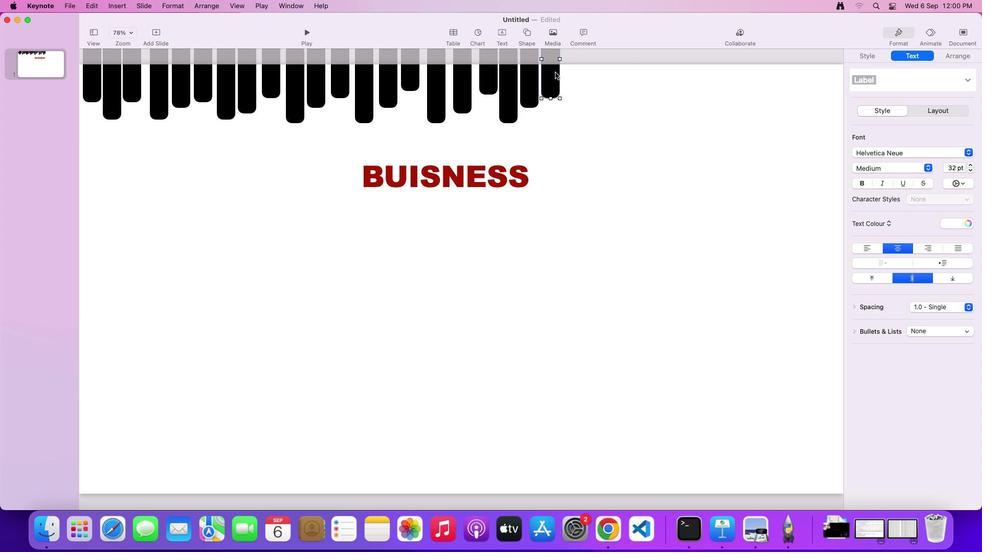 
Action: Mouse moved to (575, 82)
Screenshot: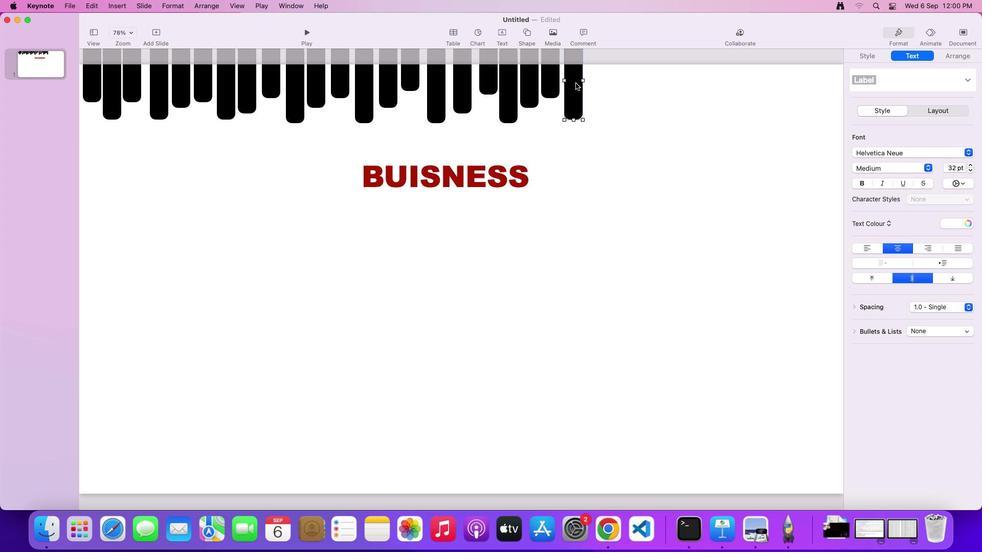 
Action: Mouse pressed left at (575, 82)
Screenshot: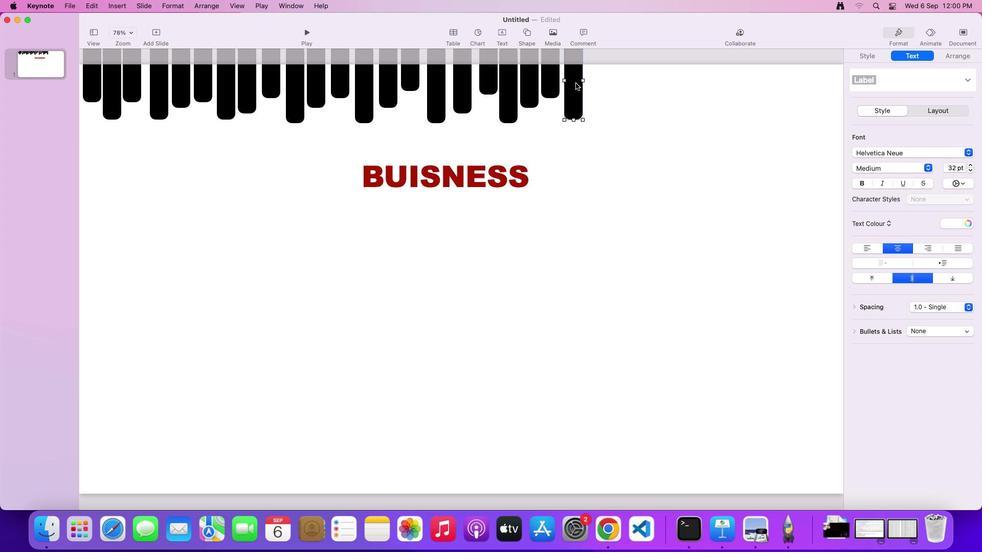 
Action: Mouse moved to (596, 78)
Screenshot: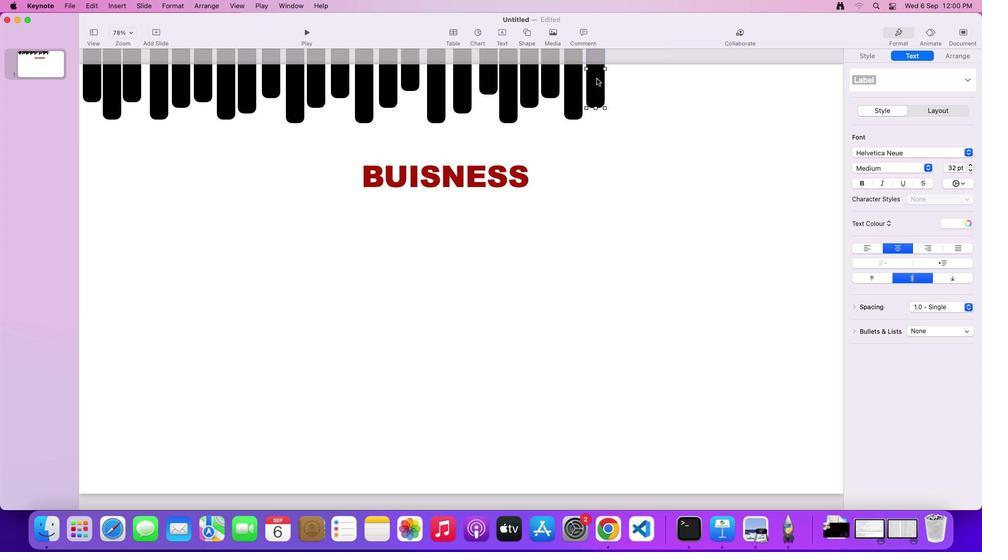
Action: Mouse pressed left at (596, 78)
Screenshot: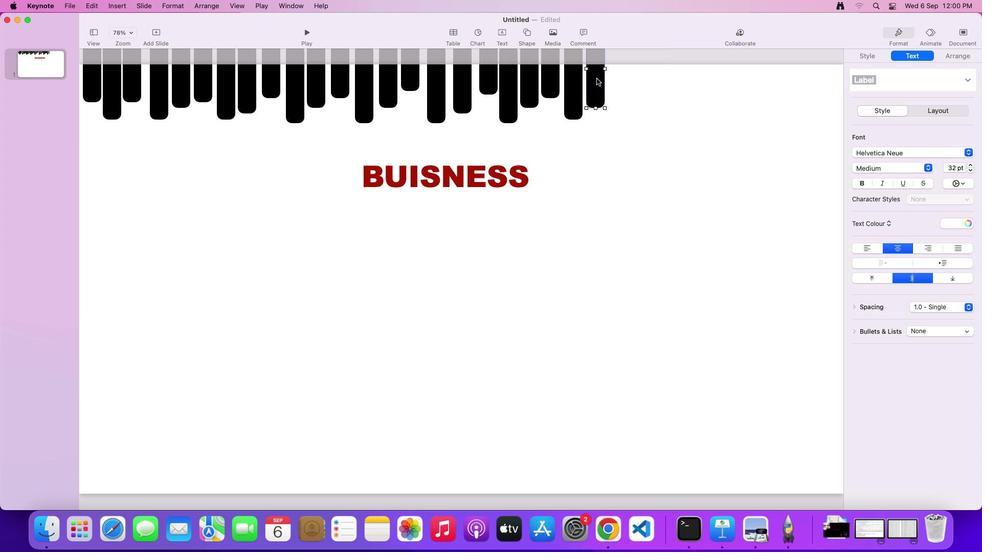
Action: Mouse moved to (618, 69)
Screenshot: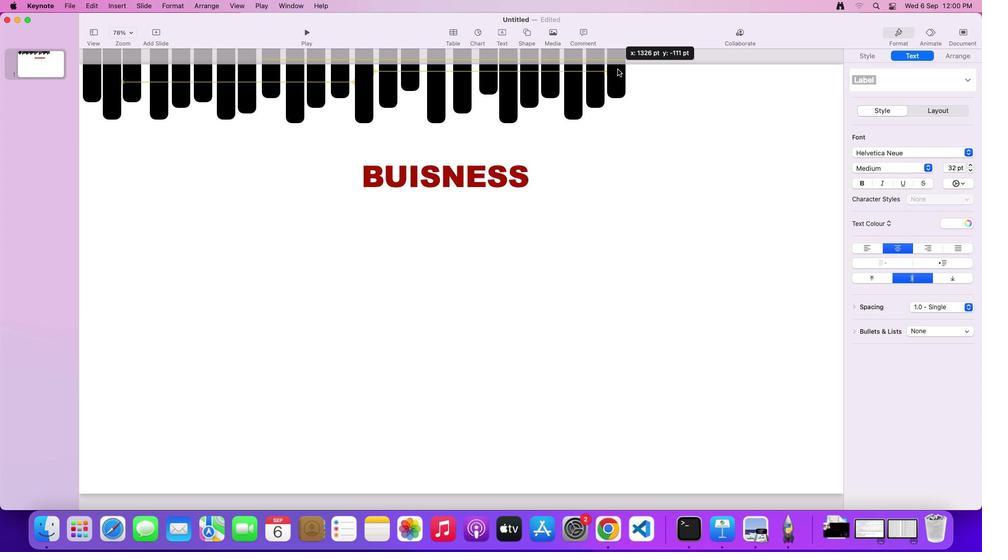 
Action: Mouse pressed left at (618, 69)
Screenshot: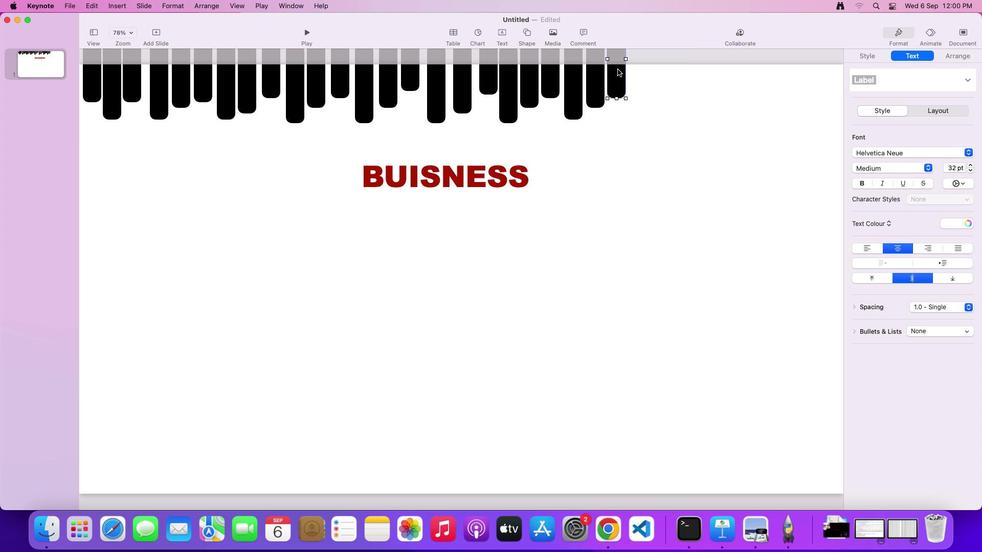 
Action: Mouse moved to (639, 89)
Screenshot: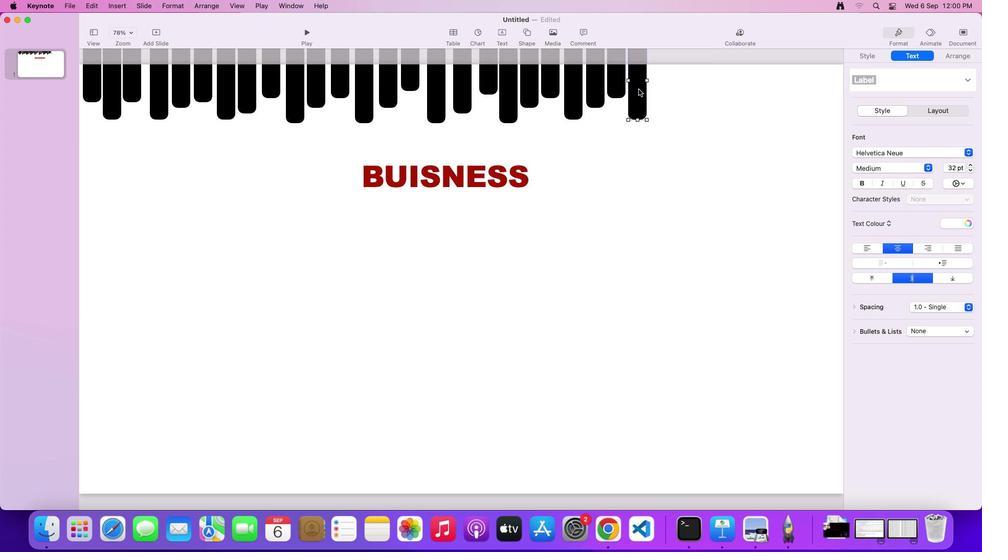 
Action: Mouse pressed left at (639, 89)
Screenshot: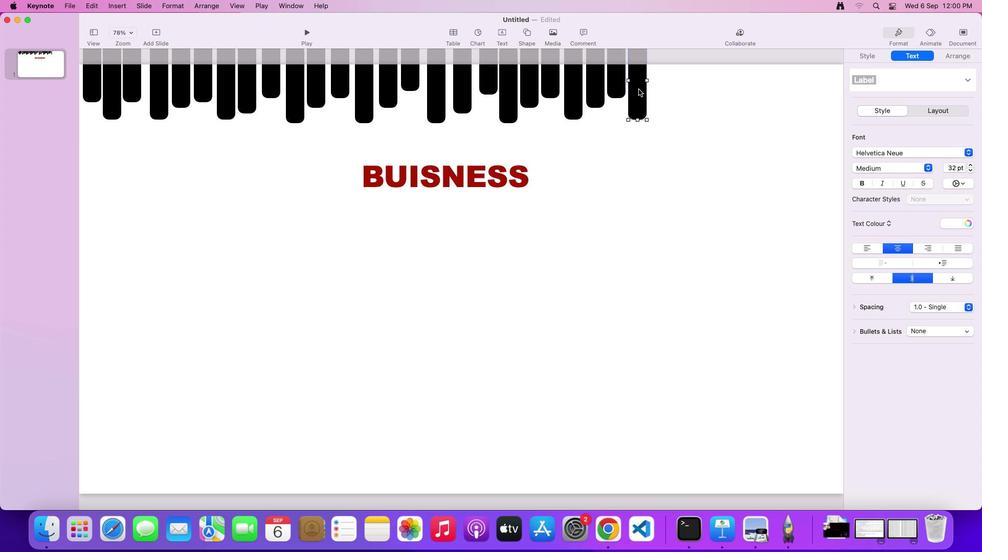 
Action: Mouse moved to (657, 78)
Screenshot: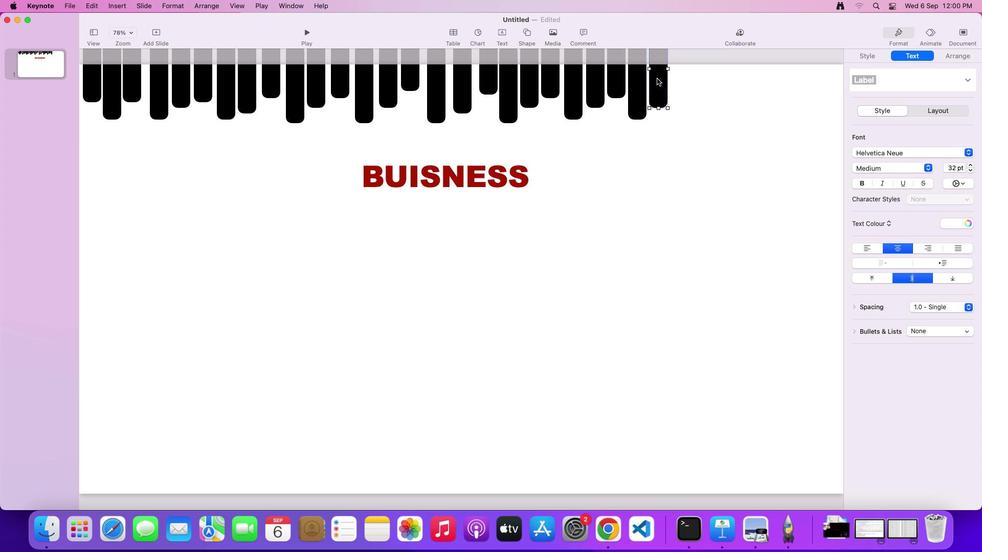
Action: Mouse pressed left at (657, 78)
Screenshot: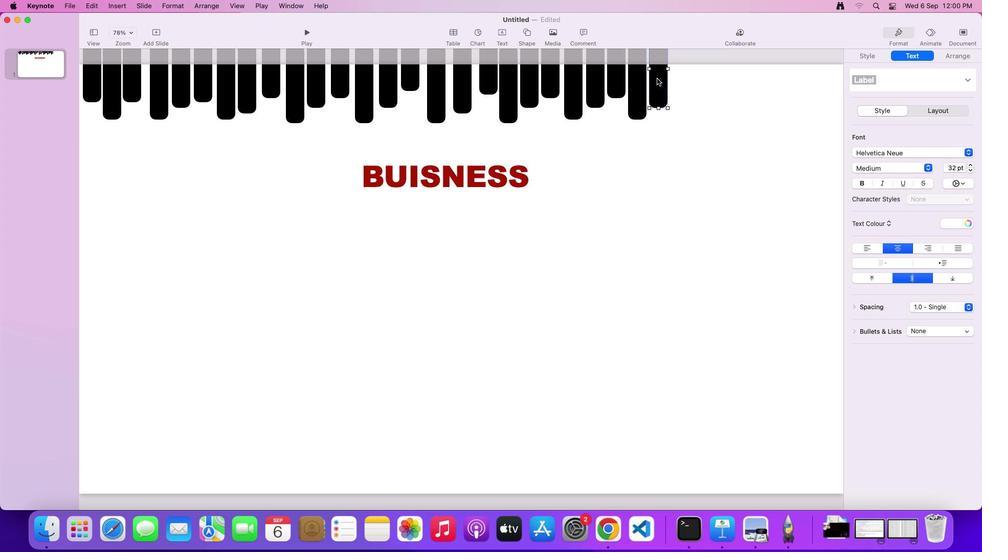 
Action: Mouse moved to (678, 67)
Screenshot: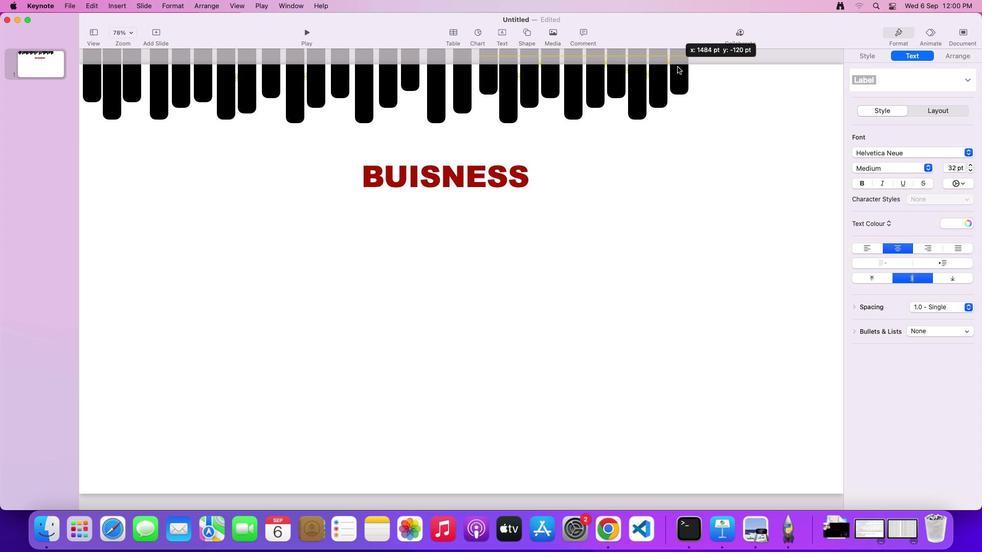 
Action: Mouse pressed left at (678, 67)
Screenshot: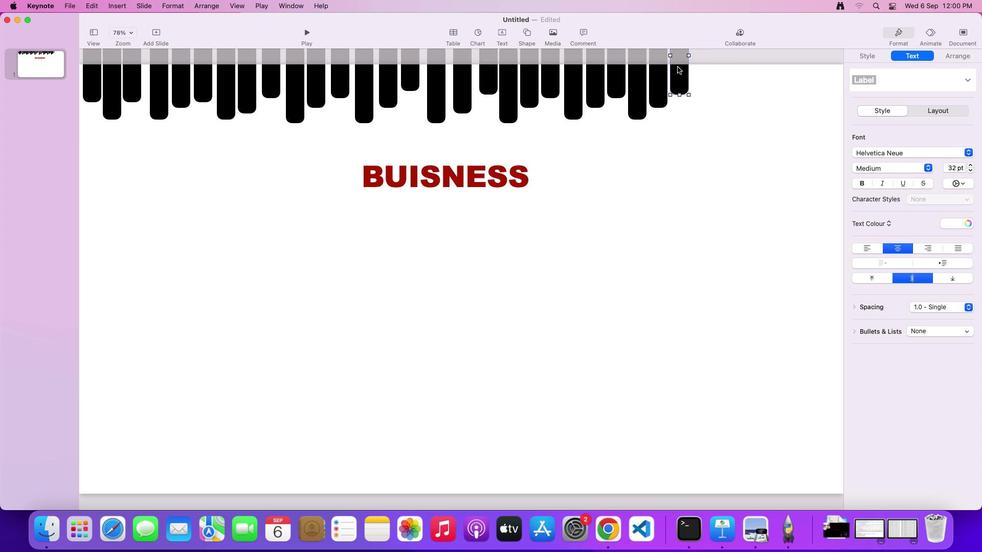 
Action: Mouse moved to (699, 93)
Screenshot: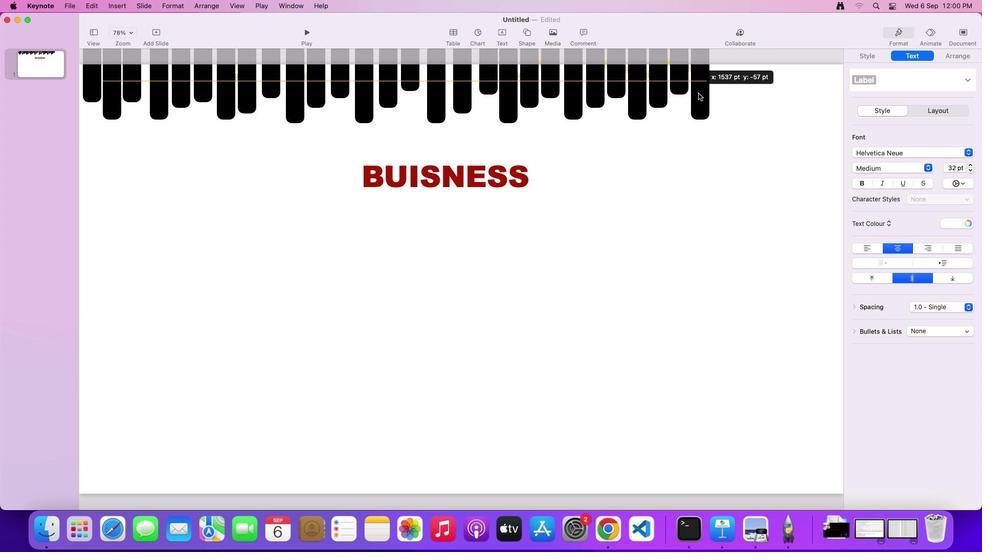 
Action: Mouse pressed left at (699, 93)
Screenshot: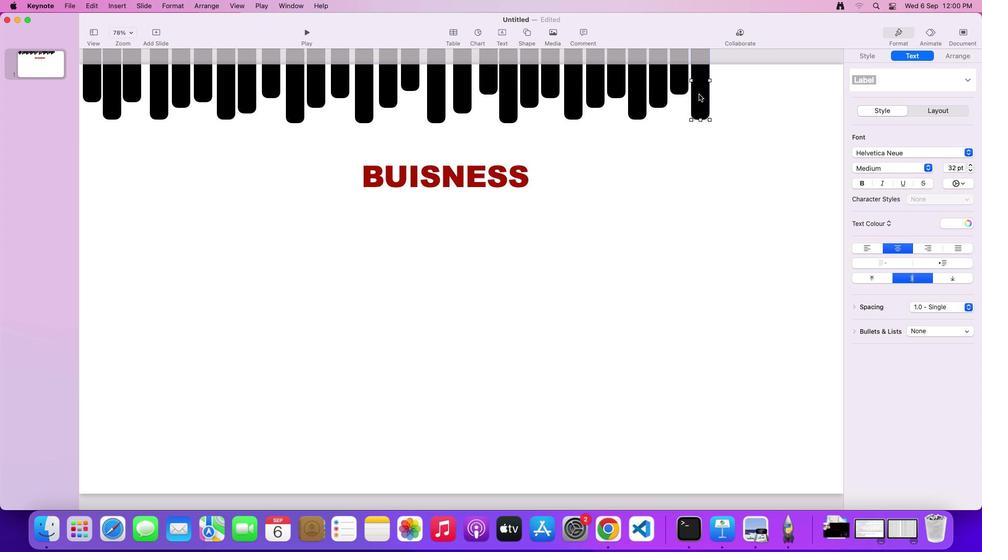 
Action: Mouse moved to (721, 80)
Screenshot: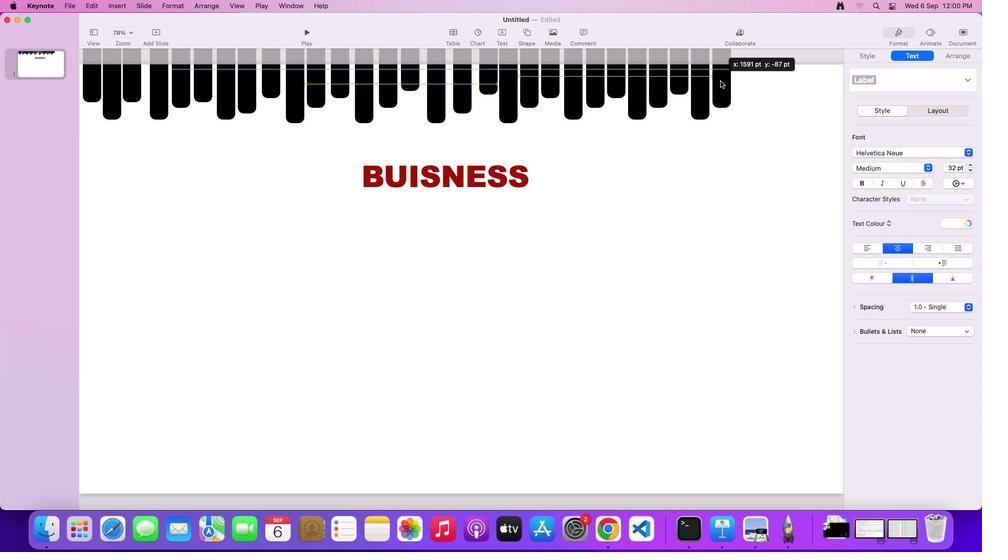 
Action: Mouse pressed left at (721, 80)
Screenshot: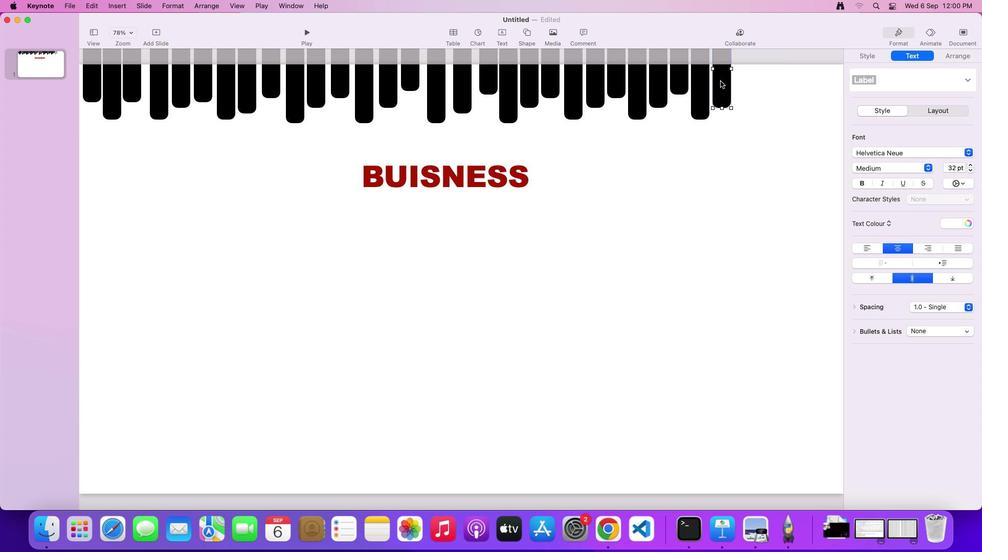 
Action: Mouse moved to (743, 76)
Screenshot: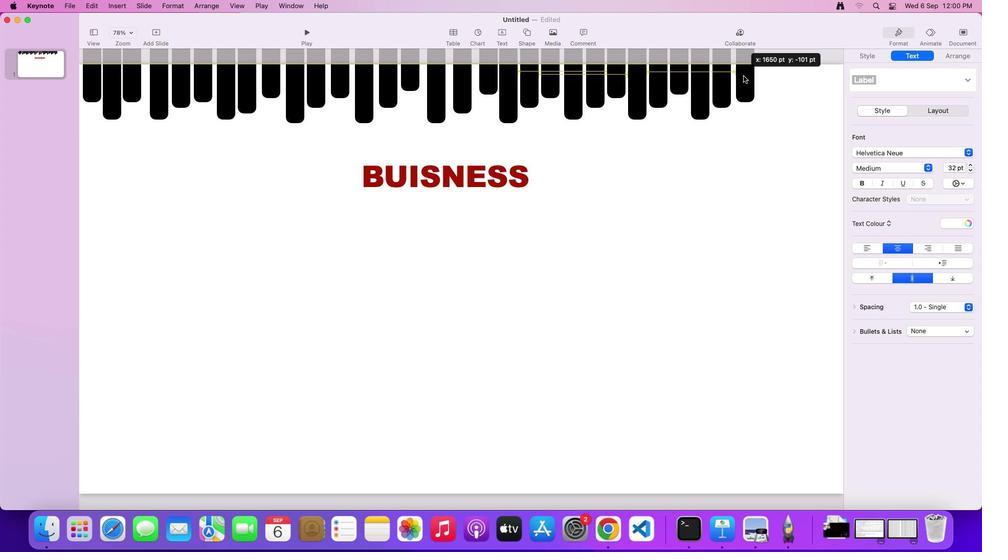 
Action: Mouse pressed left at (743, 76)
Screenshot: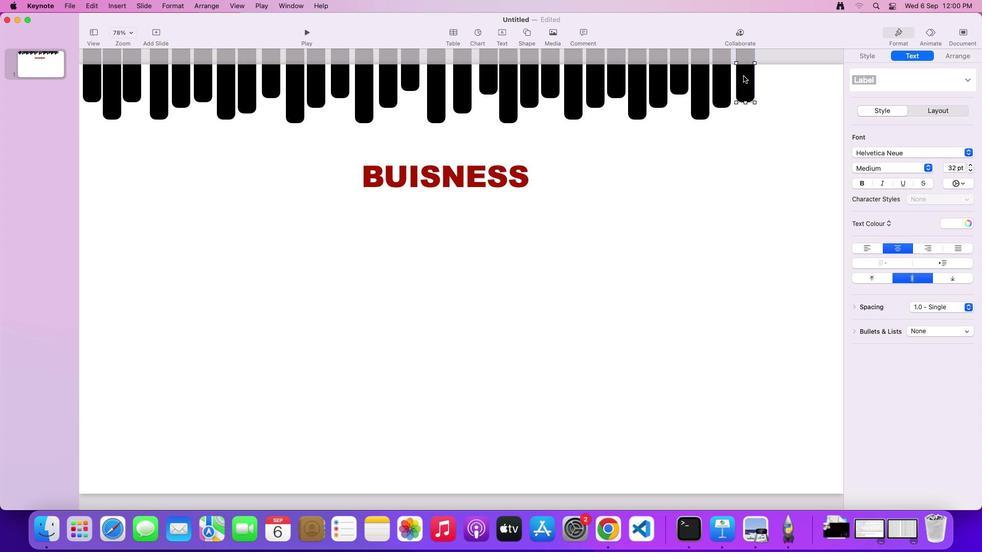 
Action: Mouse moved to (765, 92)
Screenshot: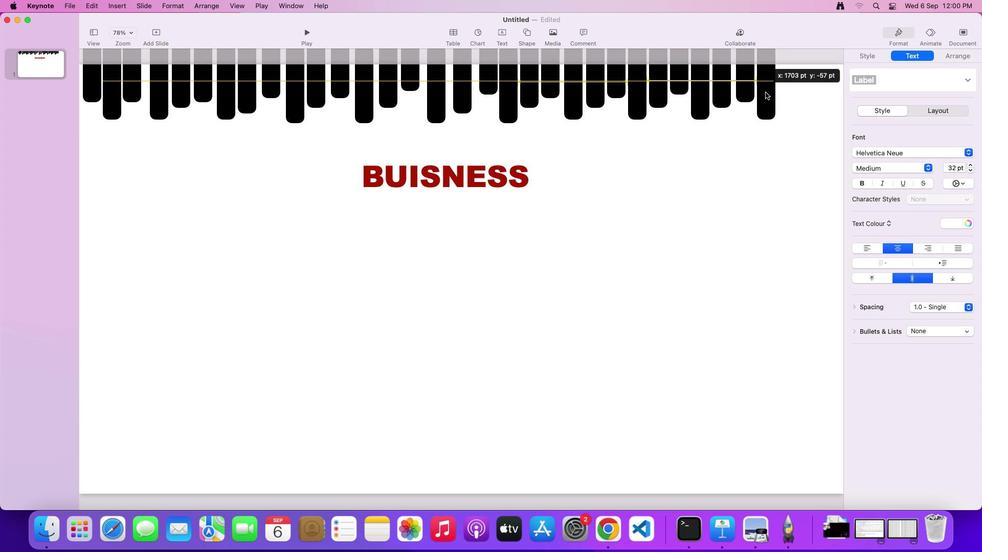 
Action: Mouse pressed left at (765, 92)
Screenshot: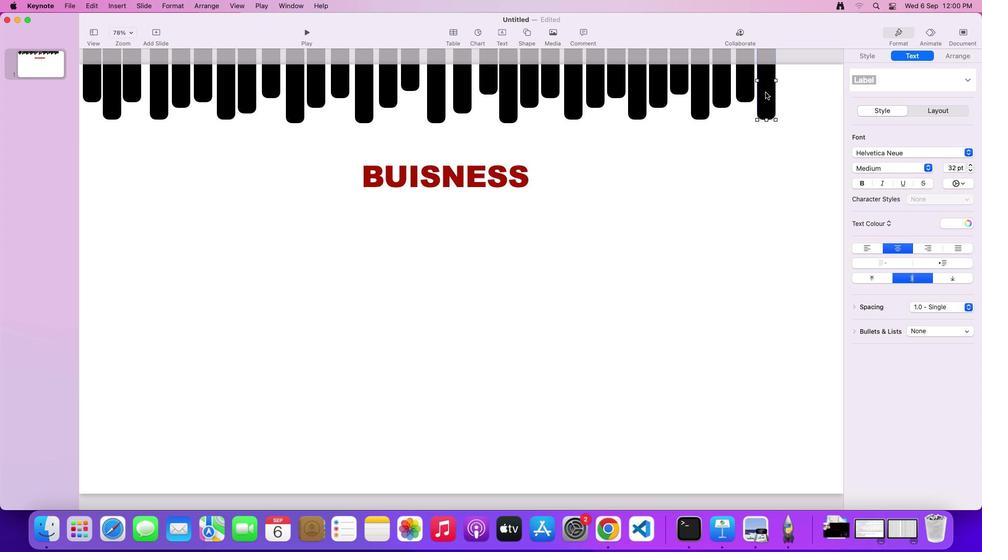 
Action: Mouse moved to (789, 83)
Screenshot: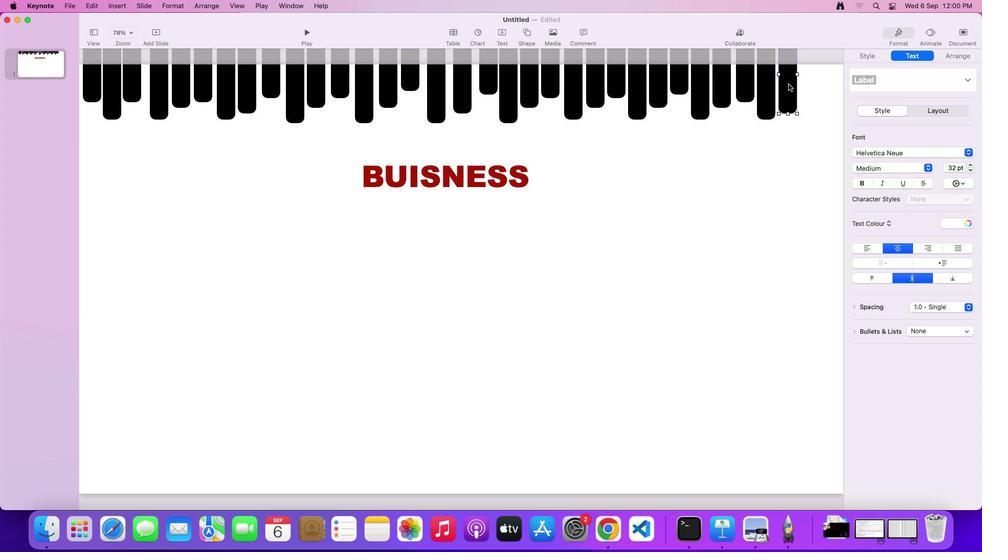 
Action: Mouse pressed left at (789, 83)
Screenshot: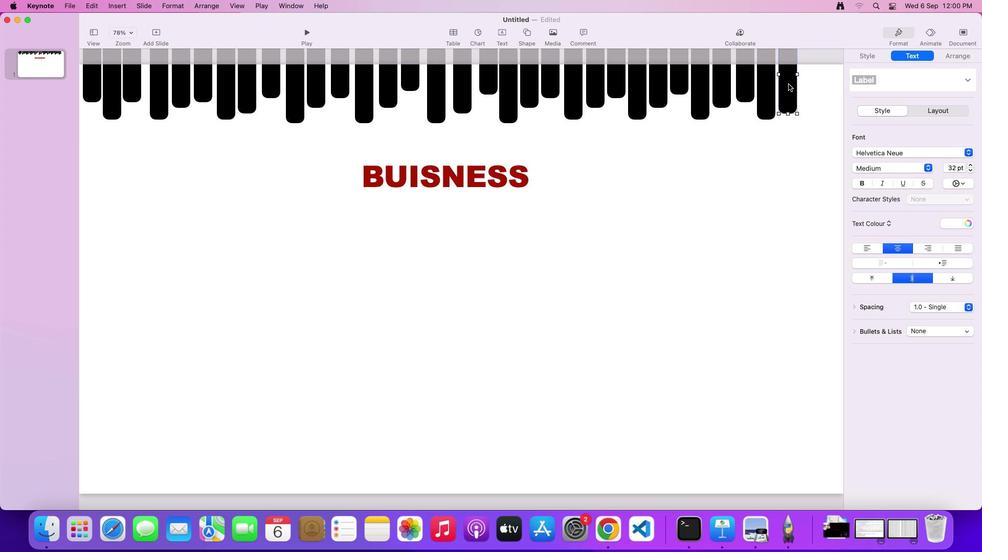 
Action: Mouse moved to (810, 74)
Screenshot: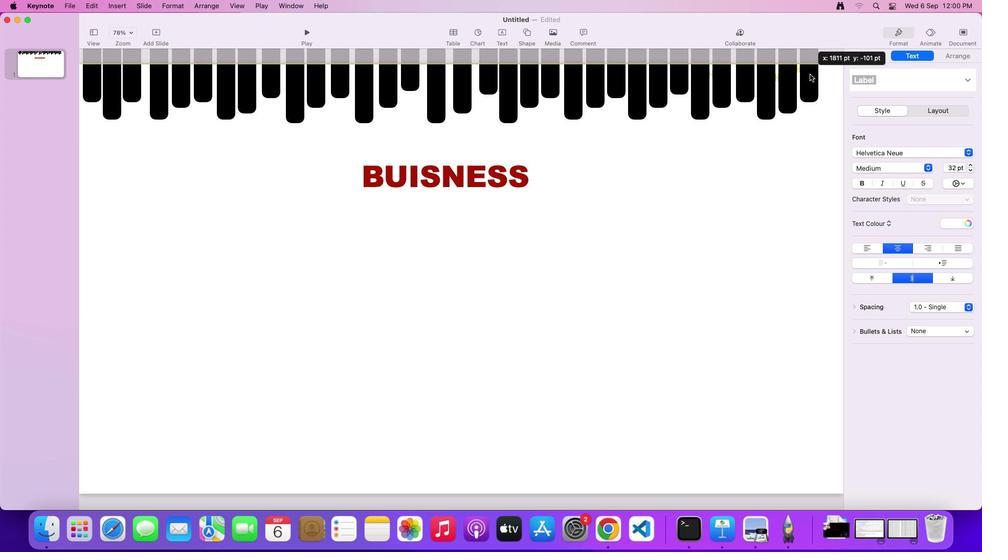 
Action: Mouse pressed left at (810, 74)
Screenshot: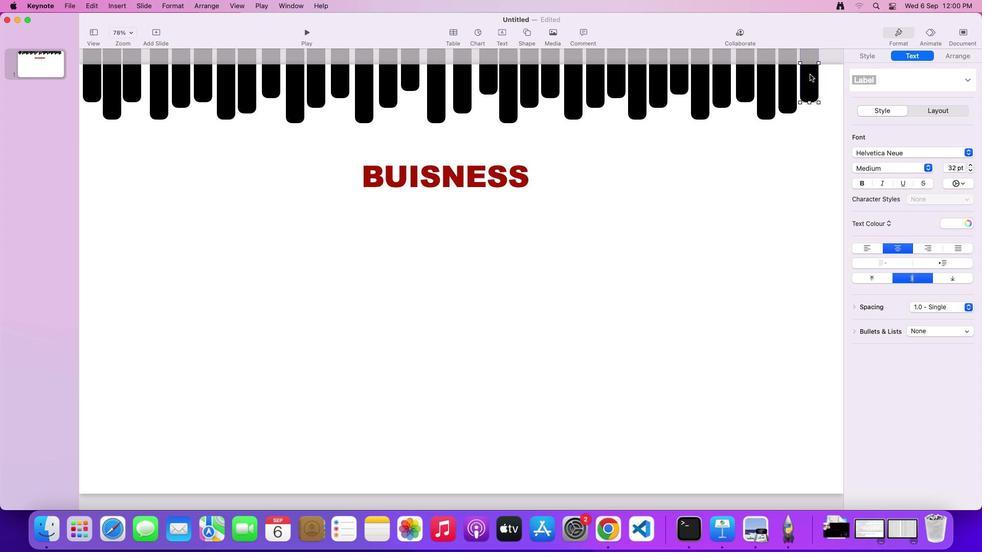 
Action: Mouse moved to (791, 140)
Screenshot: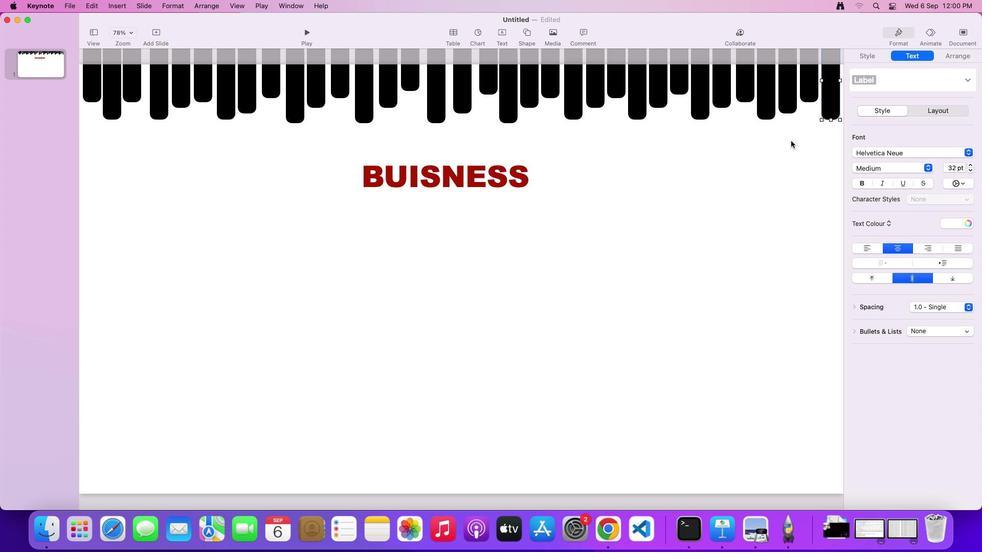 
Action: Mouse pressed left at (791, 140)
Screenshot: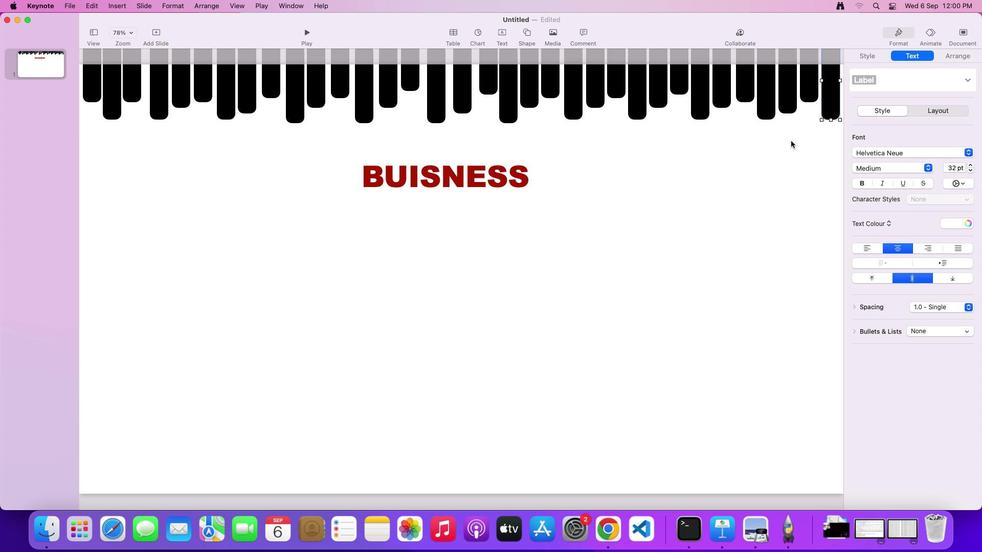 
Action: Mouse moved to (637, 237)
Screenshot: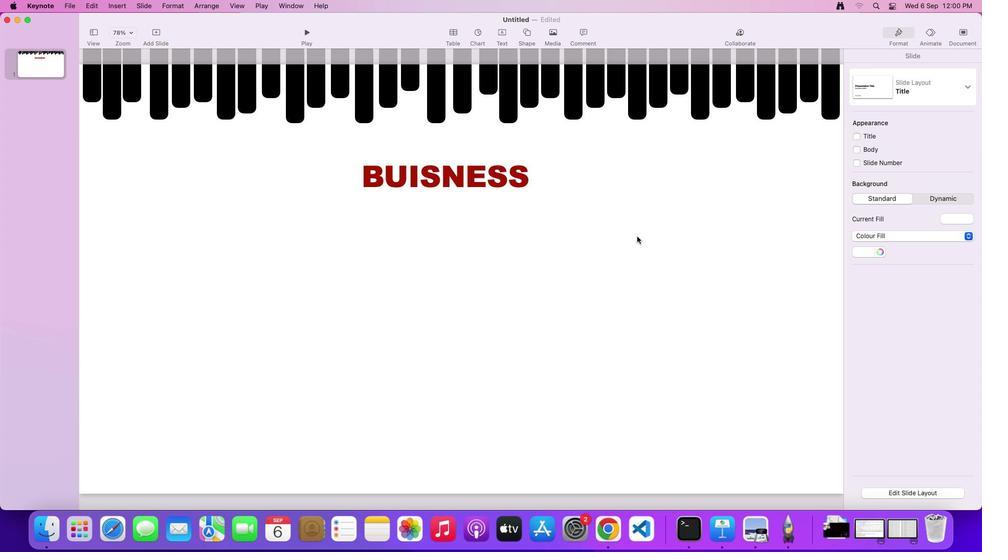 
Action: Mouse pressed left at (637, 237)
Screenshot: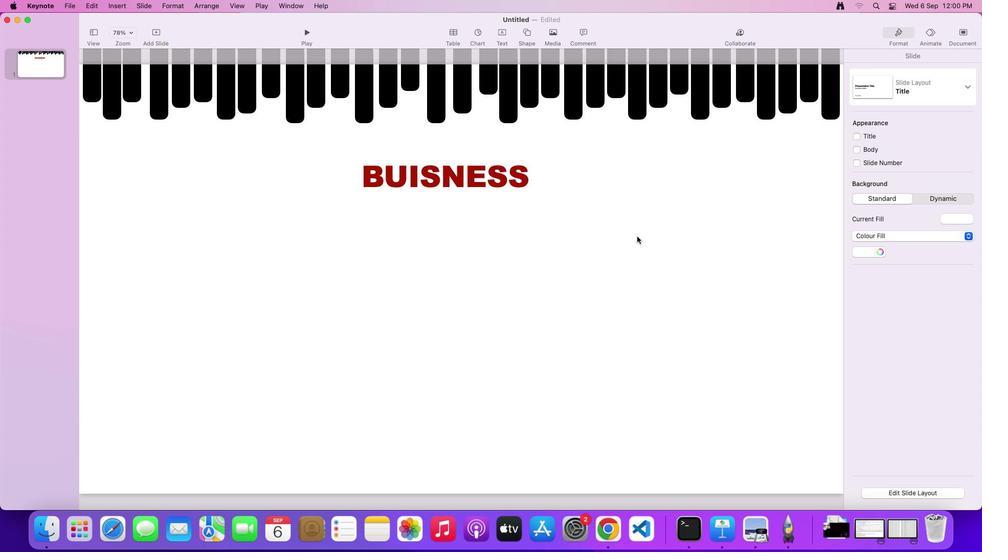 
Action: Mouse moved to (81, 77)
Screenshot: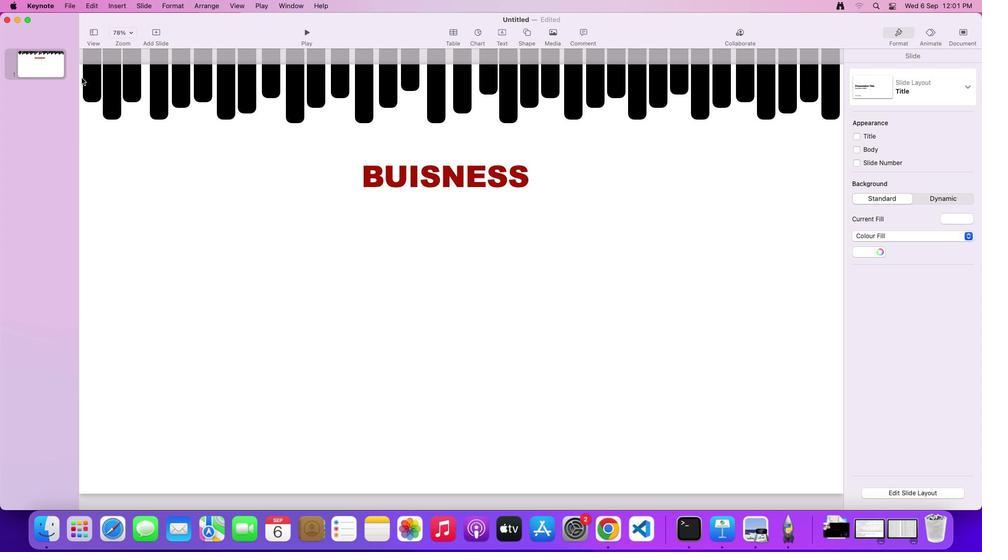 
Action: Mouse pressed left at (81, 77)
Screenshot: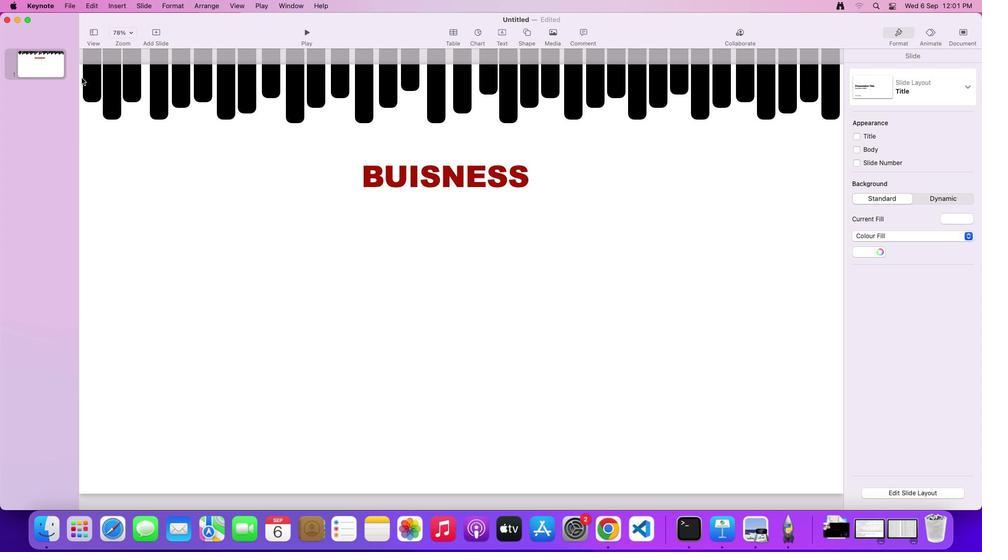 
Action: Mouse moved to (169, 172)
Screenshot: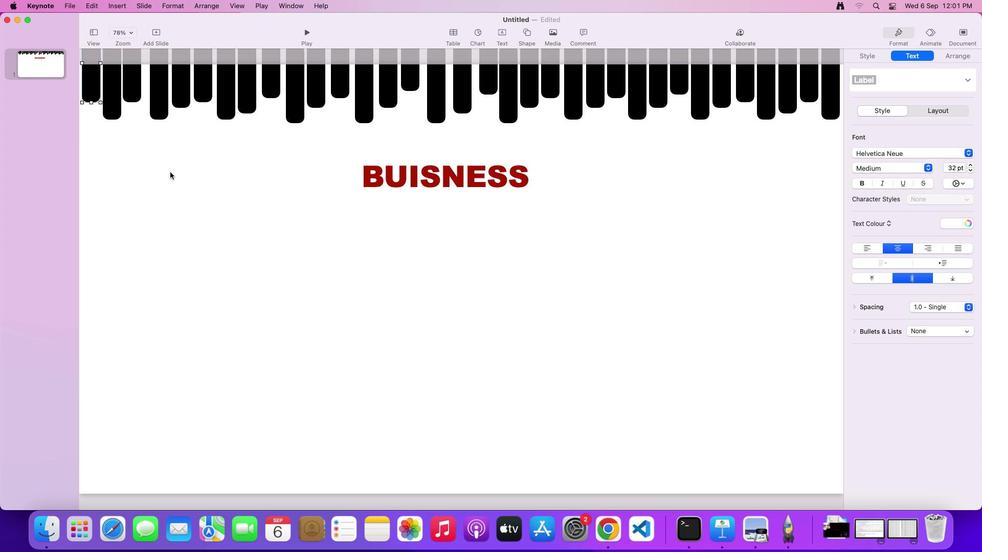 
Action: Mouse pressed left at (169, 172)
Screenshot: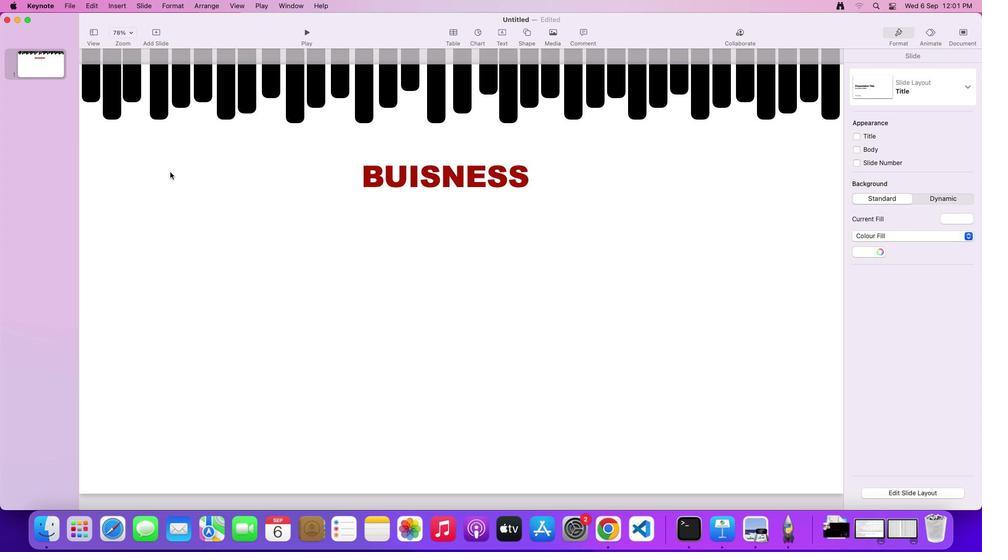 
Action: Mouse moved to (91, 89)
Screenshot: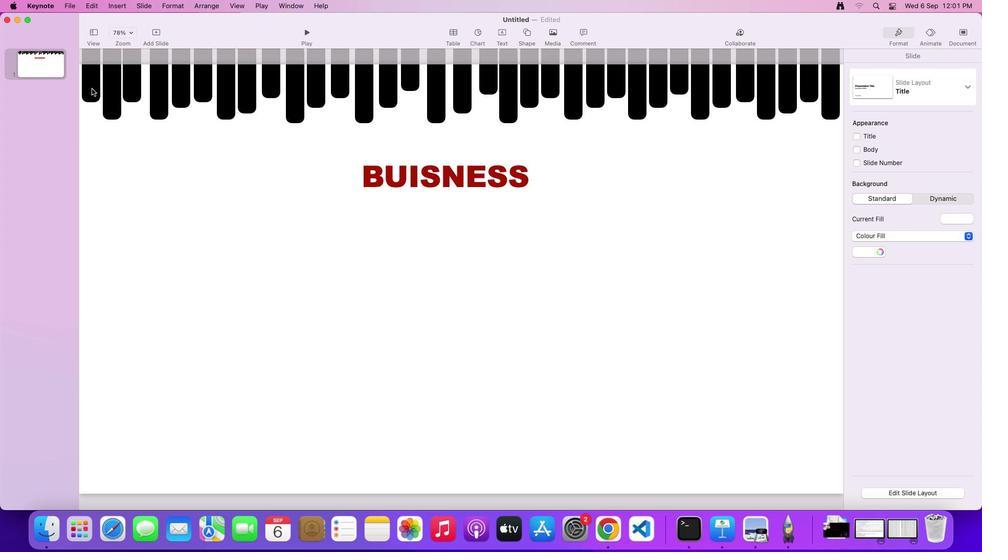 
Action: Mouse pressed left at (91, 89)
Screenshot: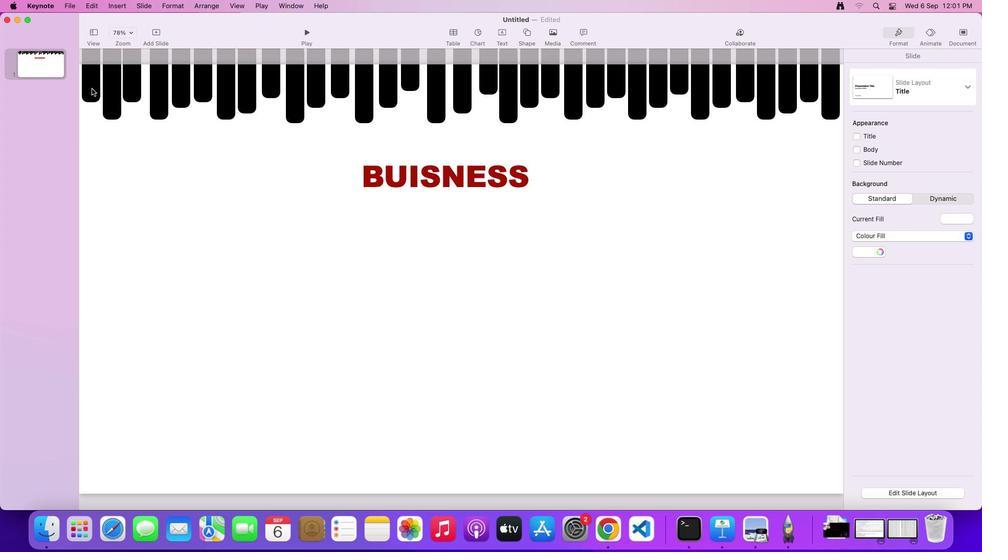 
Action: Mouse moved to (899, 39)
Screenshot: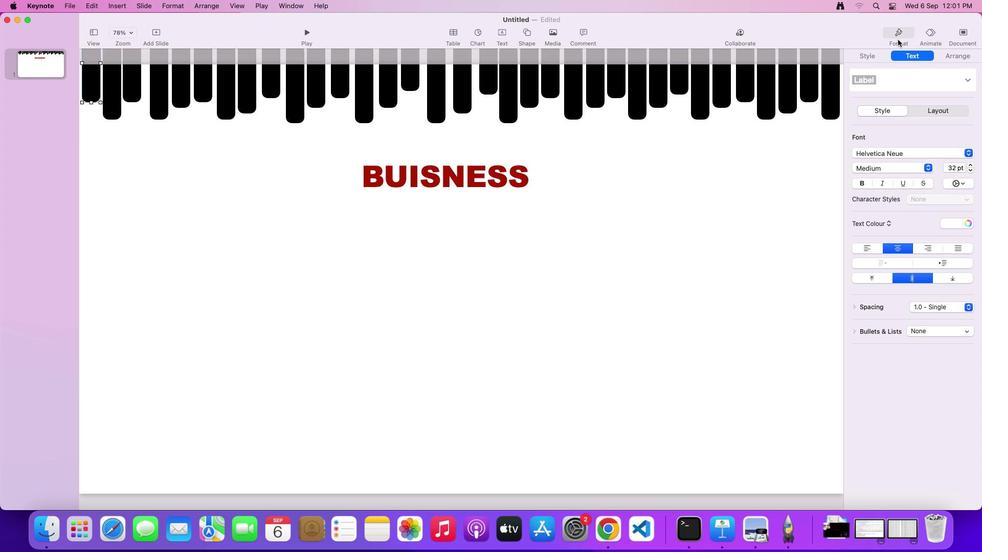 
Action: Mouse pressed left at (899, 39)
Screenshot: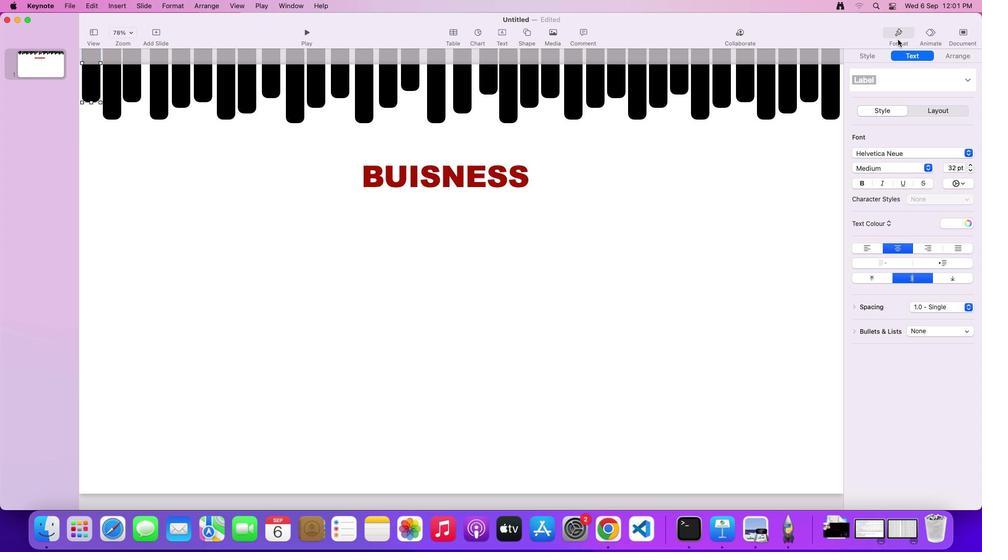 
Action: Mouse moved to (864, 56)
Screenshot: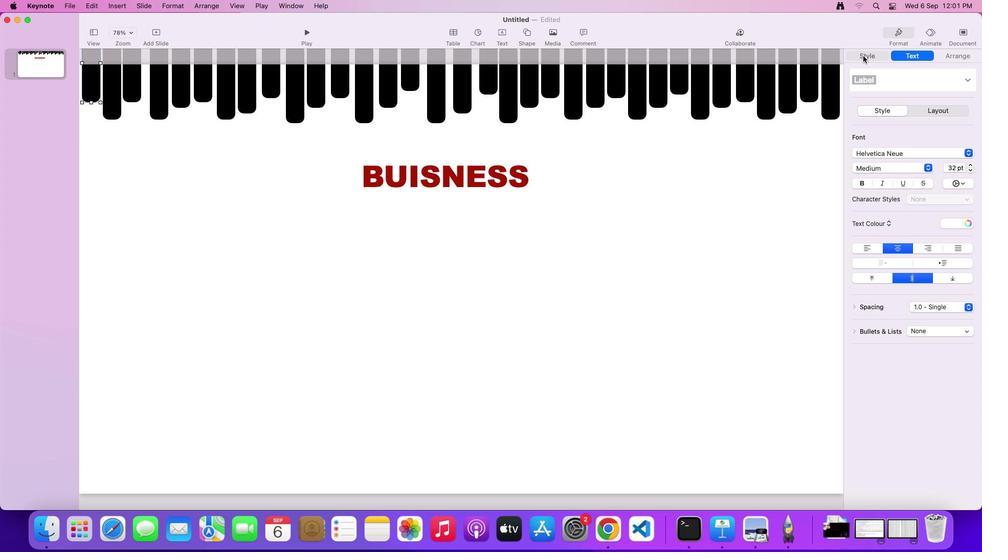 
Action: Mouse pressed left at (864, 56)
Screenshot: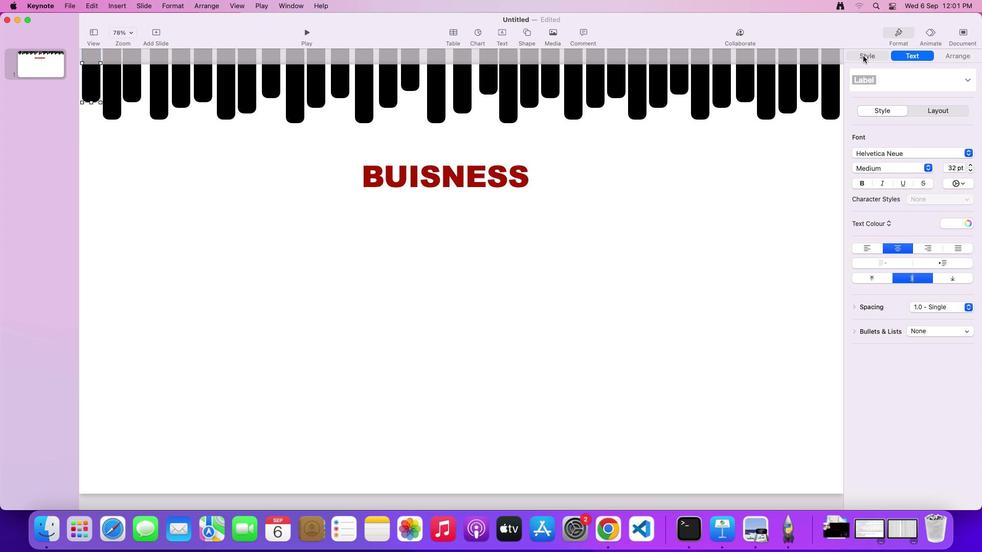 
Action: Mouse moved to (872, 200)
Screenshot: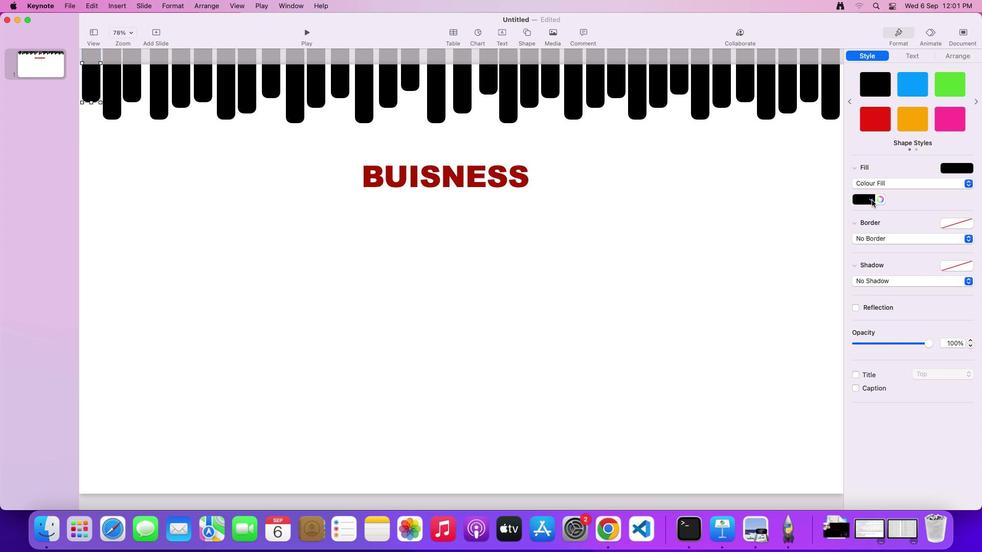 
Action: Mouse pressed left at (872, 200)
Screenshot: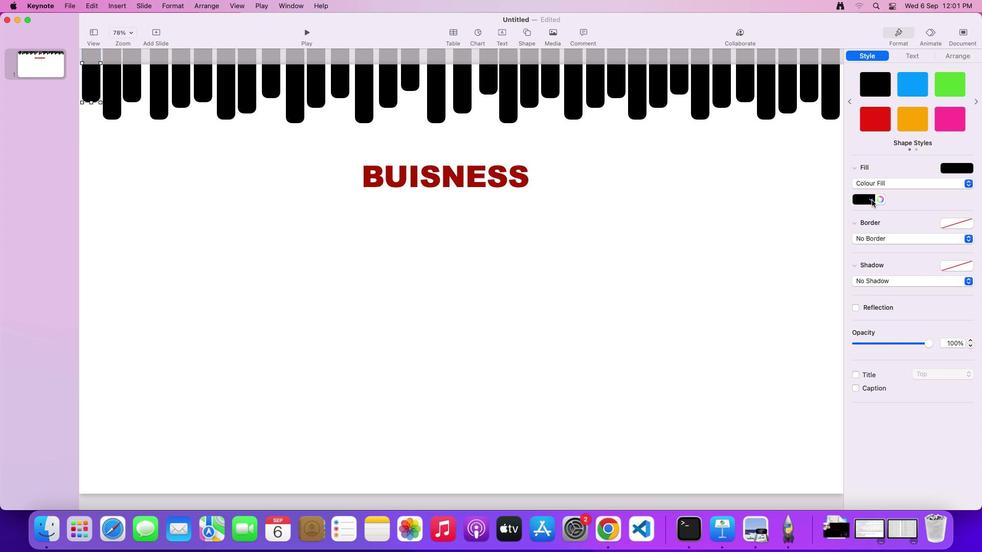 
Action: Mouse moved to (840, 247)
Screenshot: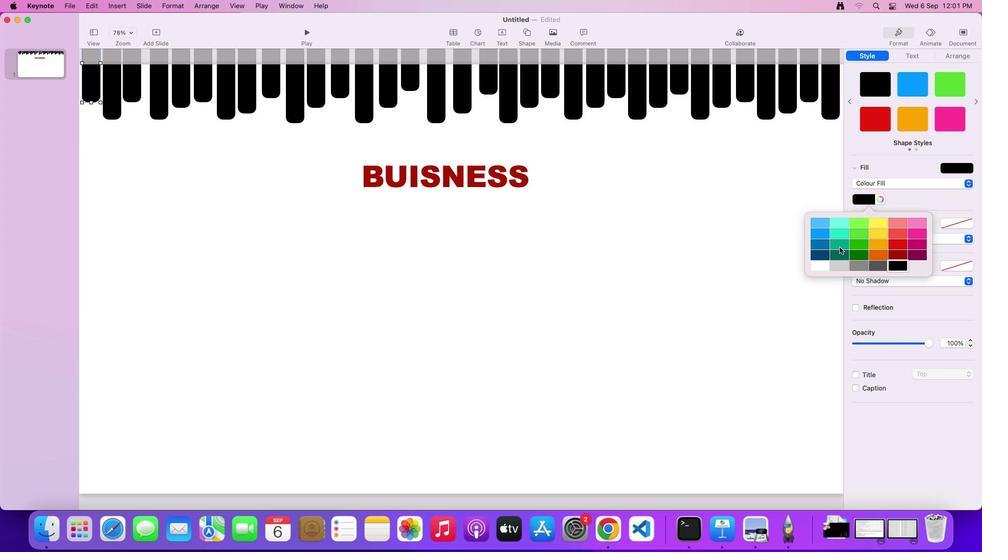 
Action: Mouse pressed left at (840, 247)
Screenshot: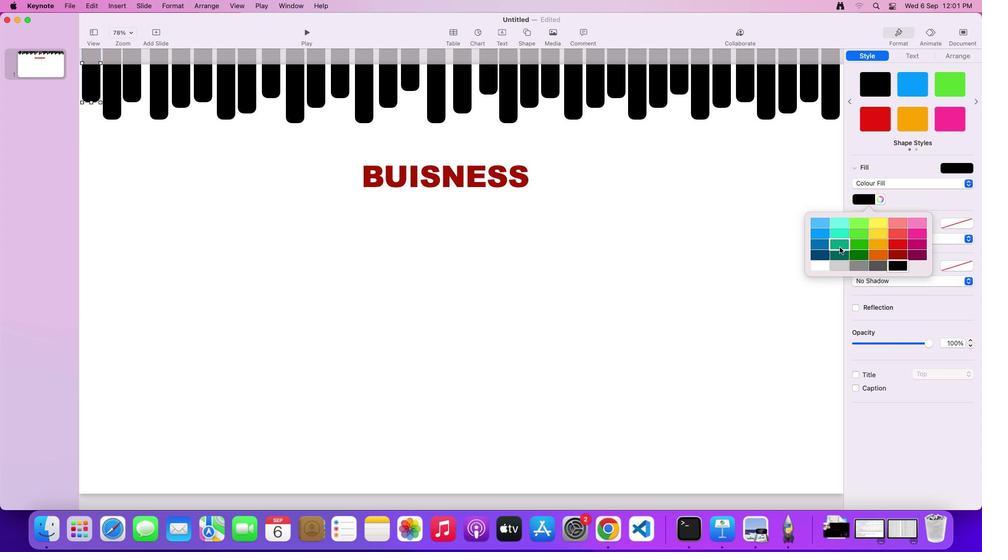 
Action: Mouse moved to (104, 95)
Screenshot: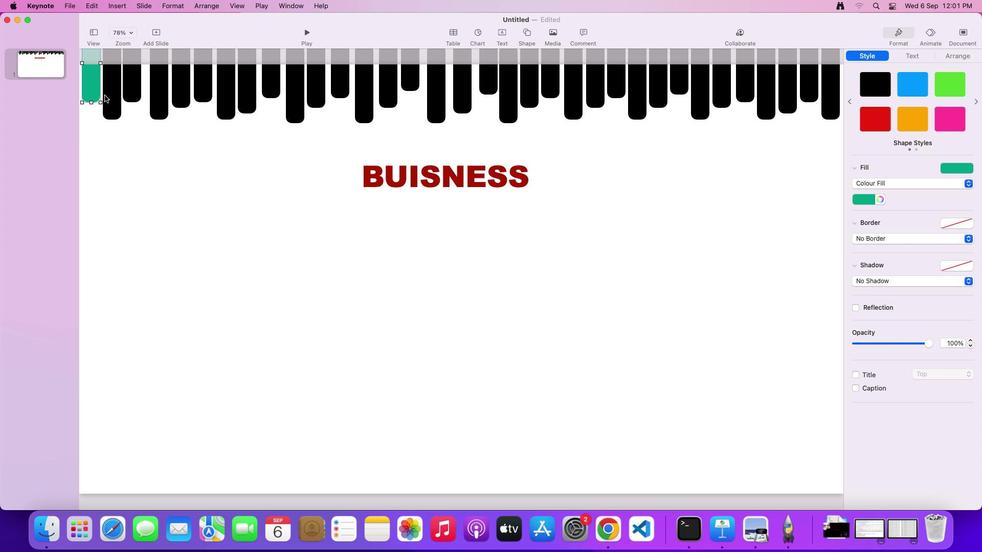 
Action: Mouse pressed left at (104, 95)
Screenshot: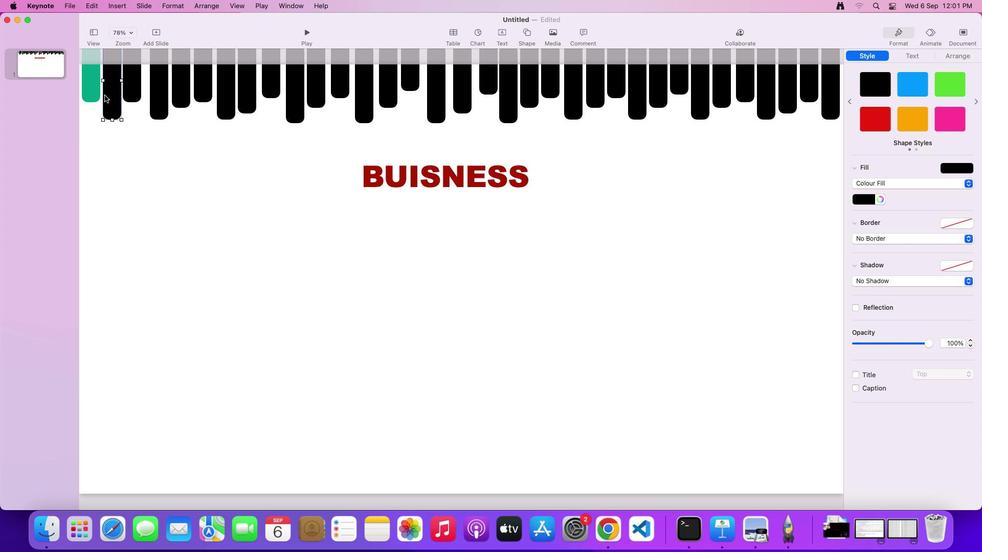 
Action: Mouse moved to (876, 123)
Screenshot: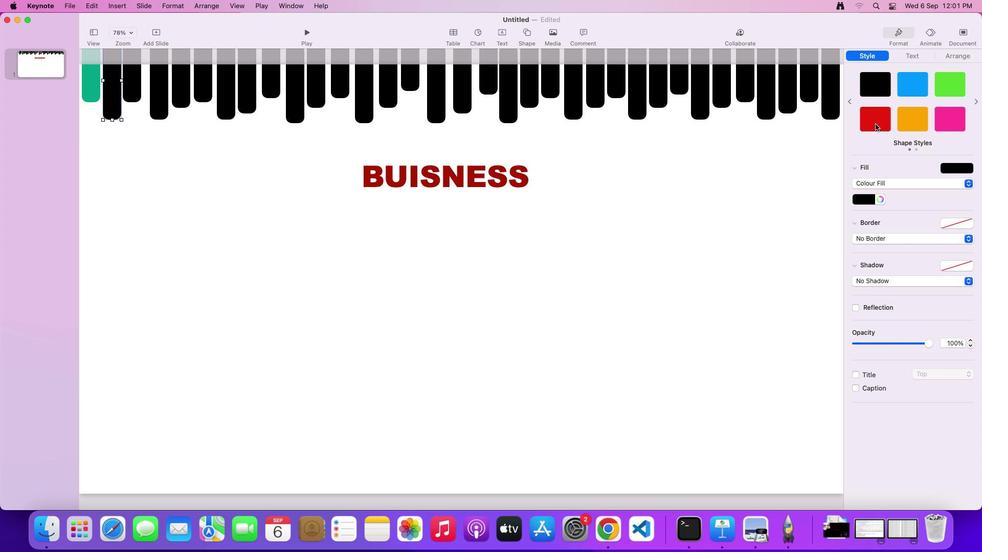 
Action: Mouse pressed left at (876, 123)
Screenshot: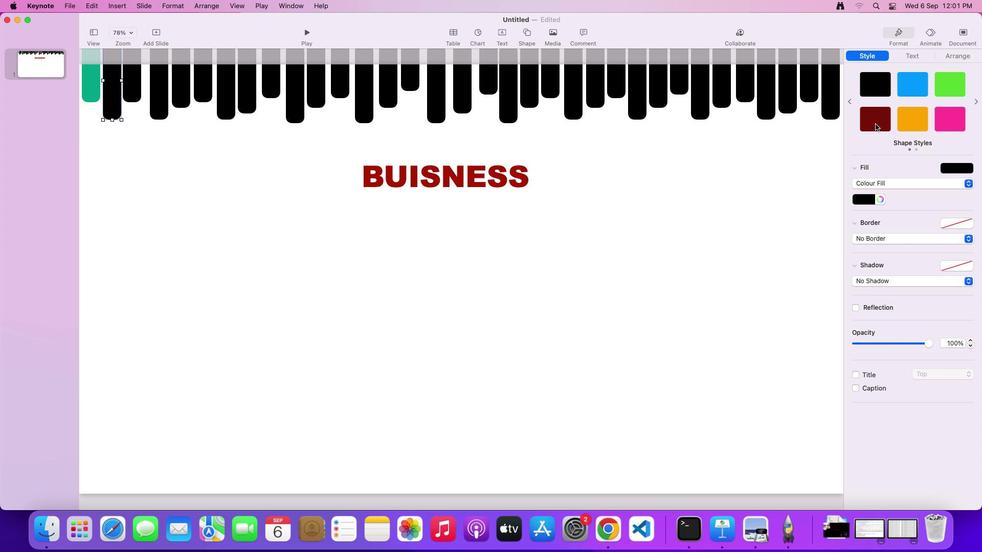 
Action: Mouse moved to (139, 83)
Screenshot: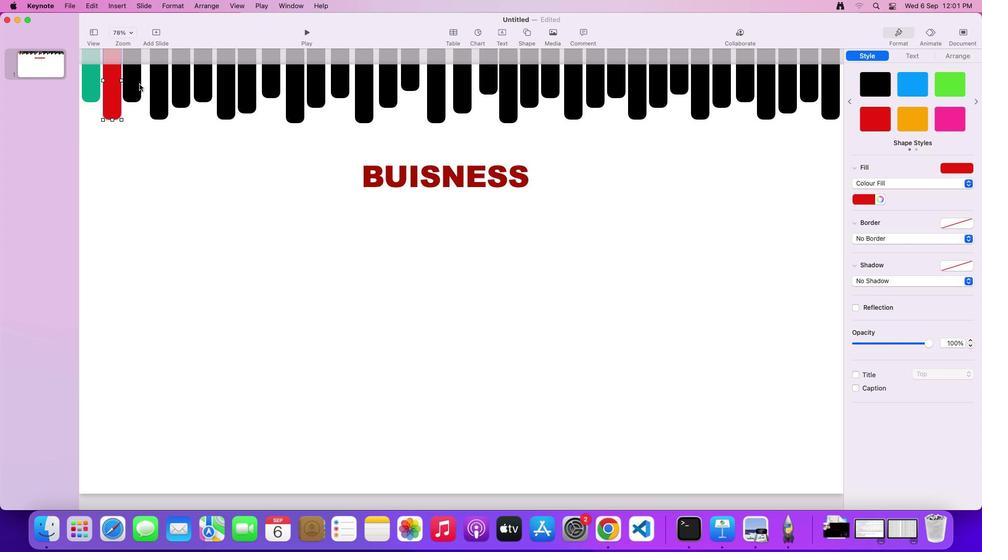 
Action: Mouse pressed left at (139, 83)
Screenshot: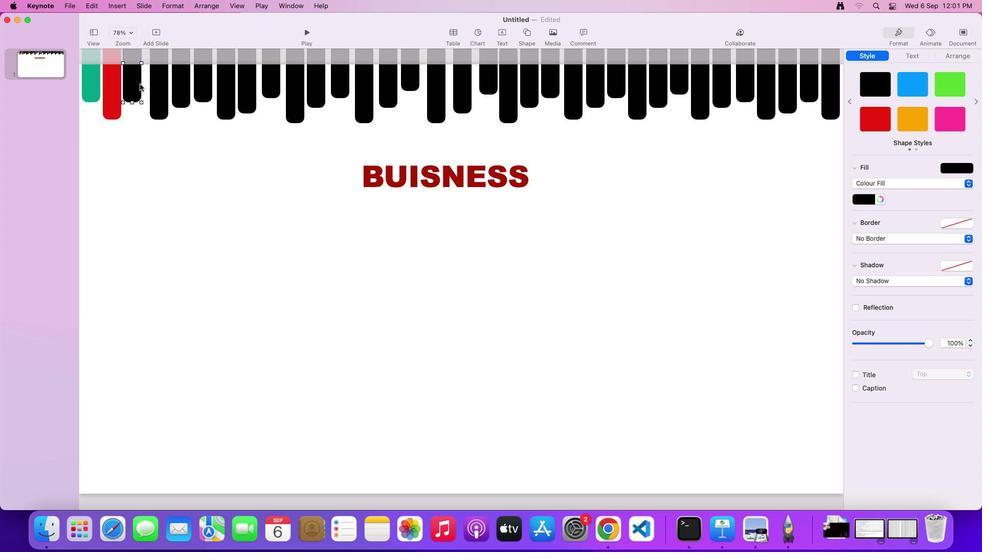 
Action: Mouse moved to (926, 94)
Screenshot: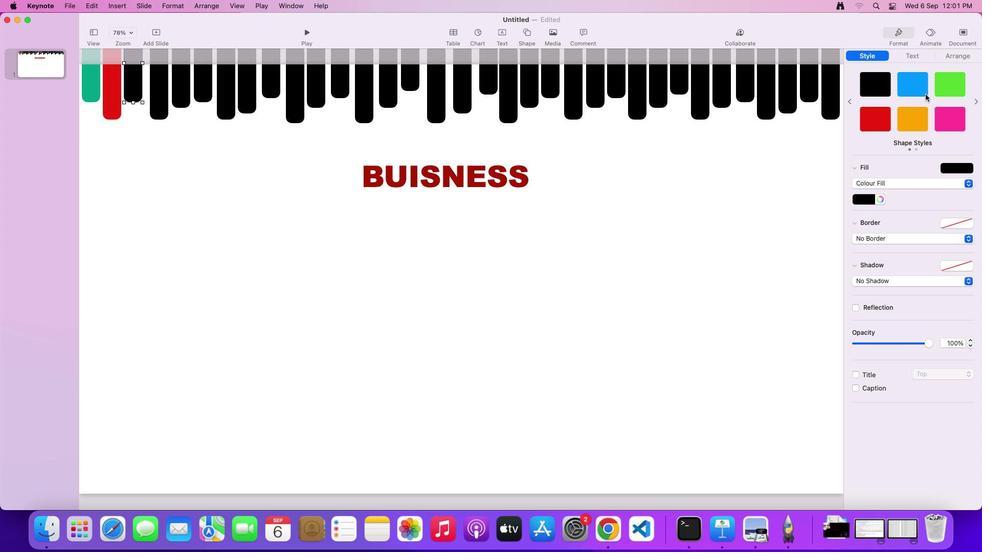 
Action: Mouse pressed left at (926, 94)
Screenshot: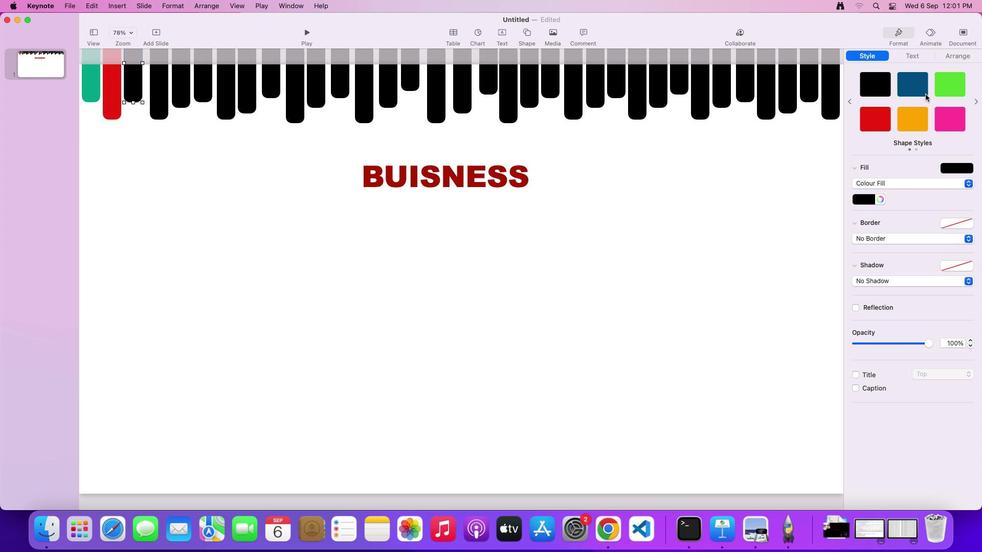 
Action: Mouse moved to (183, 87)
Screenshot: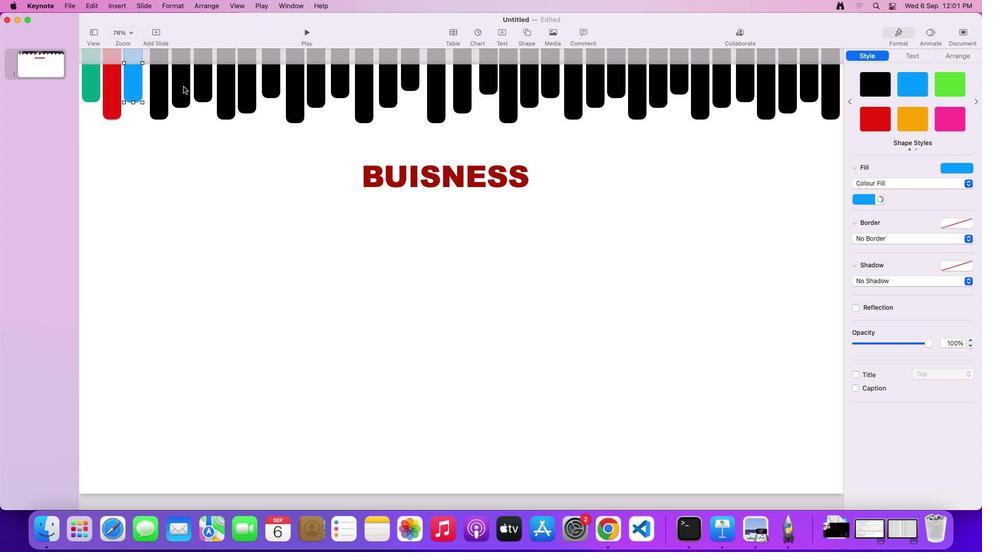 
Action: Mouse pressed left at (183, 87)
Screenshot: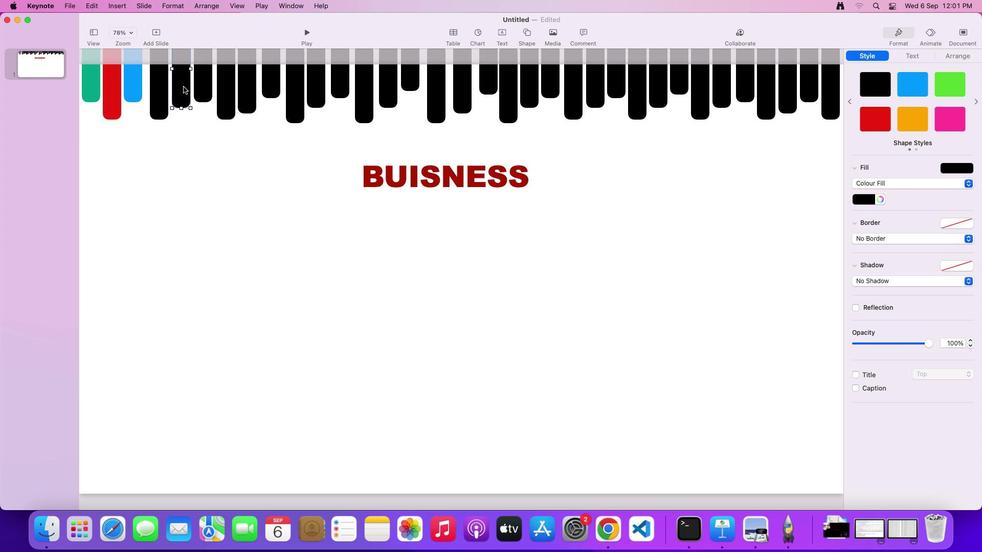 
Action: Mouse moved to (961, 122)
Screenshot: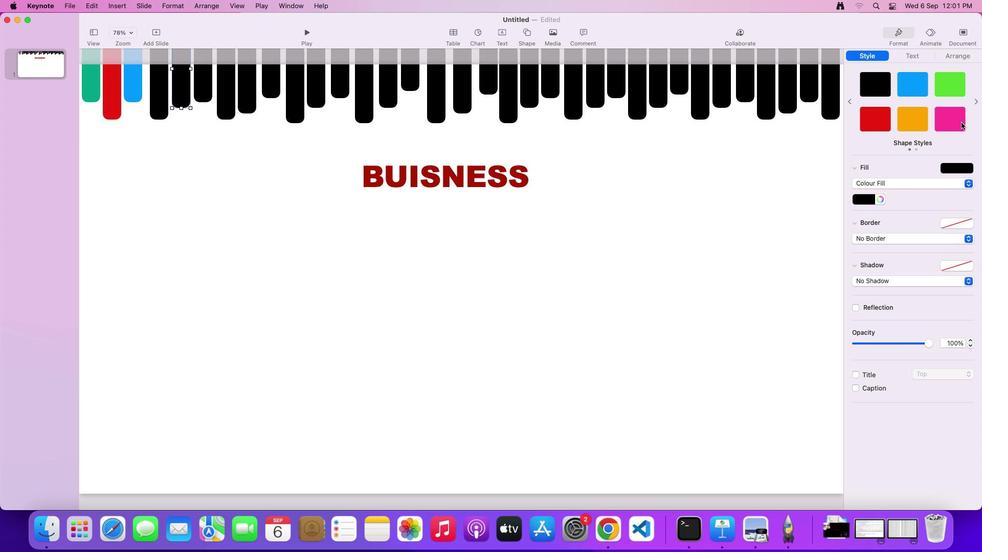 
Action: Mouse pressed left at (961, 122)
Screenshot: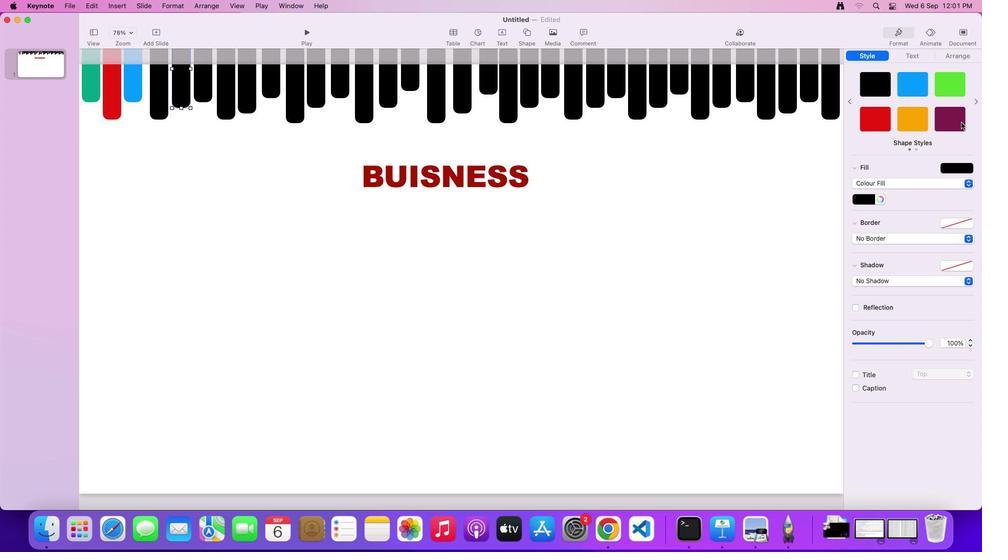 
Action: Mouse moved to (208, 83)
Screenshot: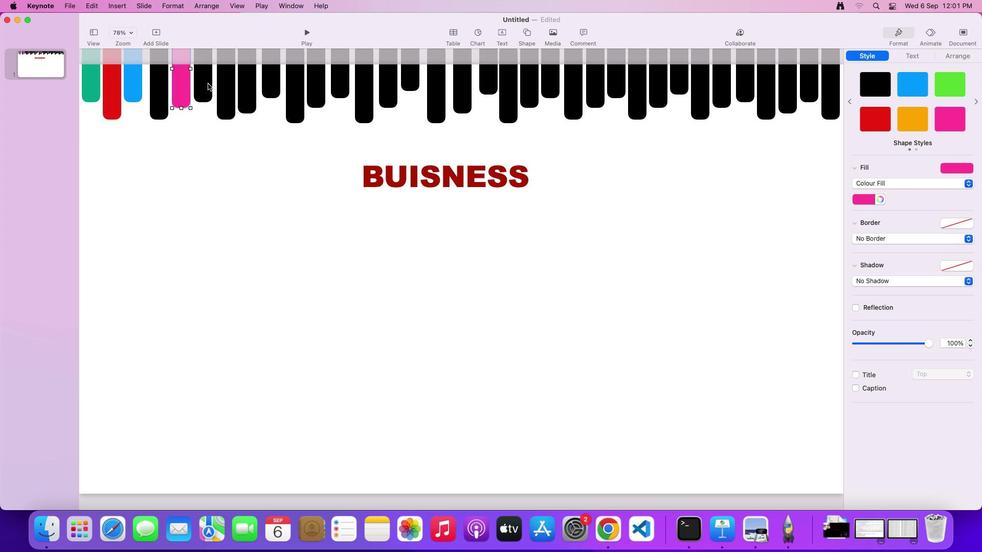 
Action: Mouse pressed left at (208, 83)
Screenshot: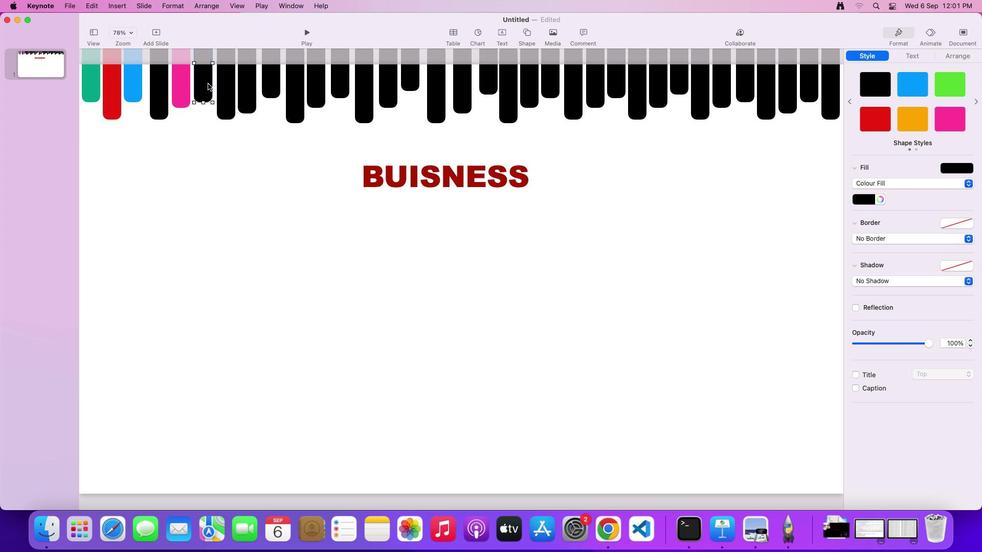
Action: Mouse moved to (956, 80)
Screenshot: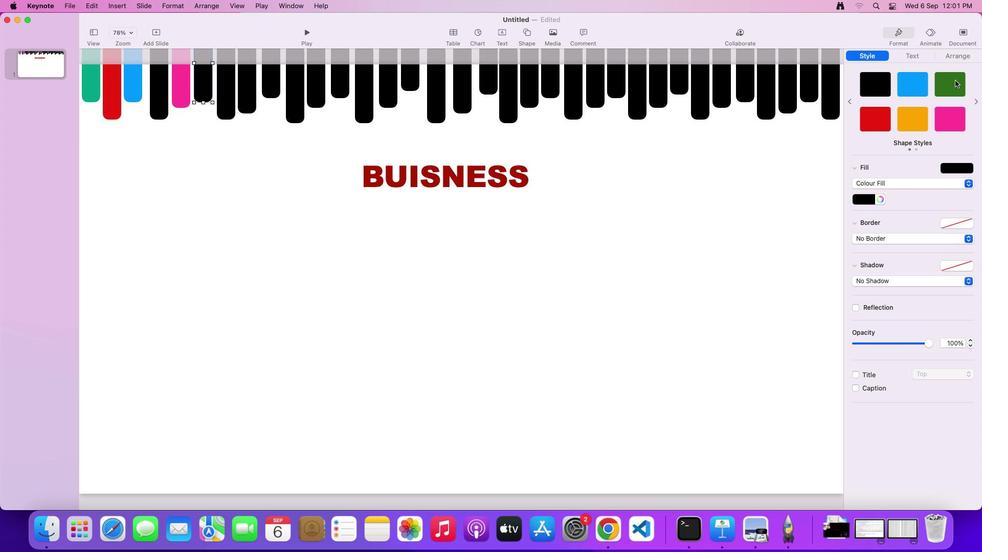 
Action: Mouse pressed left at (956, 80)
Screenshot: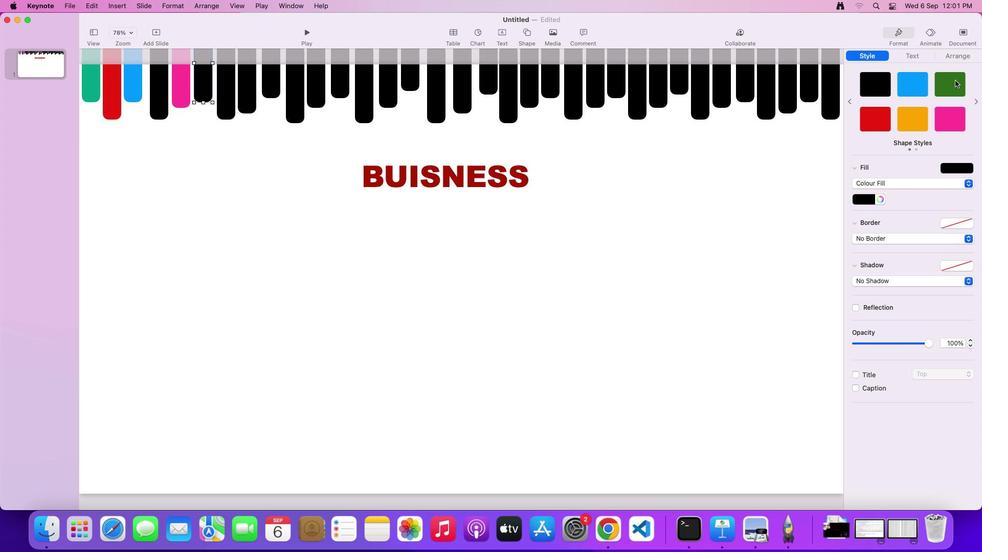 
Action: Mouse moved to (228, 91)
Screenshot: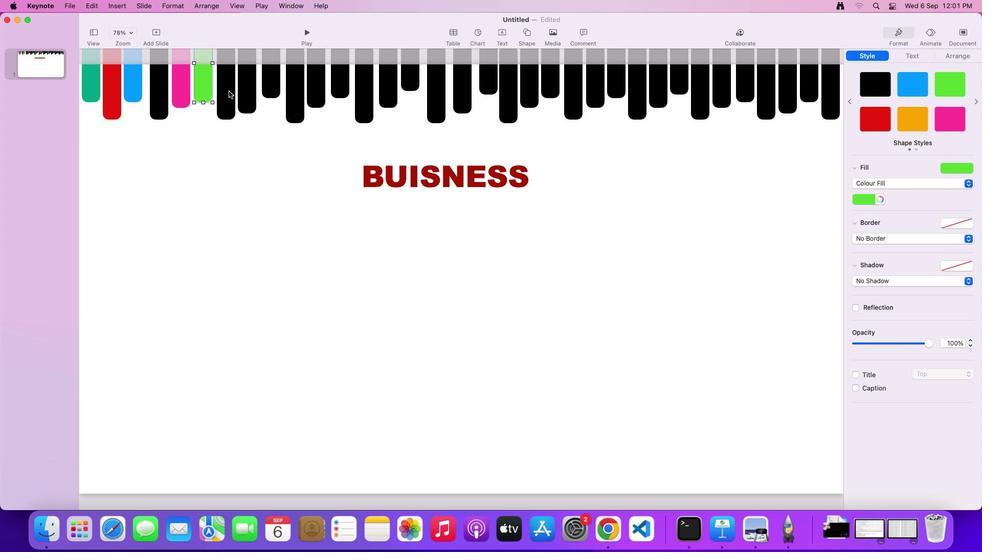 
Action: Mouse pressed left at (228, 91)
Screenshot: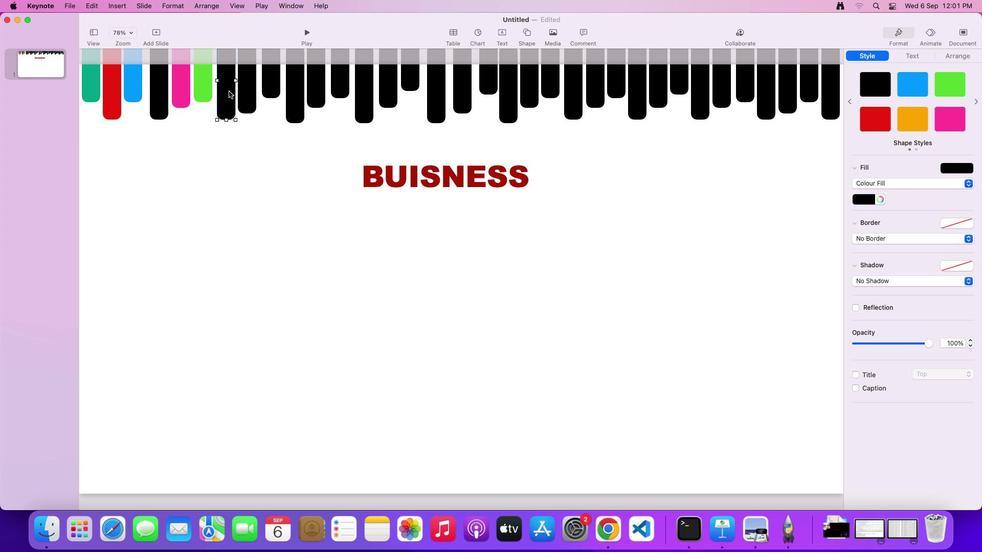
Action: Mouse moved to (873, 200)
Screenshot: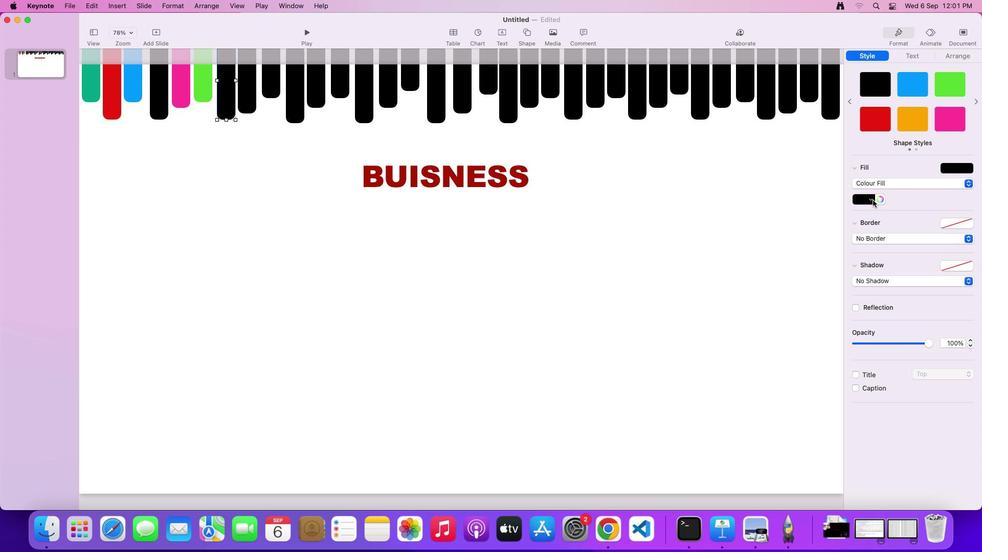 
Action: Mouse pressed left at (873, 200)
Screenshot: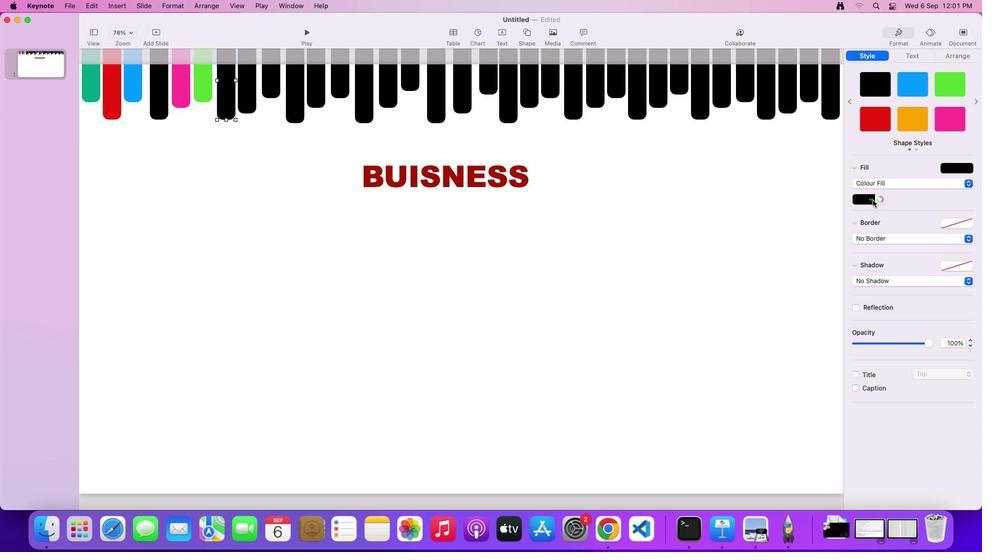 
Action: Mouse moved to (857, 246)
Screenshot: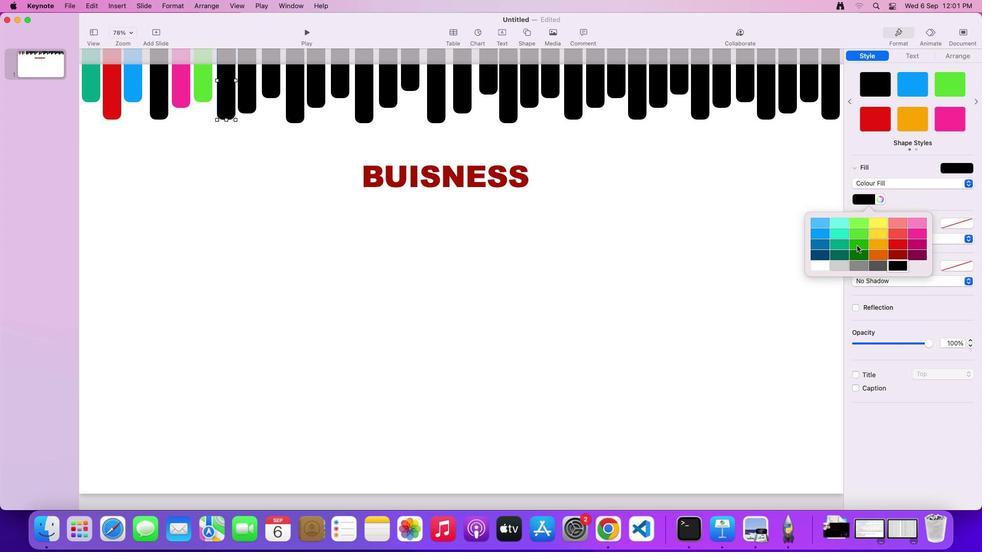 
Action: Mouse pressed left at (857, 246)
Screenshot: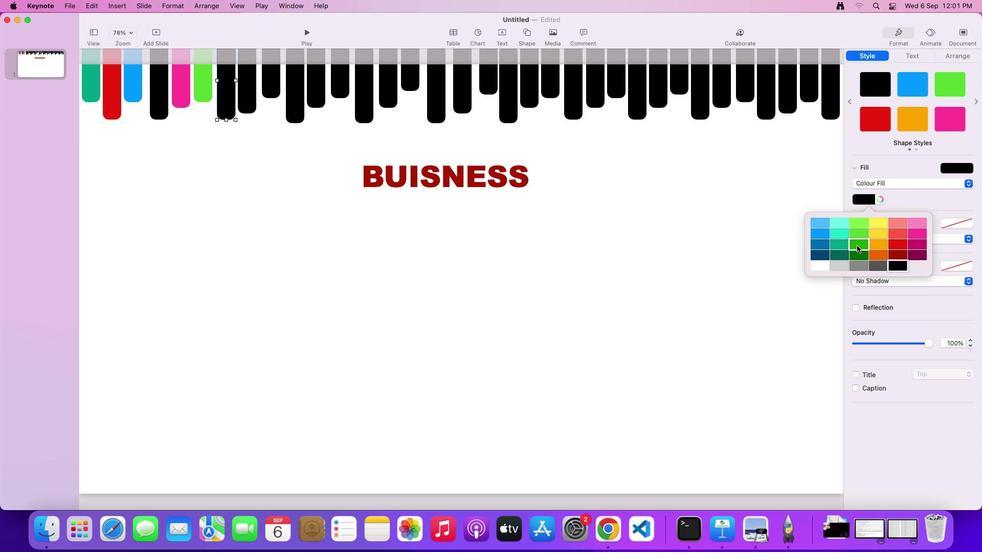 
Action: Mouse moved to (872, 197)
Screenshot: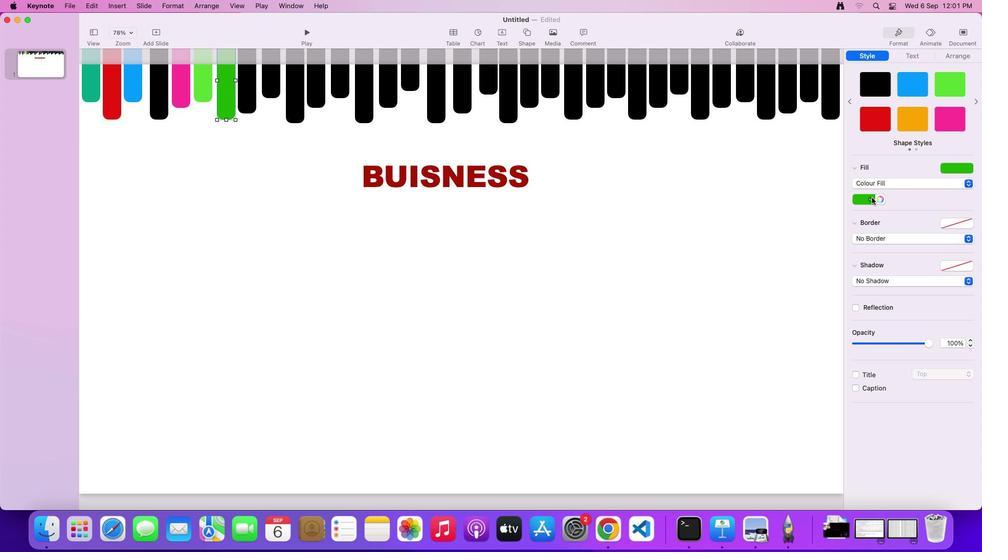 
Action: Mouse pressed left at (872, 197)
Screenshot: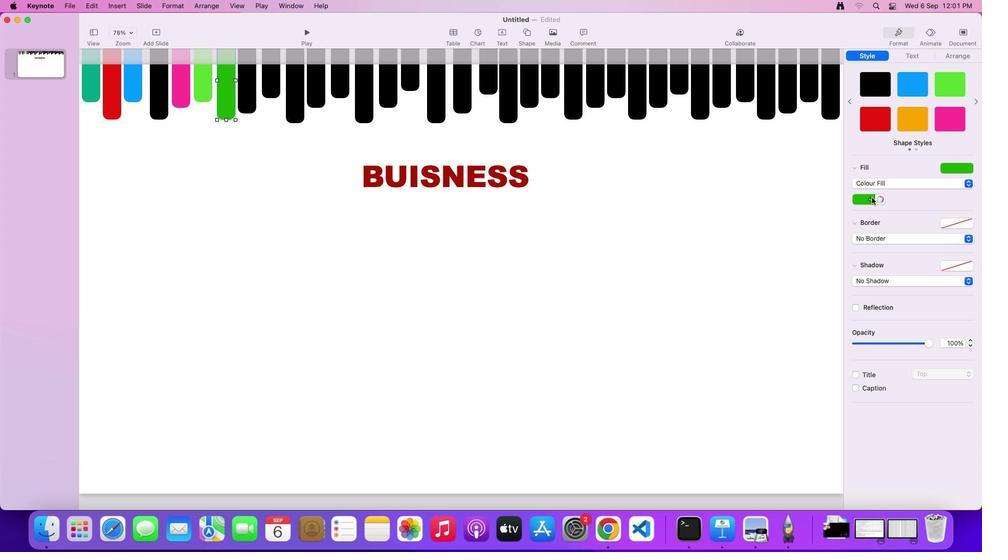 
Action: Mouse moved to (817, 241)
Screenshot: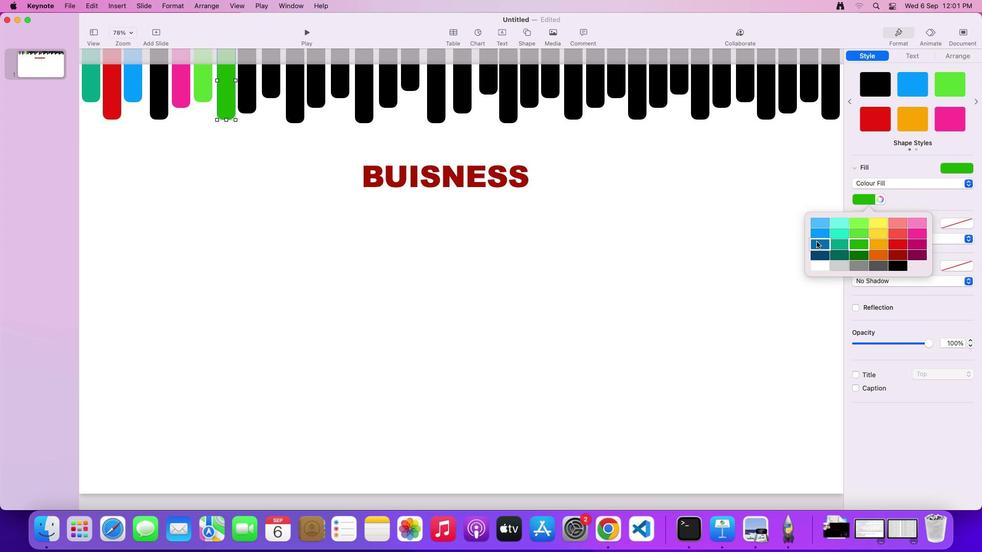 
Action: Mouse pressed left at (817, 241)
Screenshot: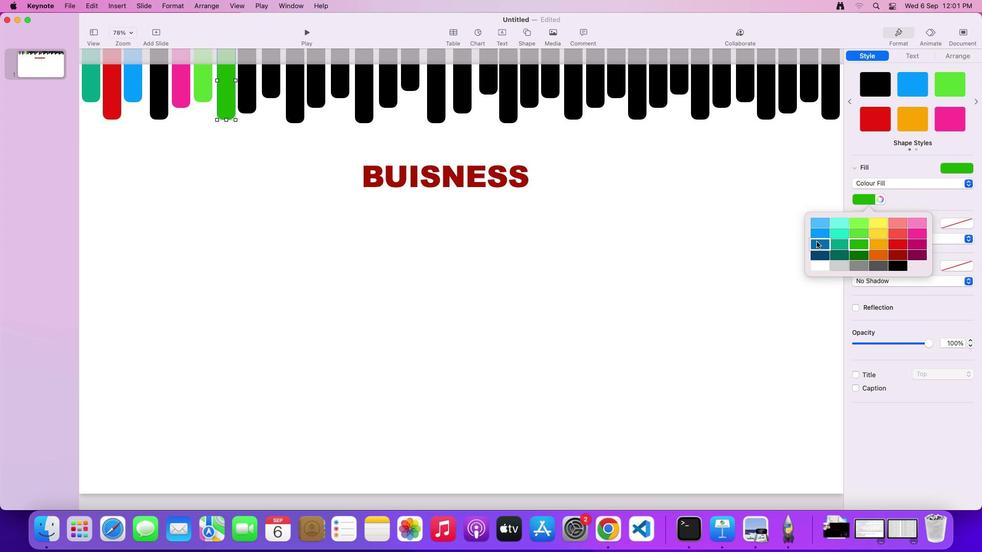 
Action: Mouse moved to (243, 84)
Screenshot: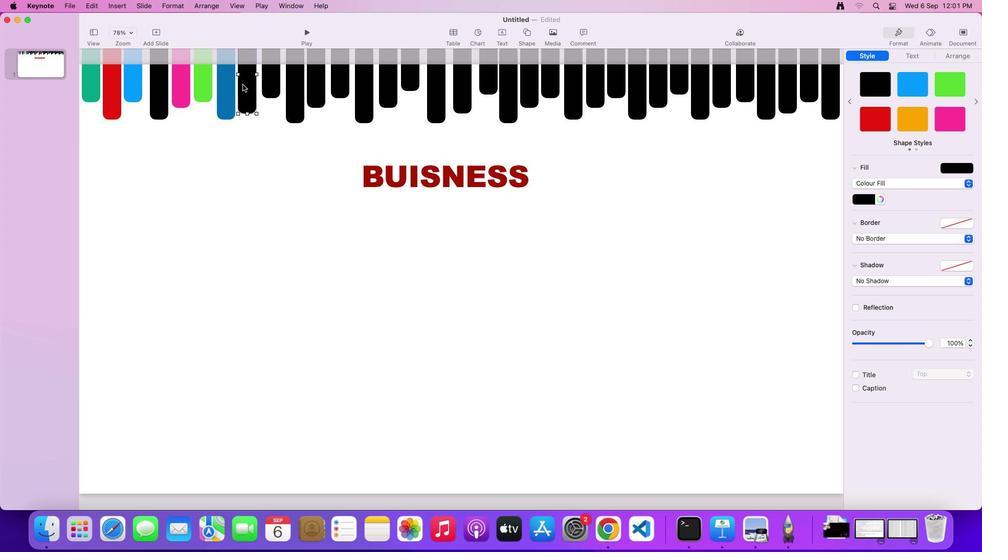 
Action: Mouse pressed left at (243, 84)
Screenshot: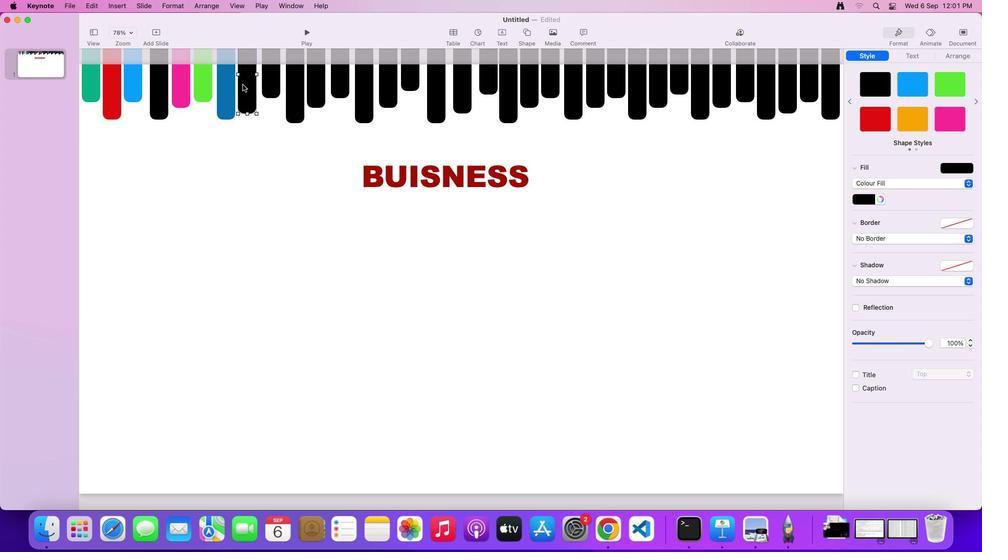 
Action: Mouse moved to (870, 200)
Screenshot: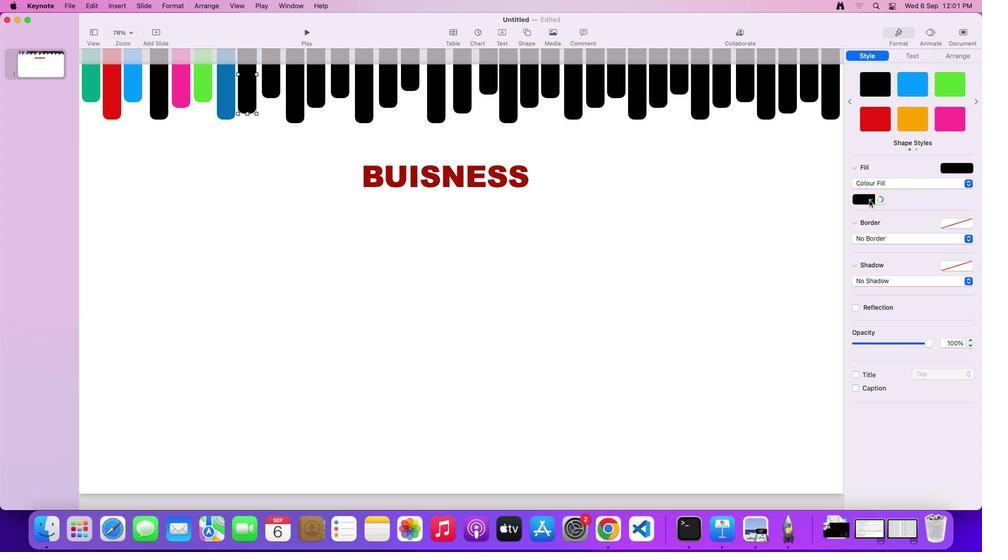 
Action: Mouse pressed left at (870, 200)
Screenshot: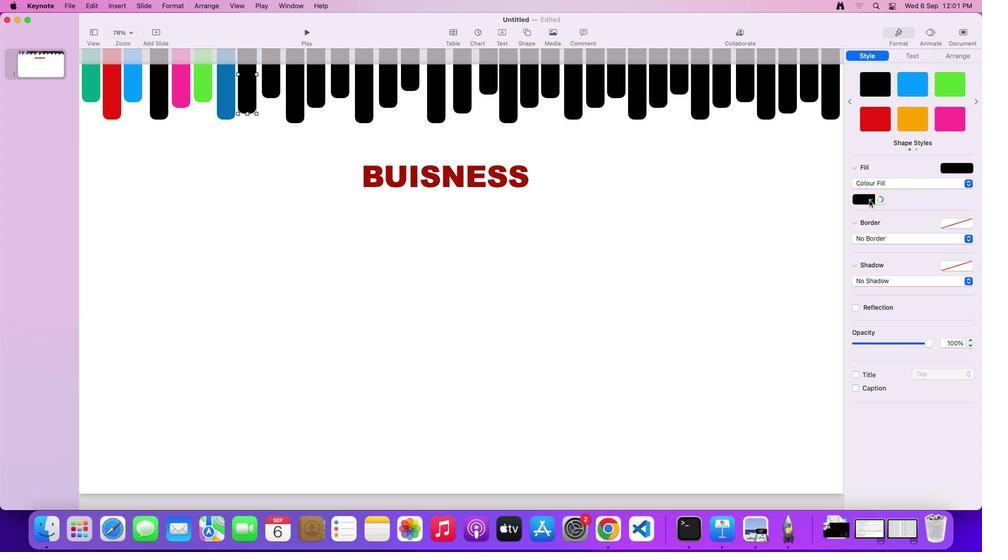 
Action: Mouse moved to (883, 236)
Screenshot: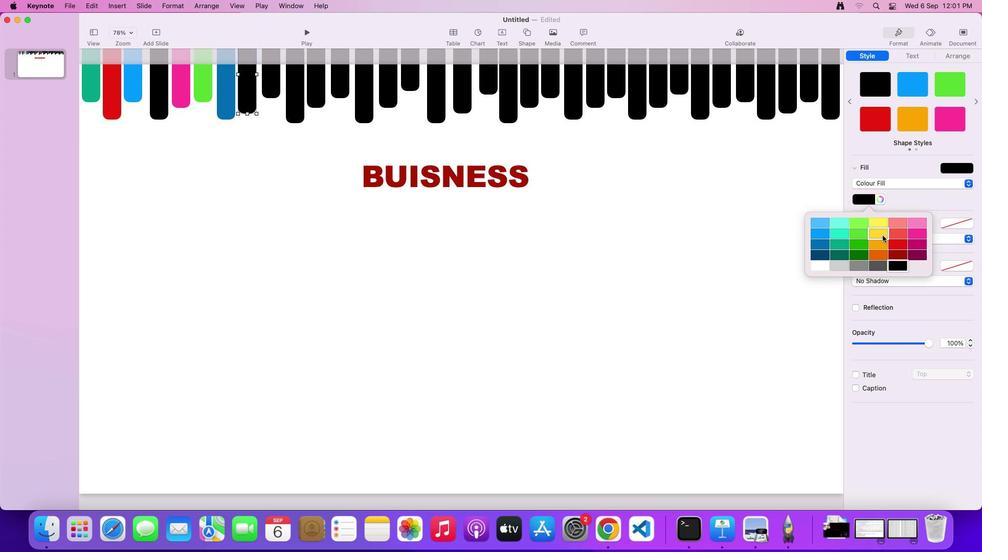 
Action: Mouse pressed left at (883, 236)
Screenshot: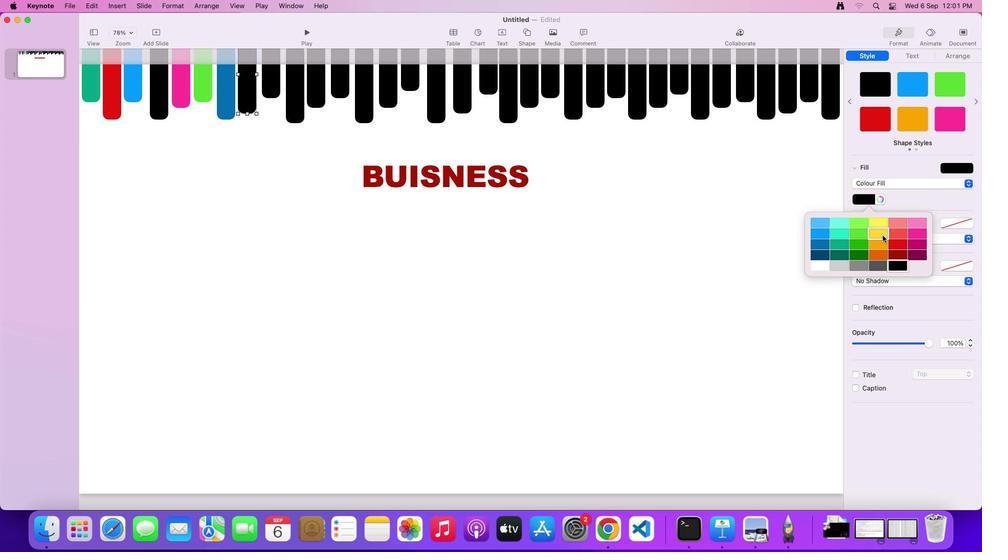 
Action: Mouse moved to (270, 80)
Screenshot: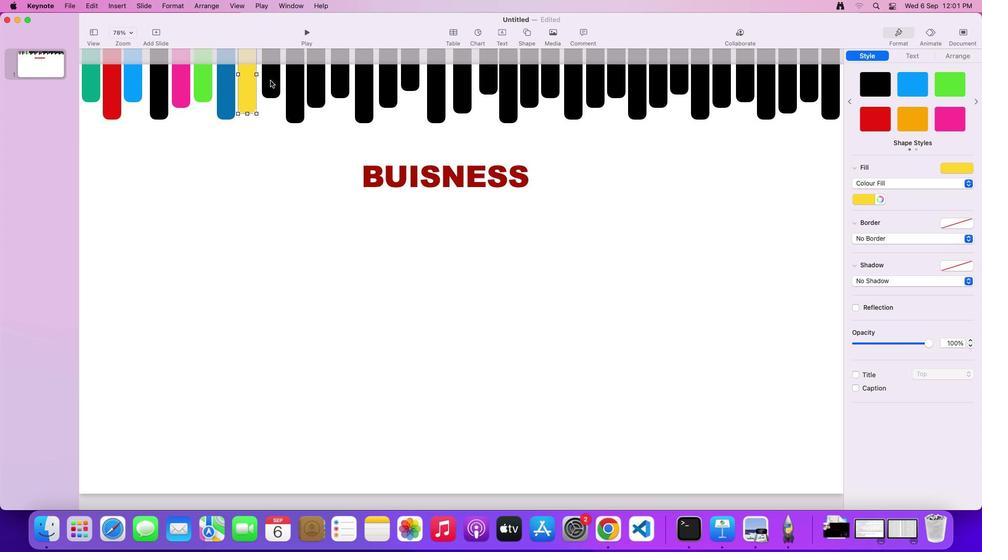 
Action: Mouse pressed left at (270, 80)
Screenshot: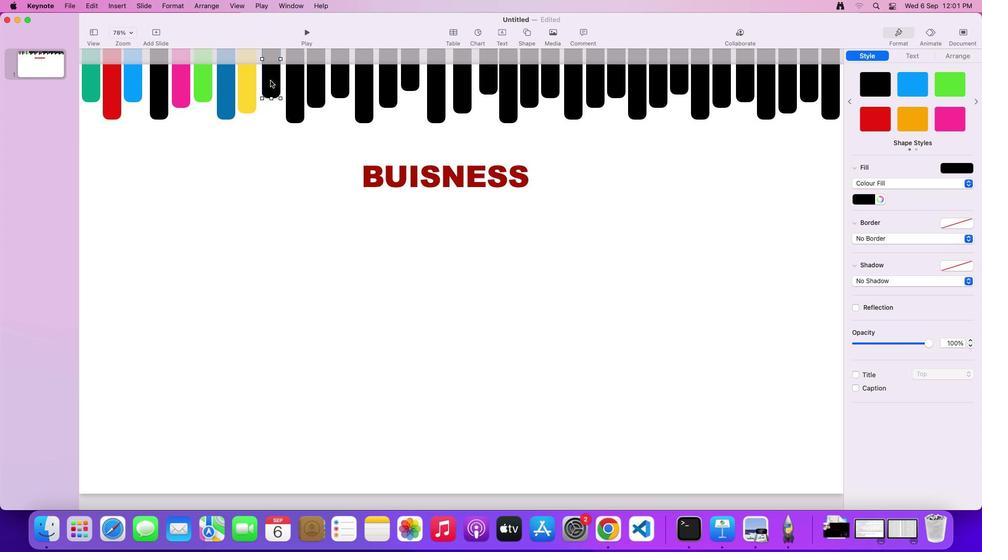 
Action: Mouse moved to (870, 198)
Screenshot: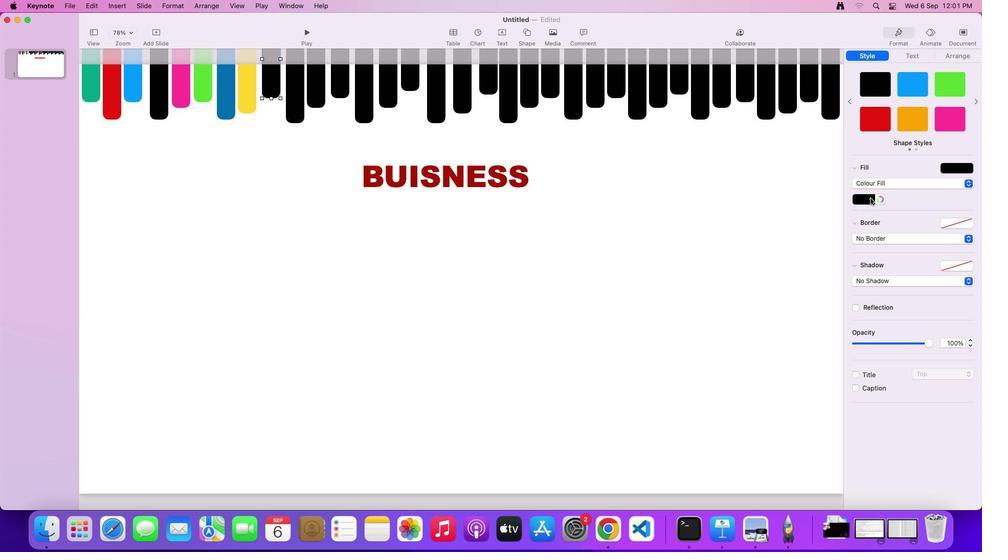 
Action: Mouse pressed left at (870, 198)
Screenshot: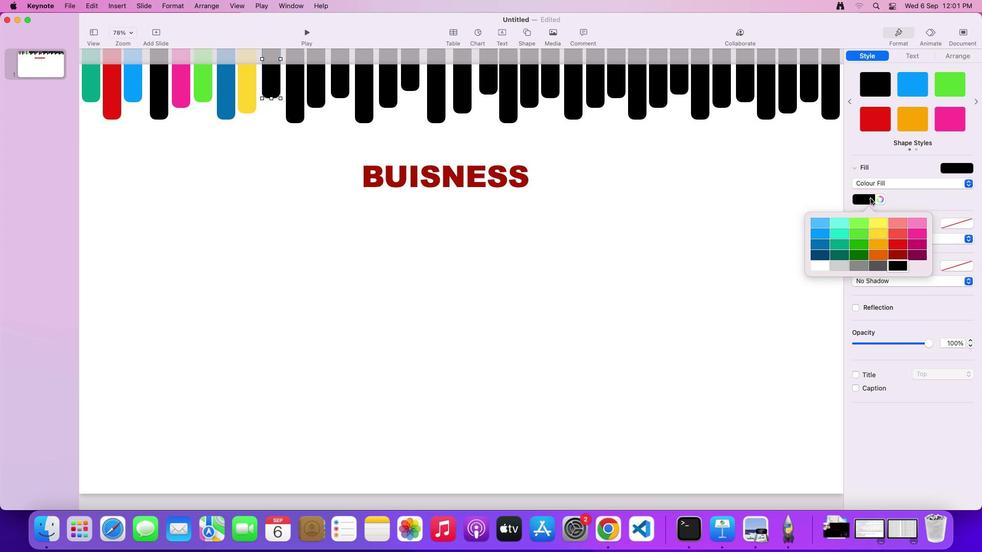 
Action: Mouse moved to (858, 269)
Screenshot: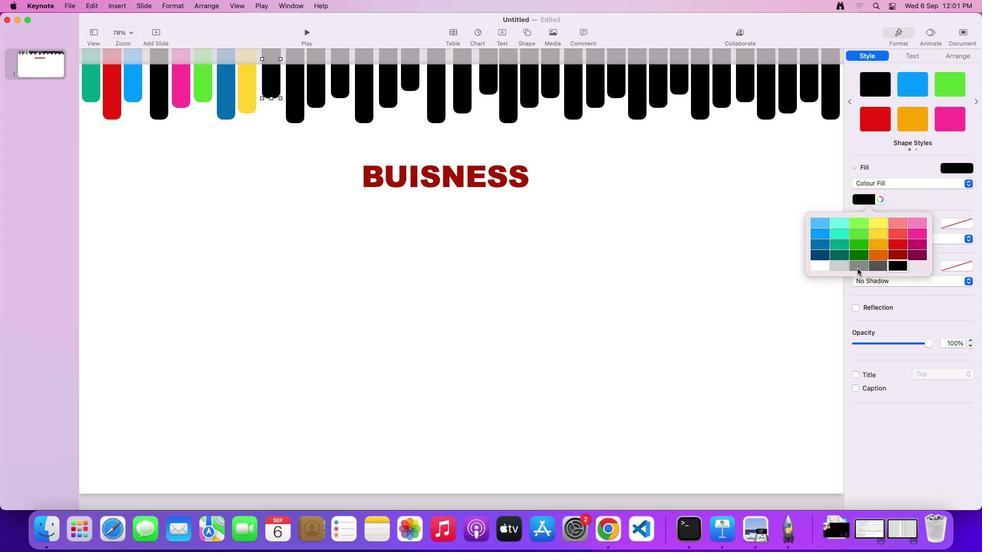 
Action: Mouse pressed left at (858, 269)
Screenshot: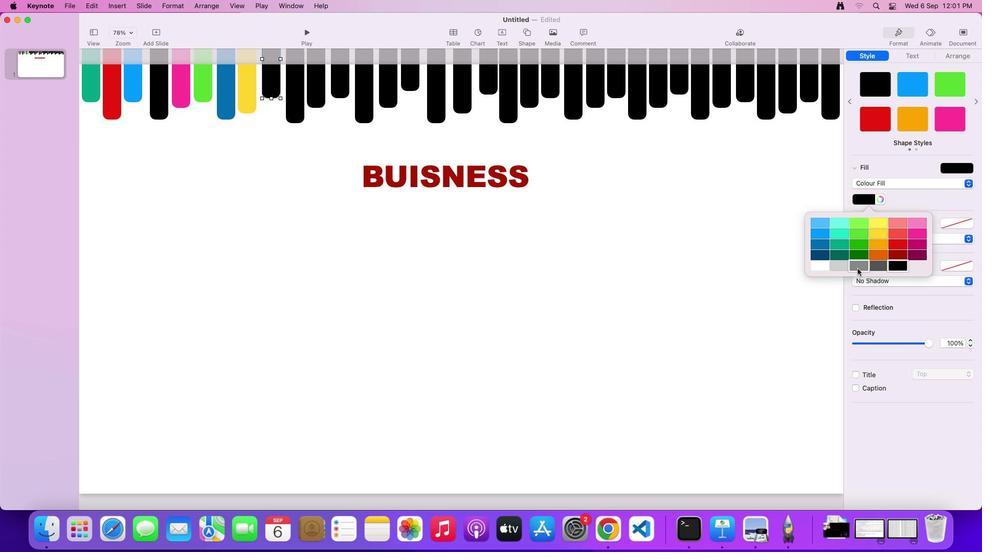 
Action: Mouse moved to (290, 101)
Screenshot: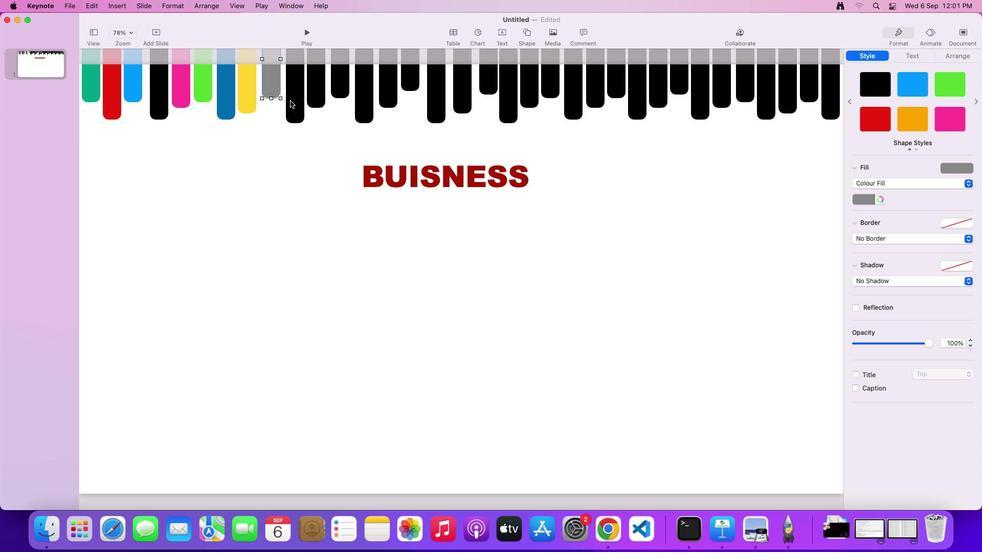 
Action: Mouse pressed left at (290, 101)
Screenshot: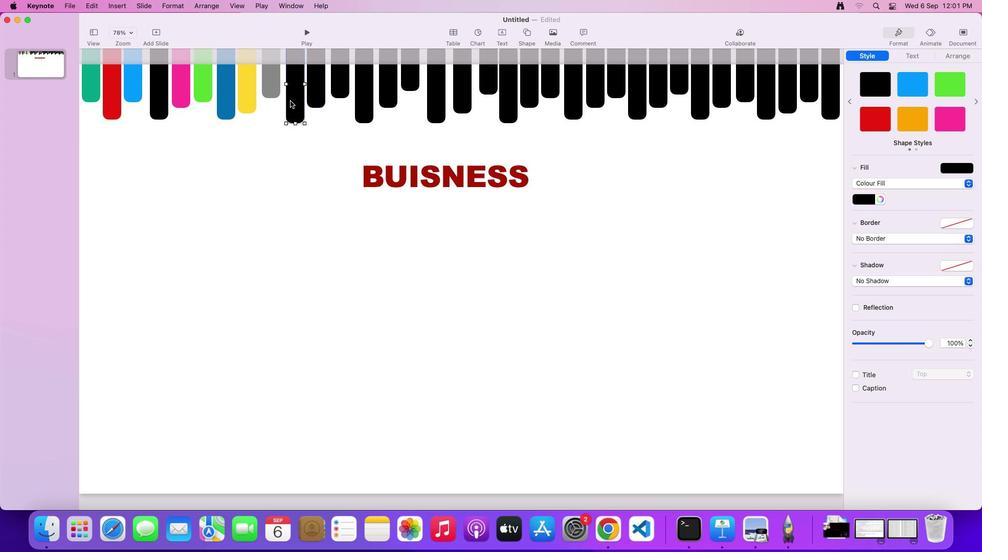 
Action: Mouse moved to (872, 198)
Screenshot: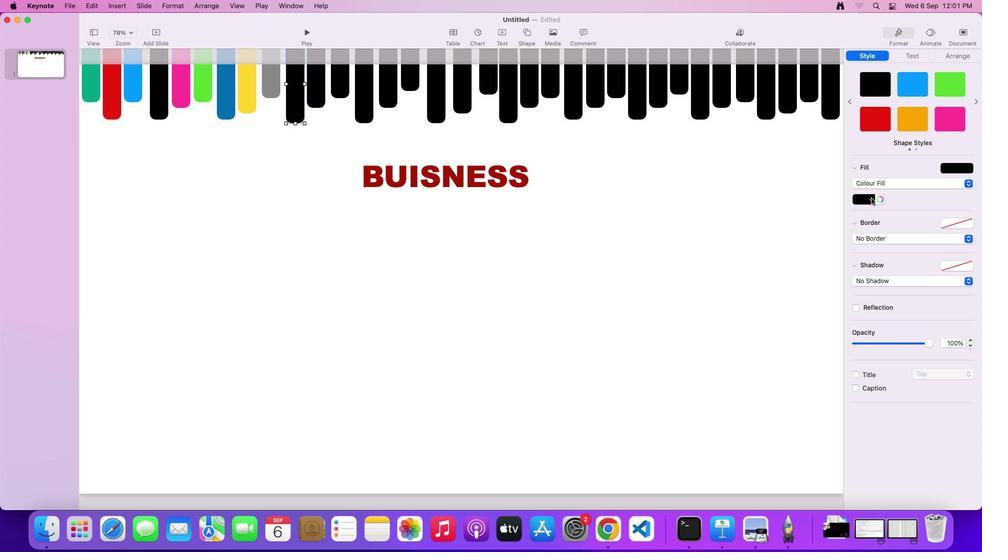 
Action: Mouse pressed left at (872, 198)
Screenshot: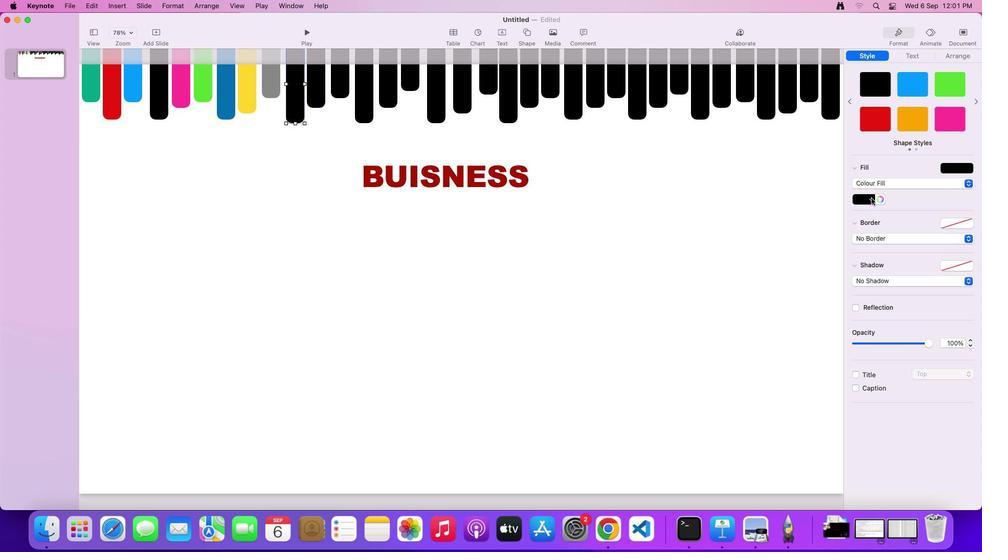 
Action: Mouse moved to (841, 258)
Screenshot: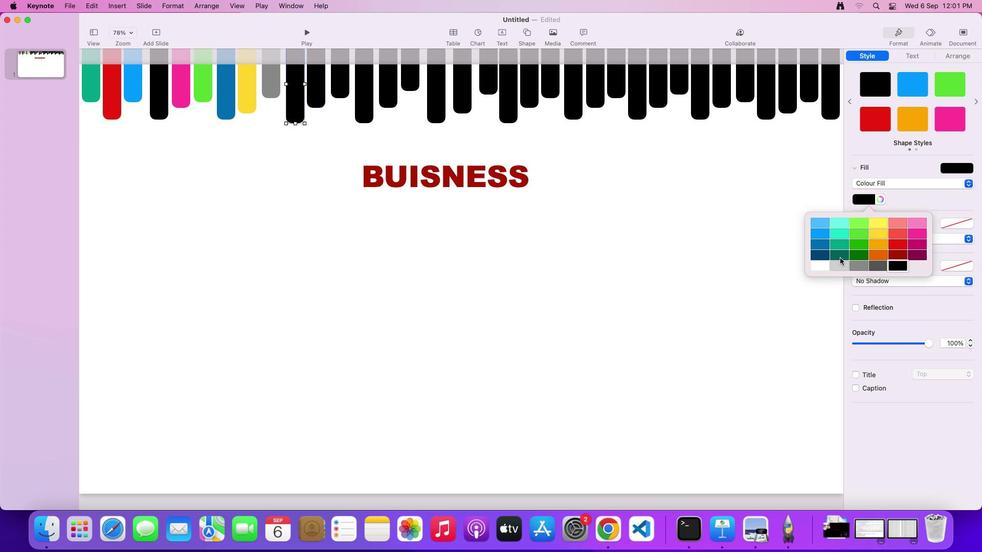 
Action: Mouse pressed left at (841, 258)
Screenshot: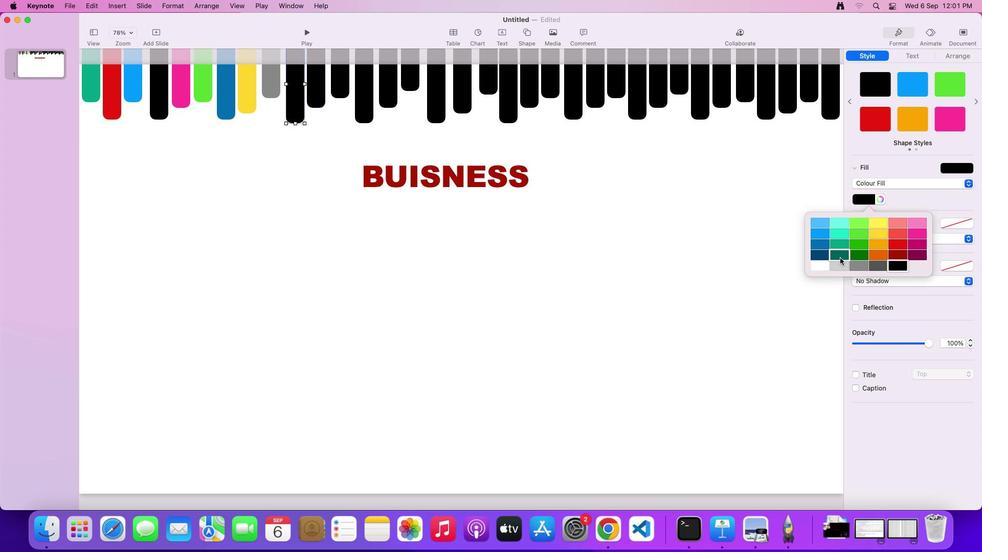 
Action: Mouse moved to (315, 99)
Screenshot: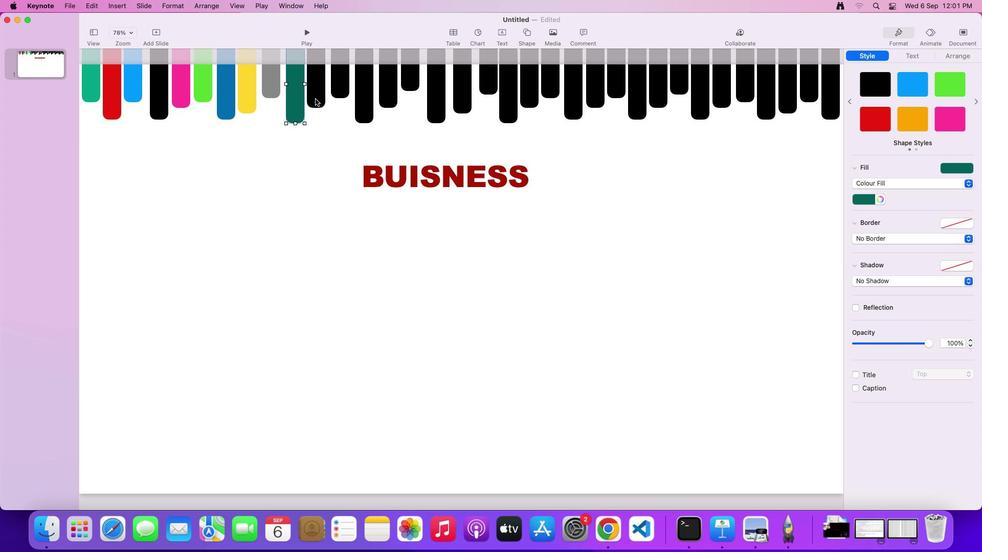 
Action: Mouse pressed left at (315, 99)
Screenshot: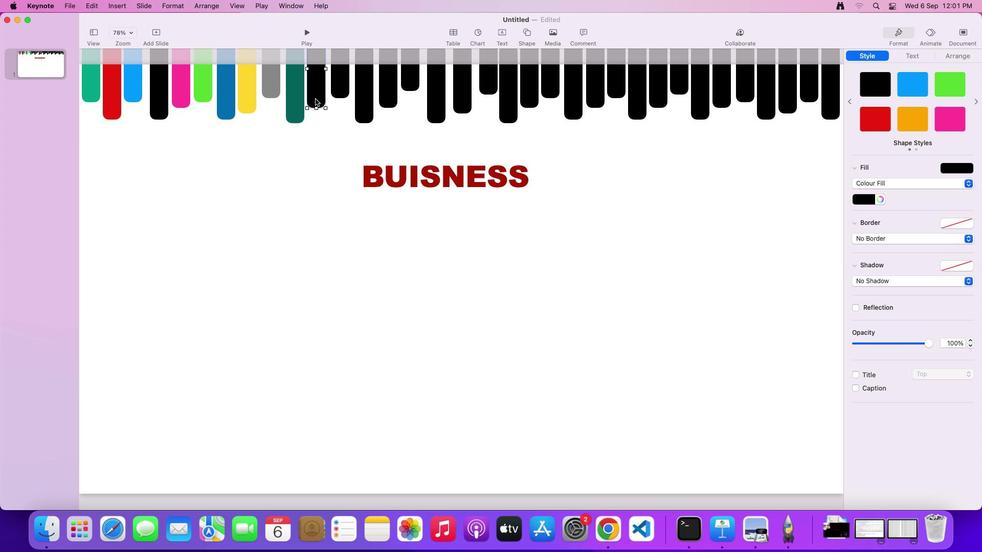 
Action: Mouse moved to (869, 199)
Screenshot: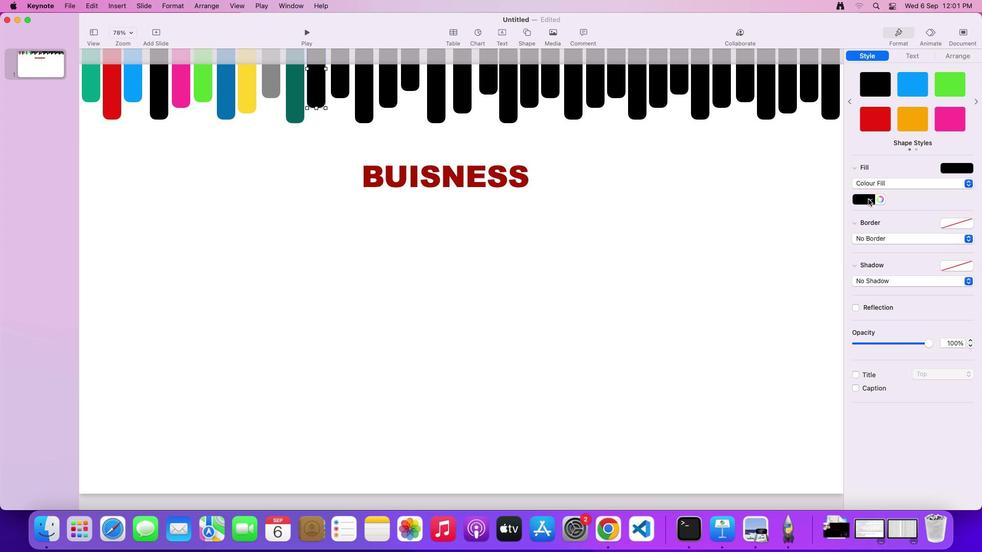 
Action: Mouse pressed left at (869, 199)
Screenshot: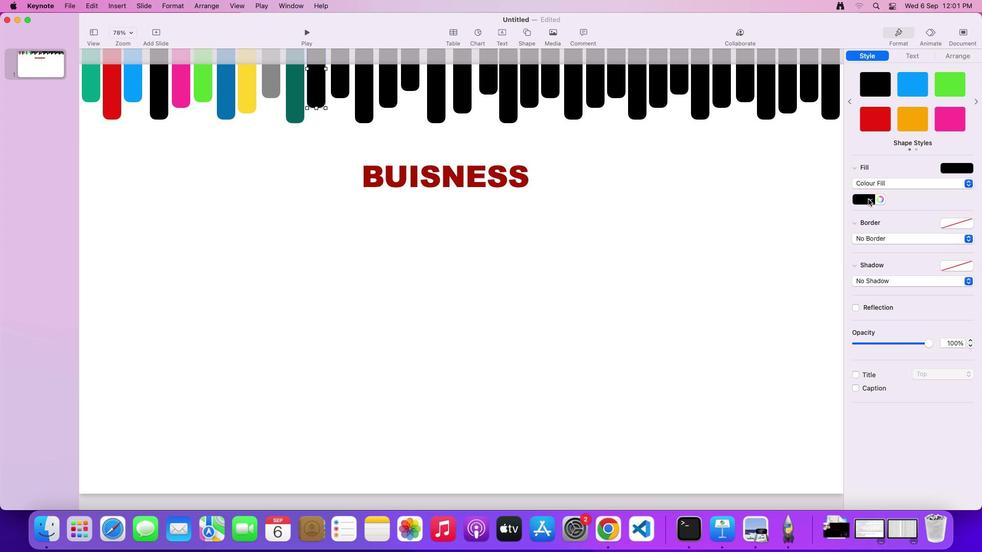 
Action: Mouse moved to (818, 254)
Screenshot: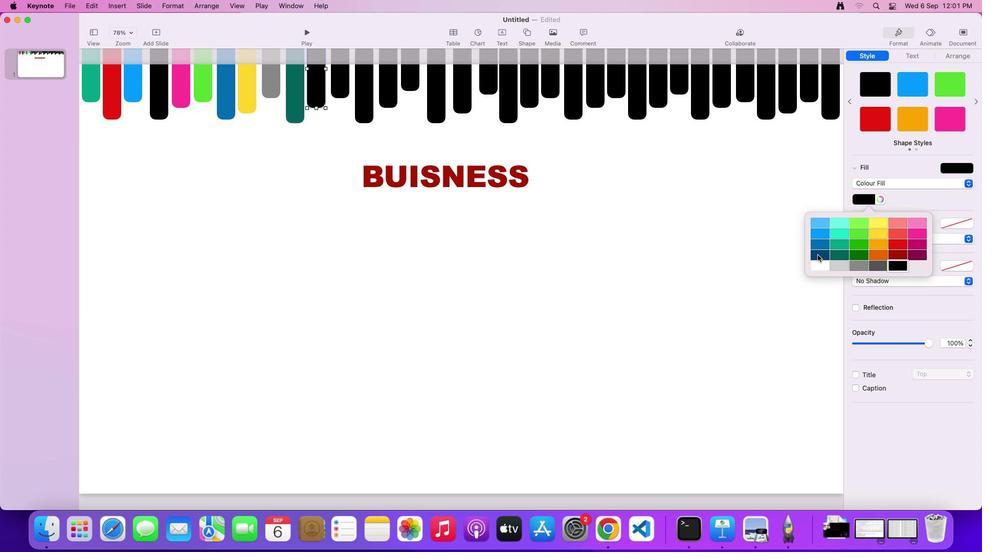 
Action: Mouse pressed left at (818, 254)
Screenshot: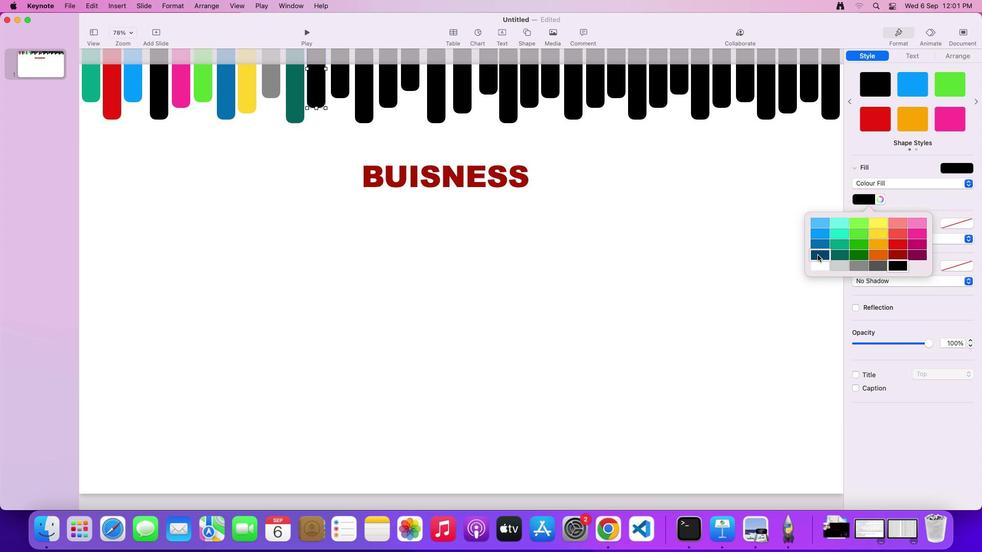 
Action: Mouse moved to (338, 83)
Screenshot: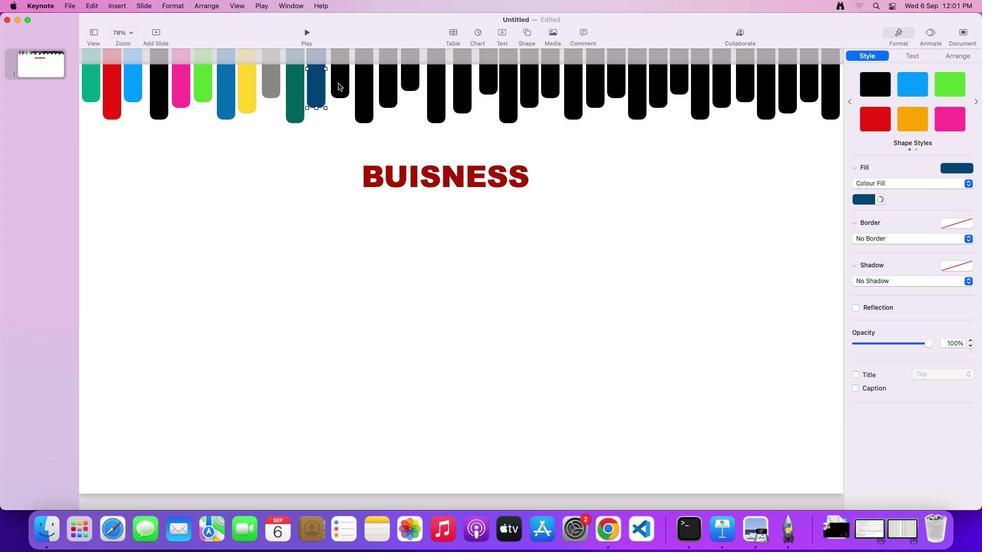 
Action: Mouse pressed left at (338, 83)
Screenshot: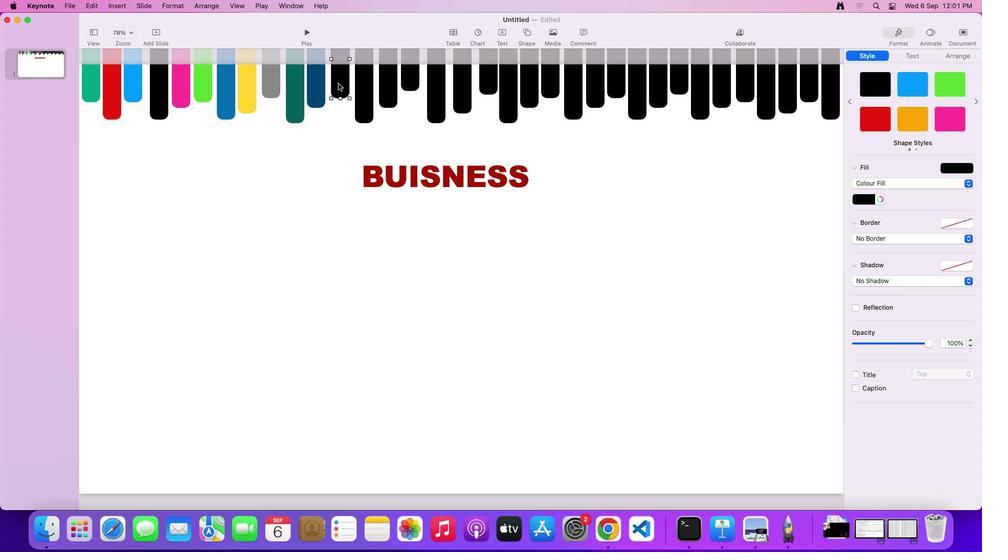 
Action: Mouse moved to (878, 119)
Screenshot: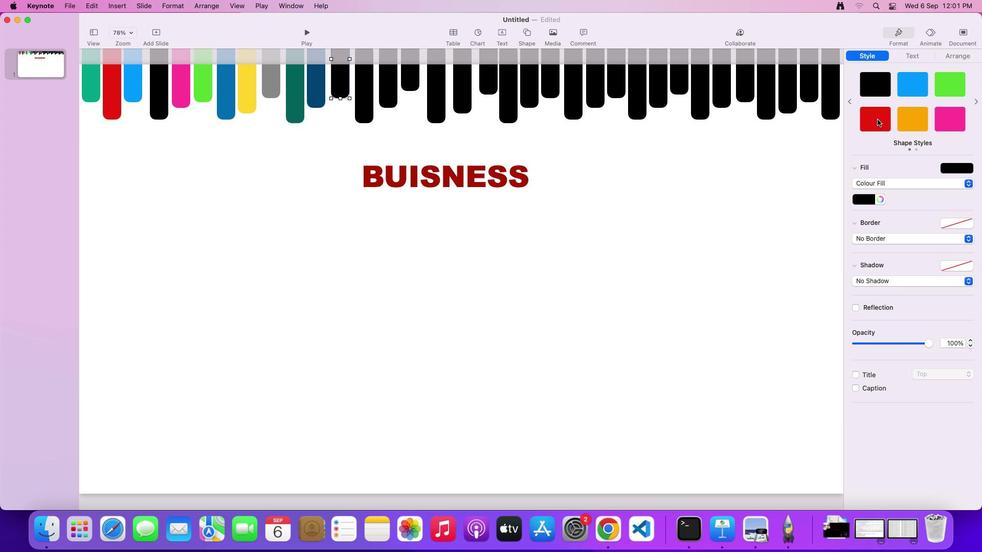 
Action: Mouse pressed left at (878, 119)
Screenshot: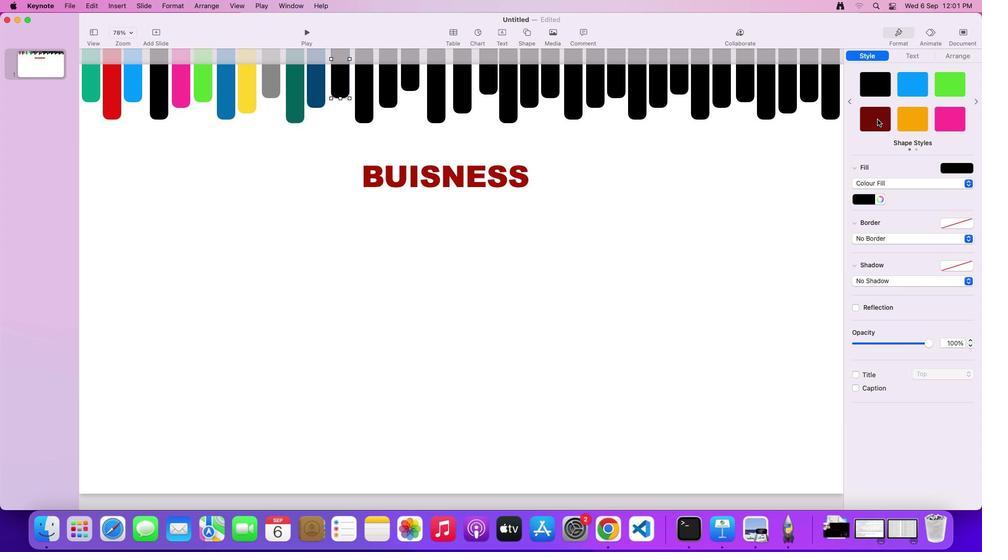 
Action: Mouse moved to (365, 96)
Screenshot: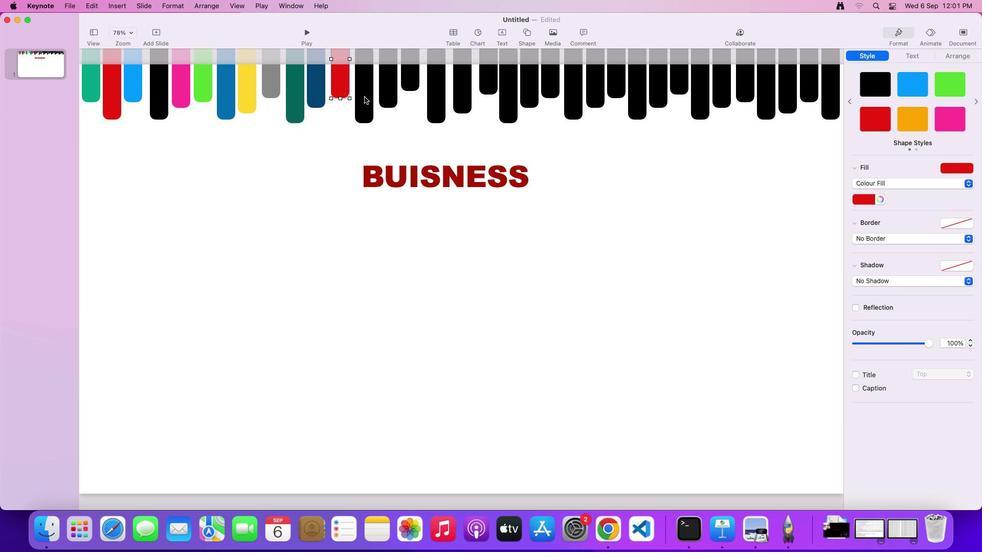
Action: Mouse pressed left at (365, 96)
Screenshot: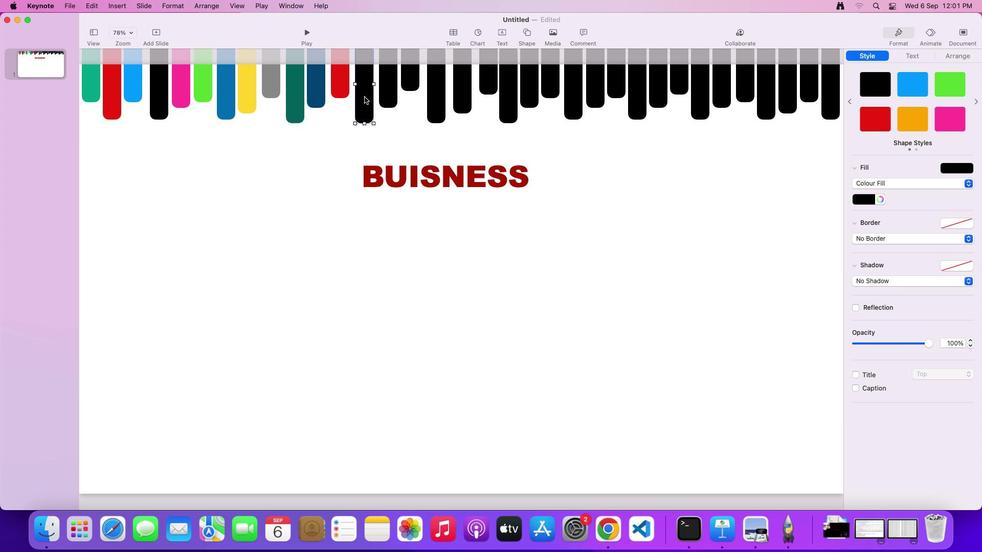 
Action: Mouse moved to (902, 120)
Screenshot: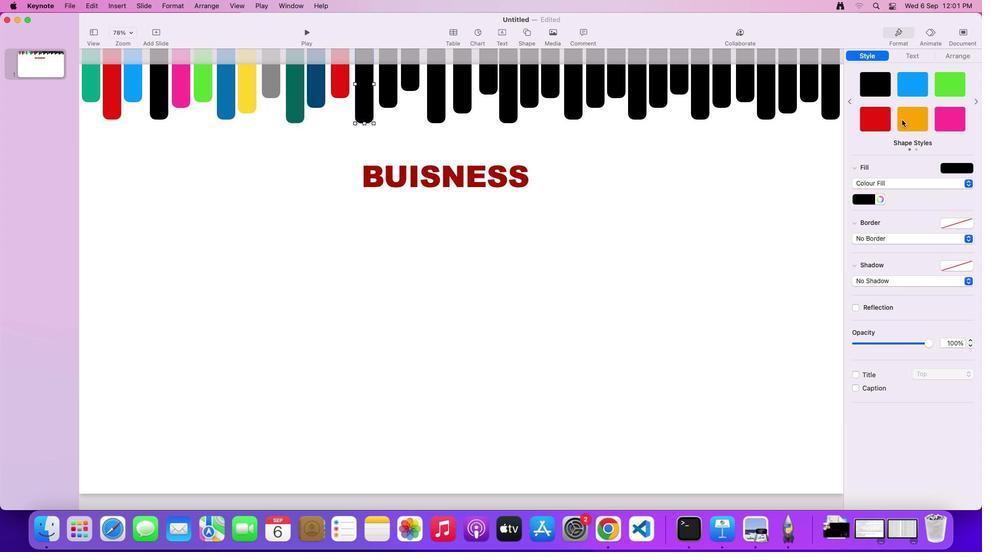 
Action: Mouse pressed left at (902, 120)
Screenshot: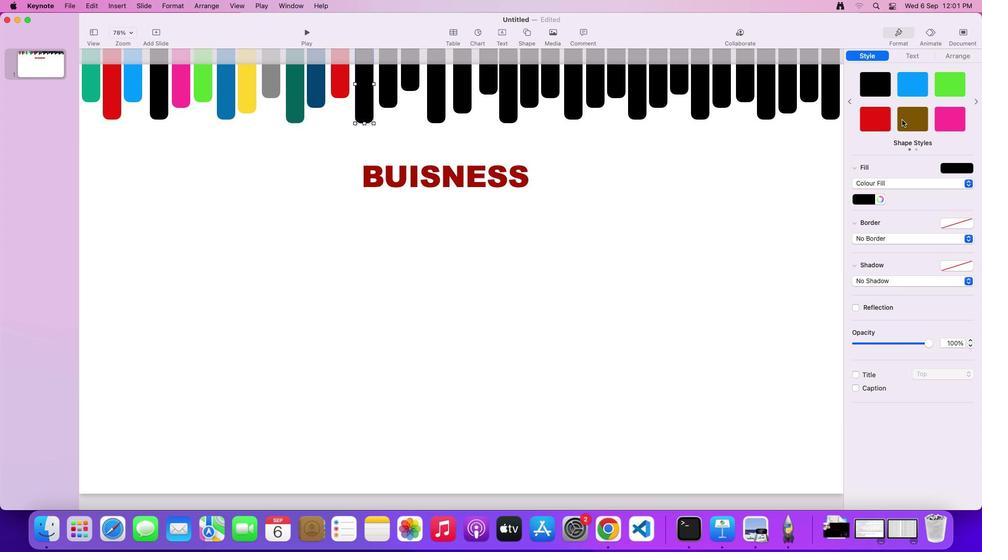 
Action: Mouse moved to (381, 90)
Screenshot: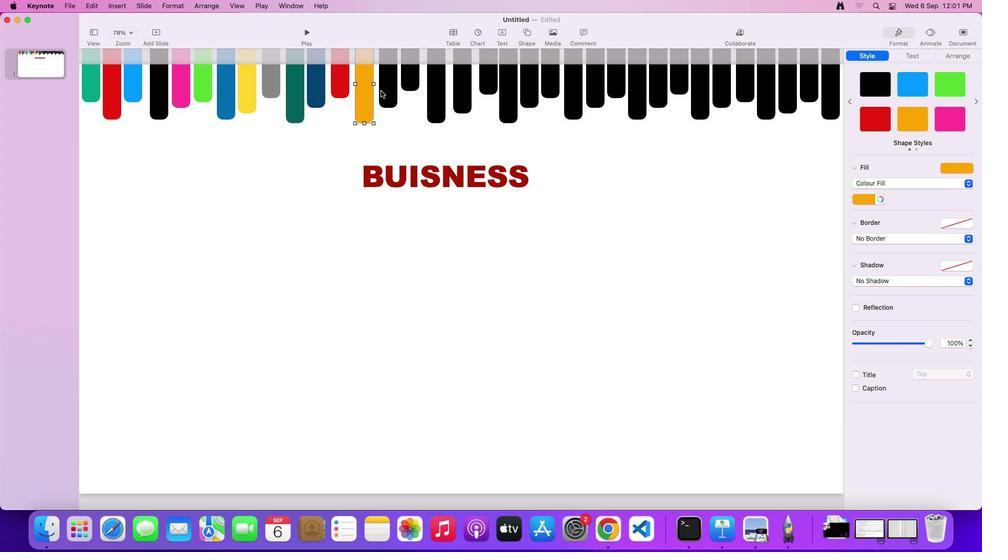 
Action: Mouse pressed left at (381, 90)
Screenshot: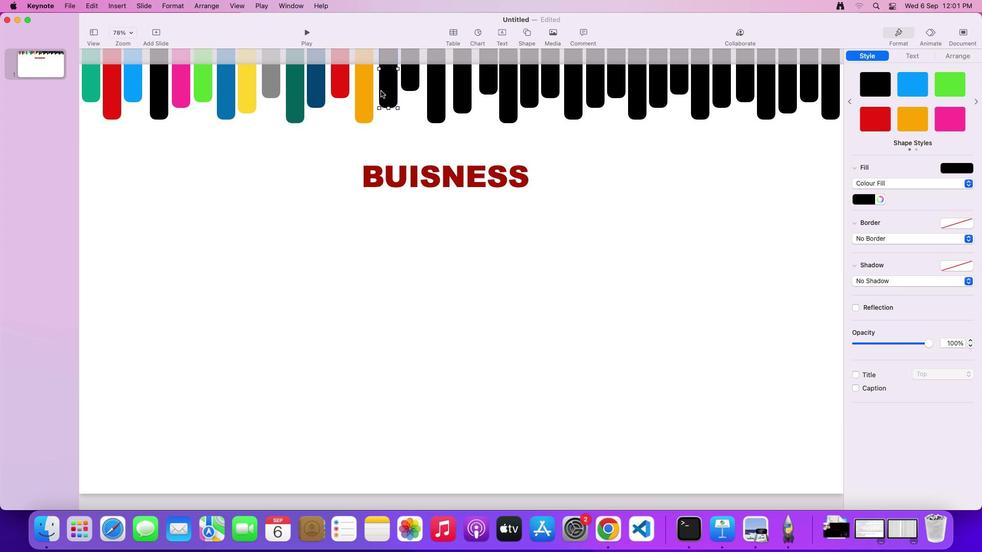 
Action: Mouse moved to (906, 80)
Screenshot: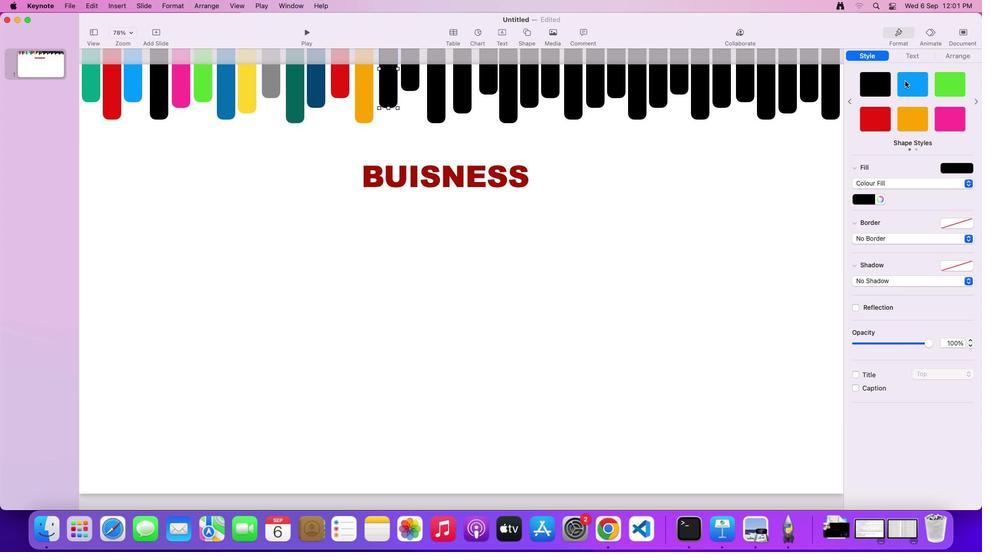 
Action: Mouse pressed left at (906, 80)
Screenshot: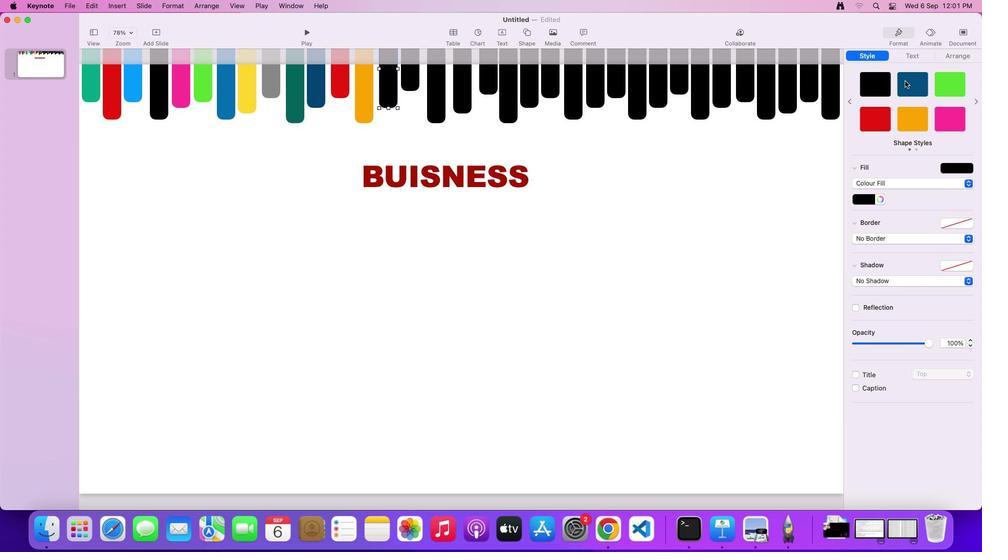 
Action: Mouse moved to (435, 82)
Screenshot: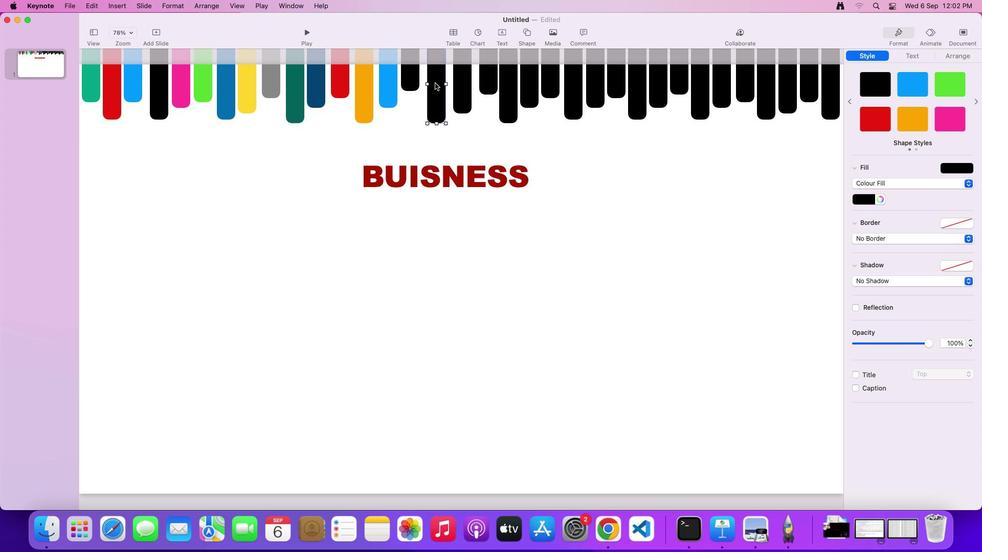 
Action: Mouse pressed left at (435, 82)
Screenshot: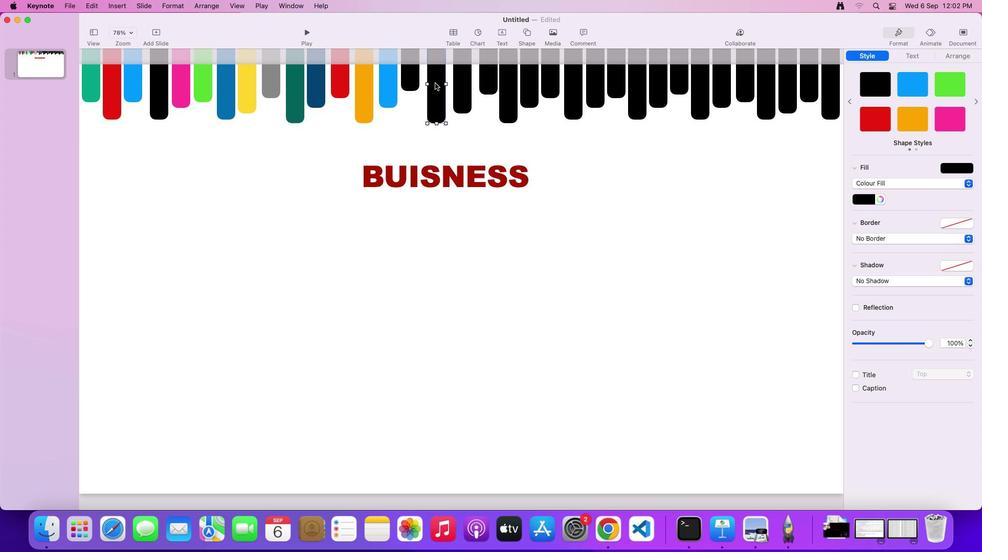 
Action: Mouse moved to (948, 118)
Screenshot: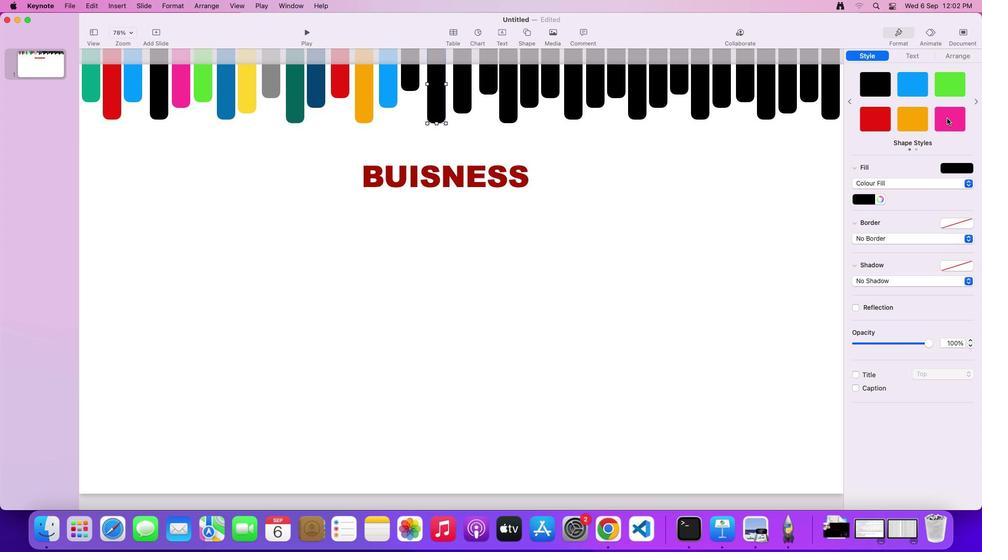 
Action: Mouse pressed left at (948, 118)
Screenshot: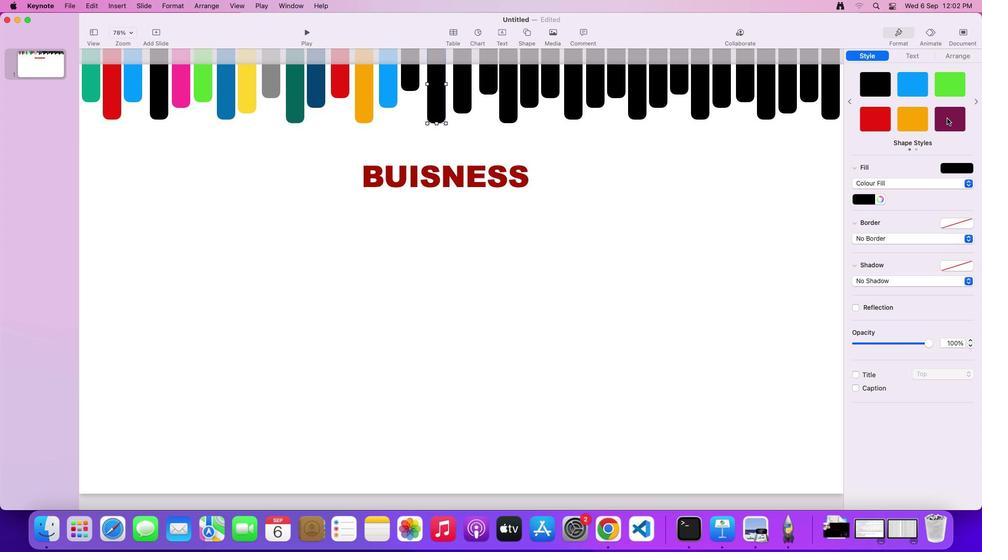 
Action: Mouse moved to (466, 96)
Screenshot: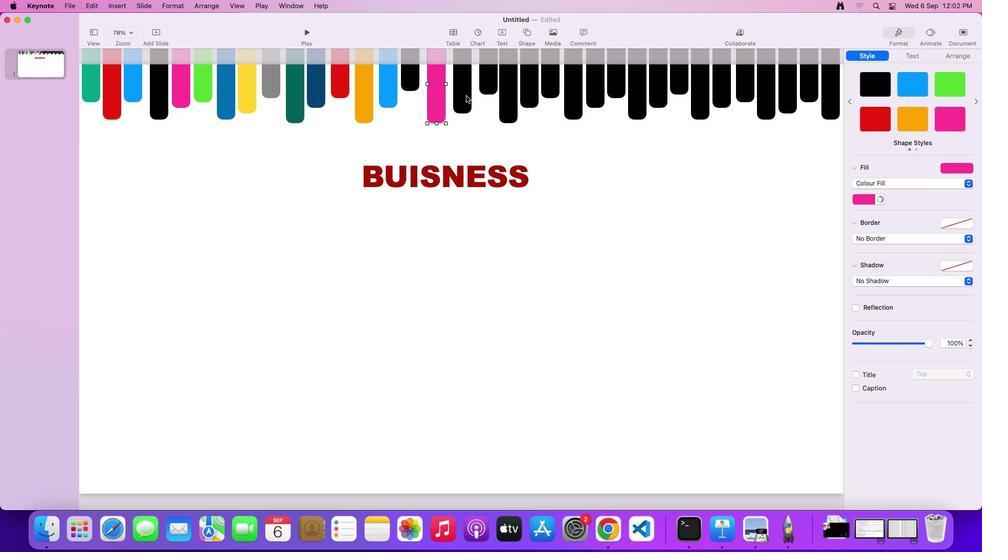 
Action: Mouse pressed left at (466, 96)
Screenshot: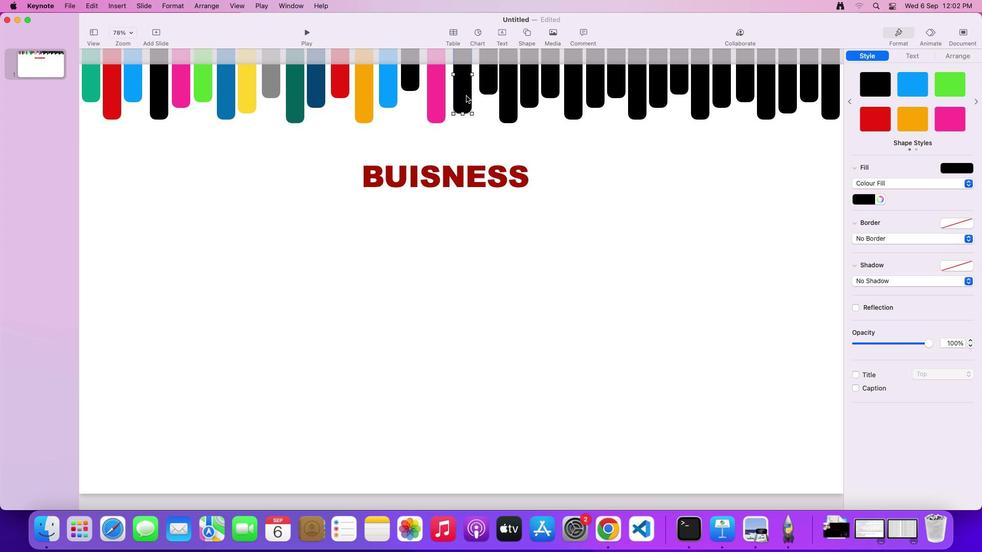 
Action: Mouse moved to (871, 200)
Screenshot: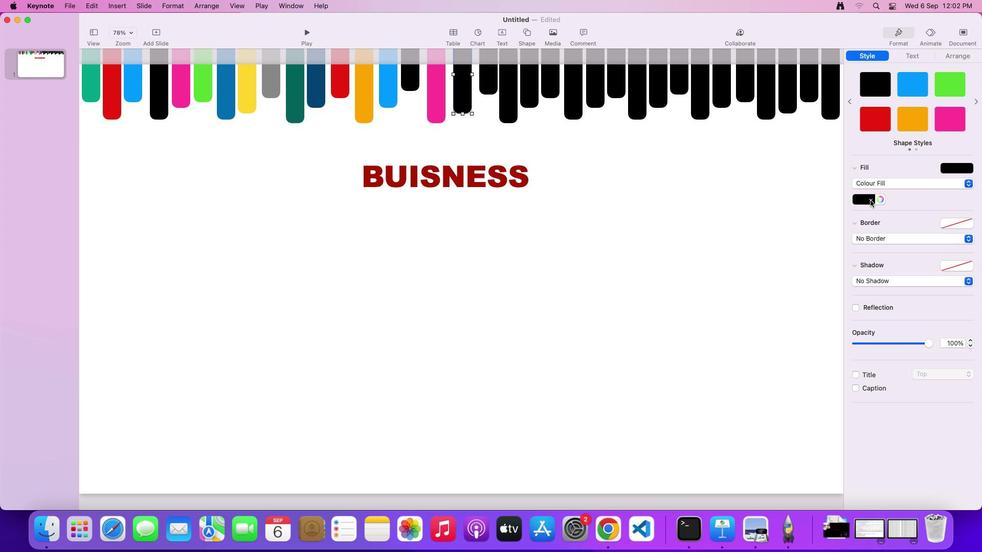 
Action: Mouse pressed left at (871, 200)
Screenshot: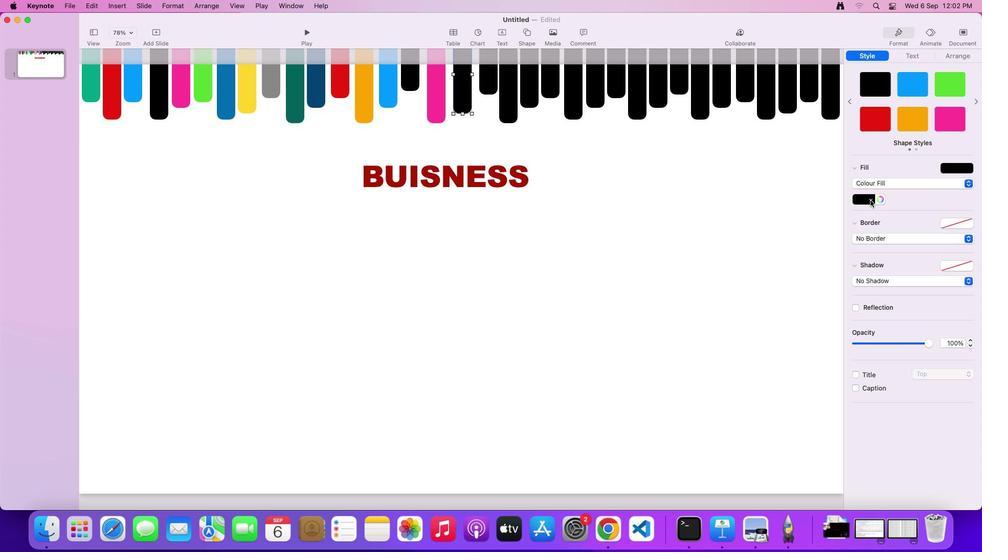 
Action: Mouse moved to (879, 254)
Screenshot: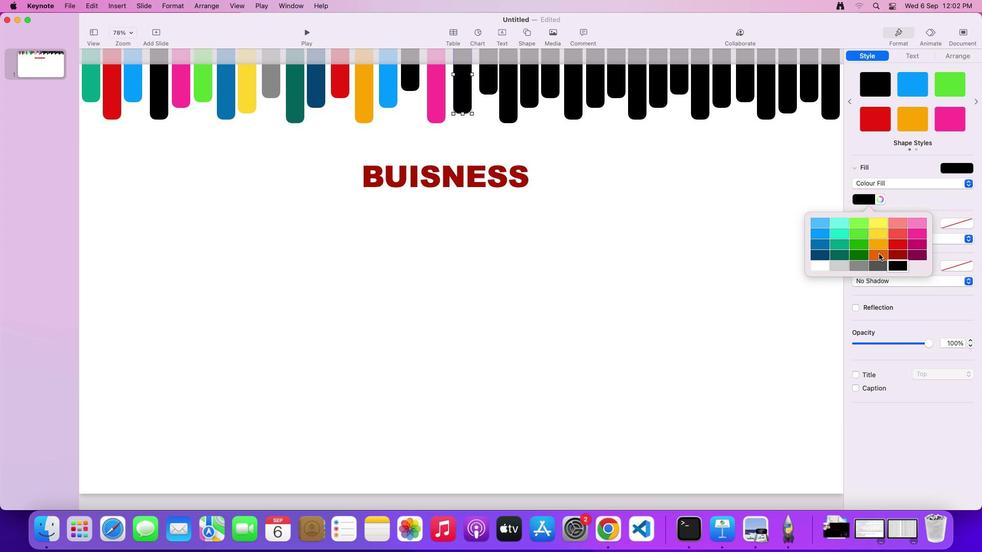
Action: Mouse pressed left at (879, 254)
Screenshot: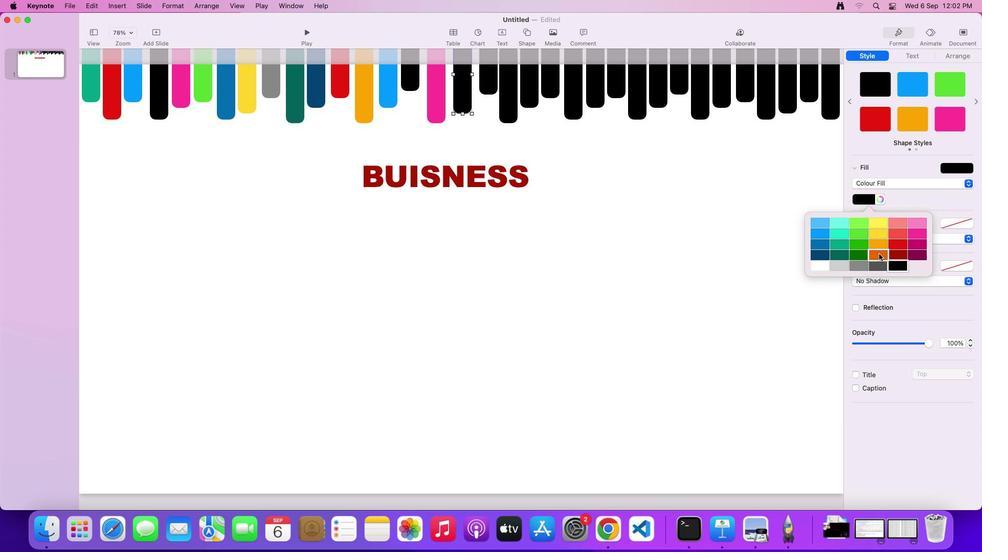 
Action: Mouse moved to (488, 79)
Screenshot: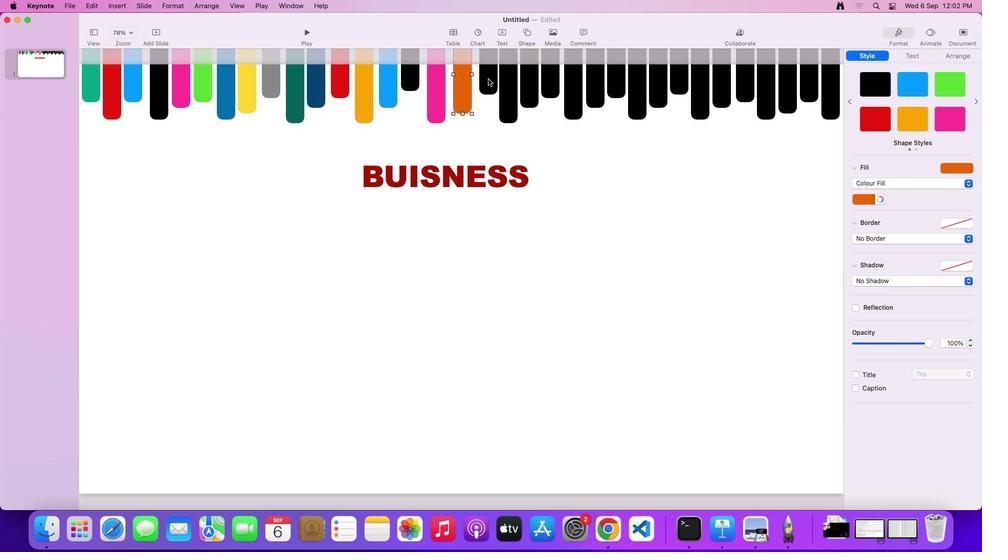 
Action: Mouse pressed left at (488, 79)
Screenshot: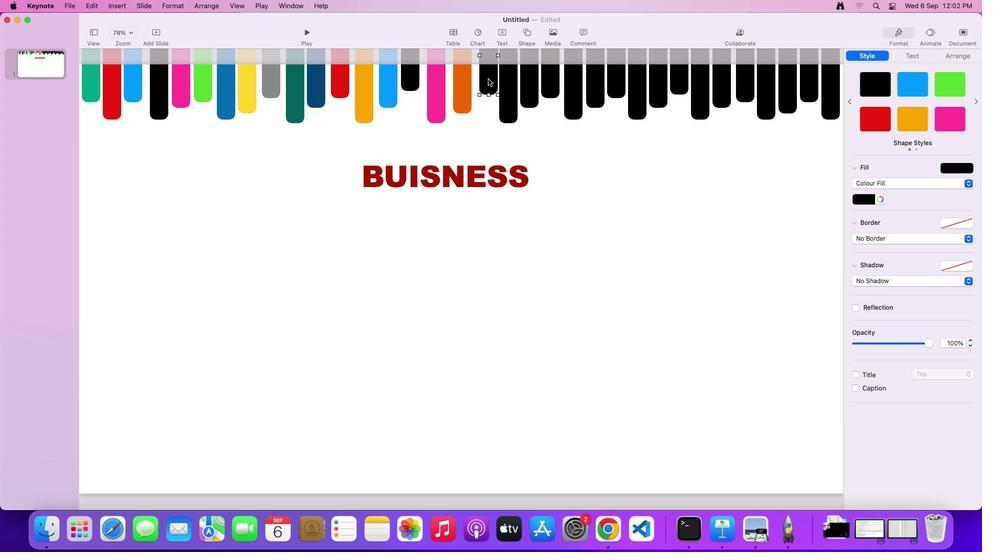
Action: Mouse moved to (873, 197)
Screenshot: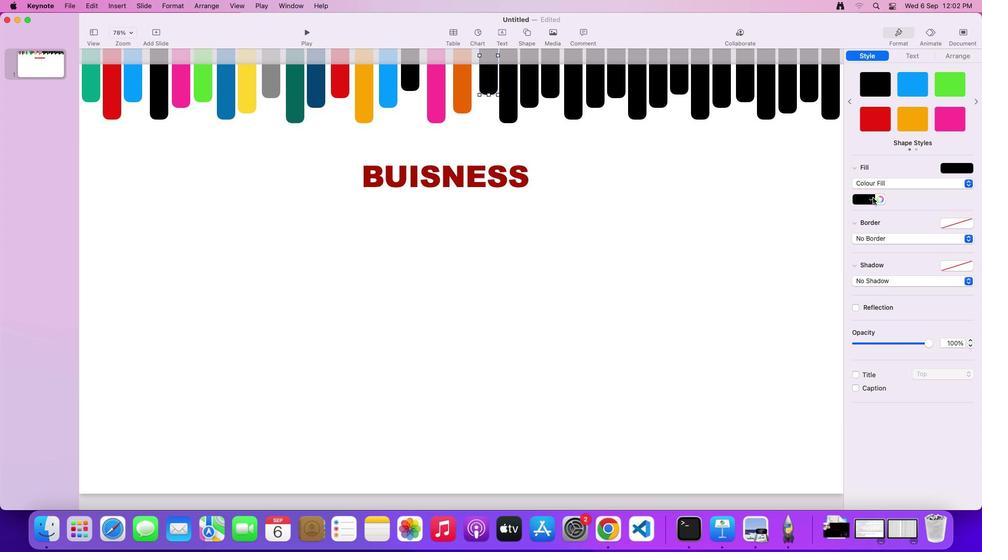 
Action: Mouse pressed left at (873, 197)
Screenshot: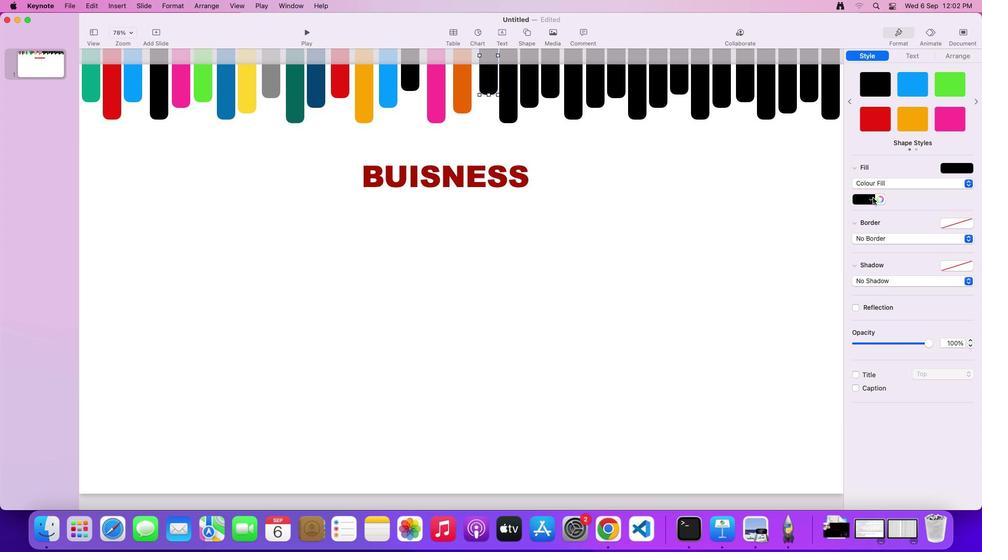 
Action: Mouse moved to (918, 233)
Screenshot: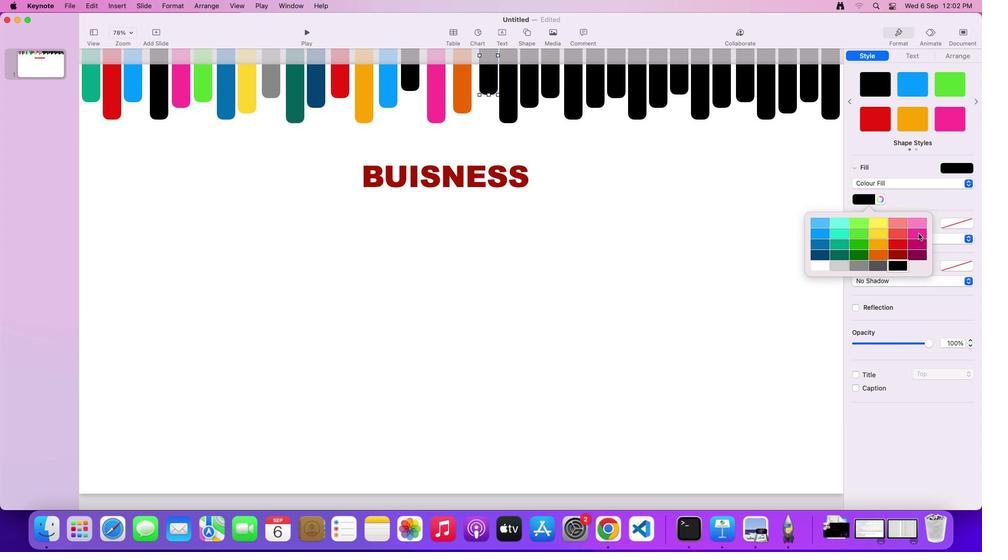 
Action: Mouse pressed left at (918, 233)
Screenshot: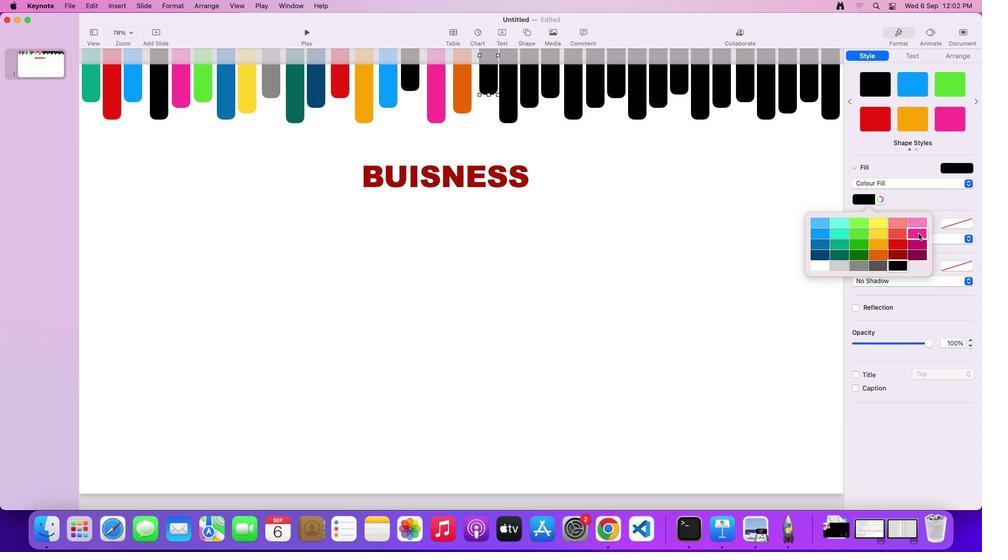 
Action: Mouse moved to (513, 110)
Screenshot: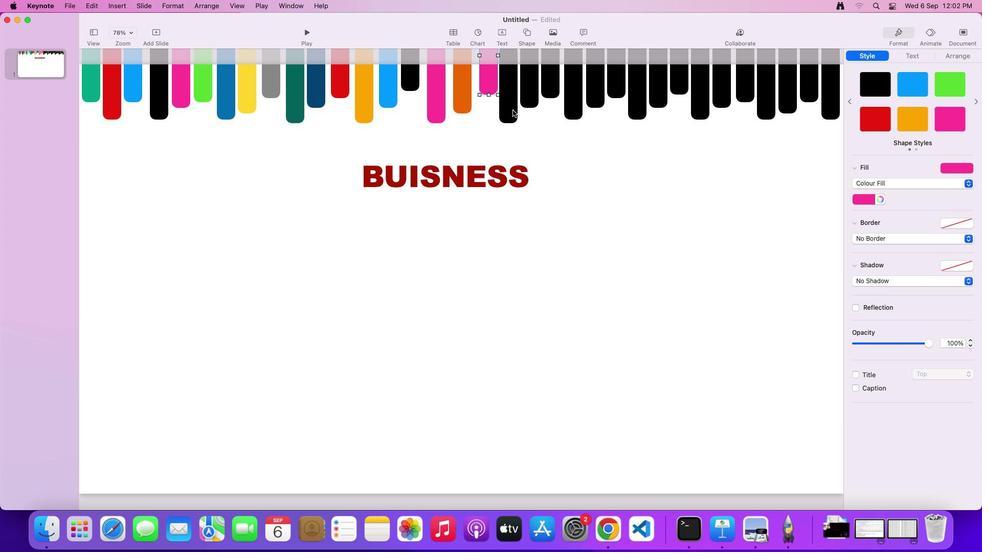 
Action: Mouse pressed left at (513, 110)
Screenshot: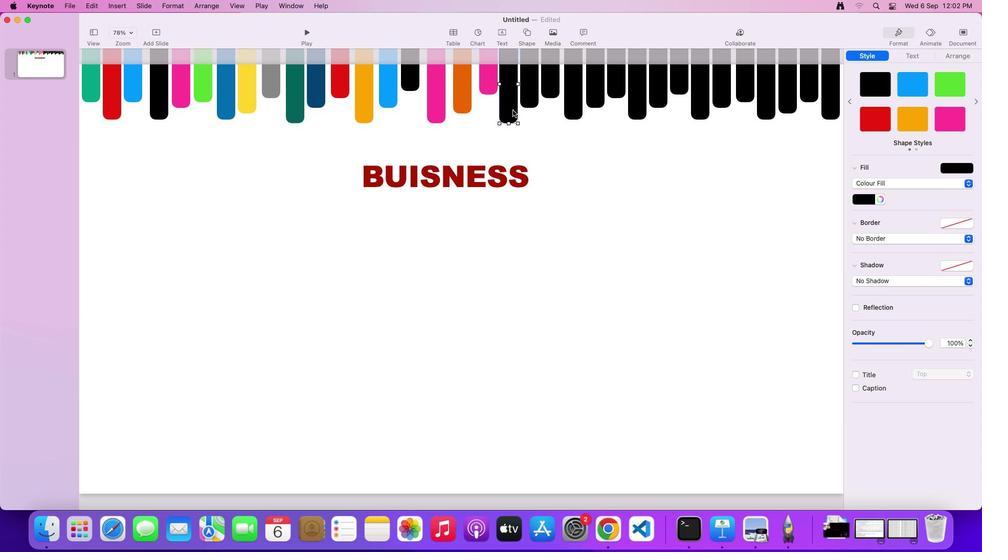 
Action: Mouse moved to (871, 198)
Screenshot: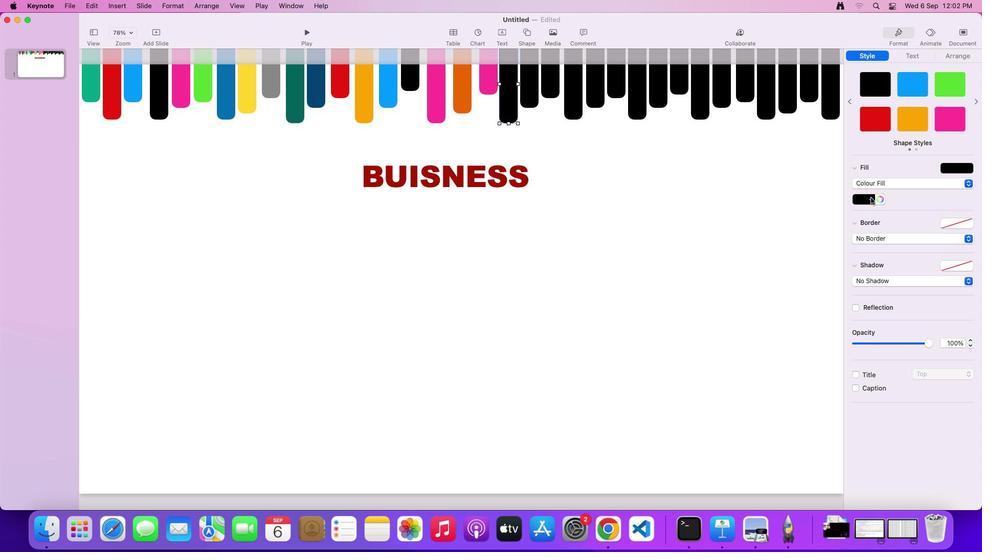 
Action: Mouse pressed left at (871, 198)
Screenshot: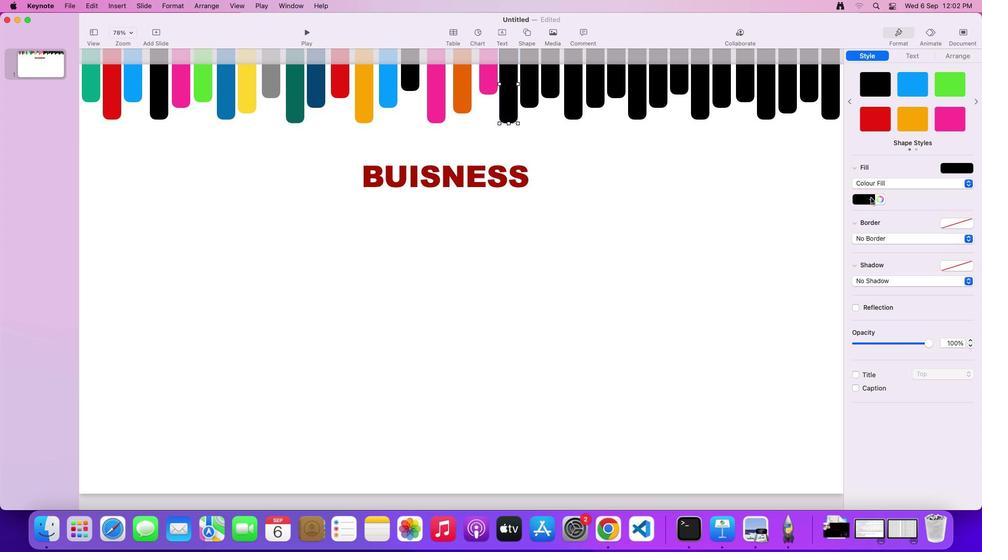 
Action: Mouse moved to (844, 265)
Screenshot: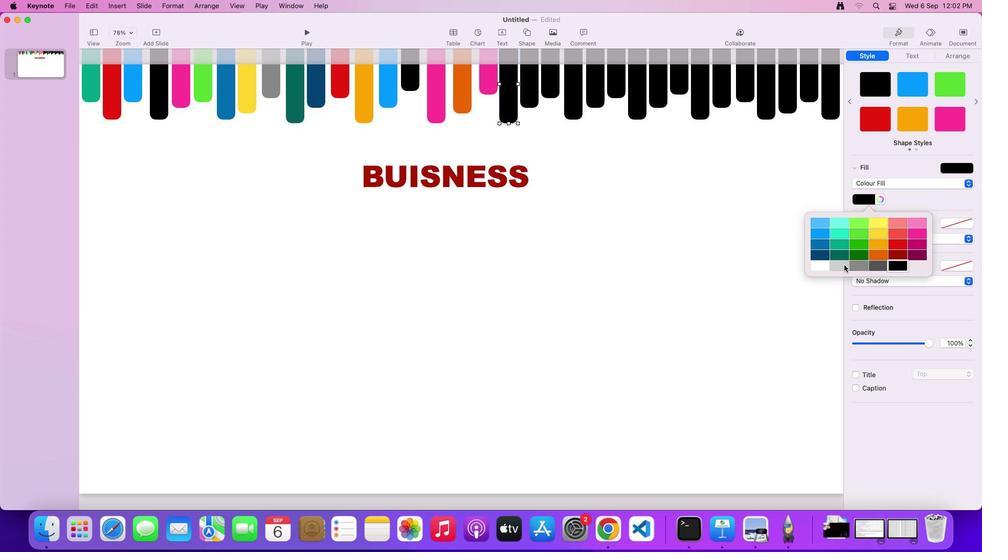 
Action: Mouse pressed left at (844, 265)
Screenshot: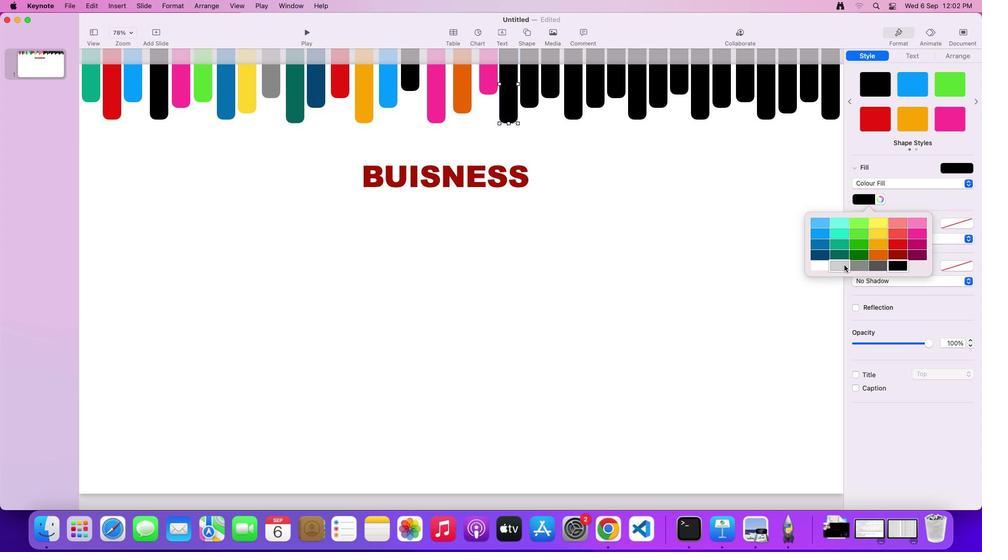 
Action: Mouse moved to (526, 88)
